 Task: Look for space in Carbonia, Italy from 5th June, 2023 to 16th June, 2023 for 2 adults in price range Rs.14000 to Rs.18000. Place can be entire place with 1  bedroom having 1 bed and 1 bathroom. Property type can be house, flat, guest house, hotel. Booking option can be shelf check-in. Required host language is English.
Action: Mouse moved to (571, 89)
Screenshot: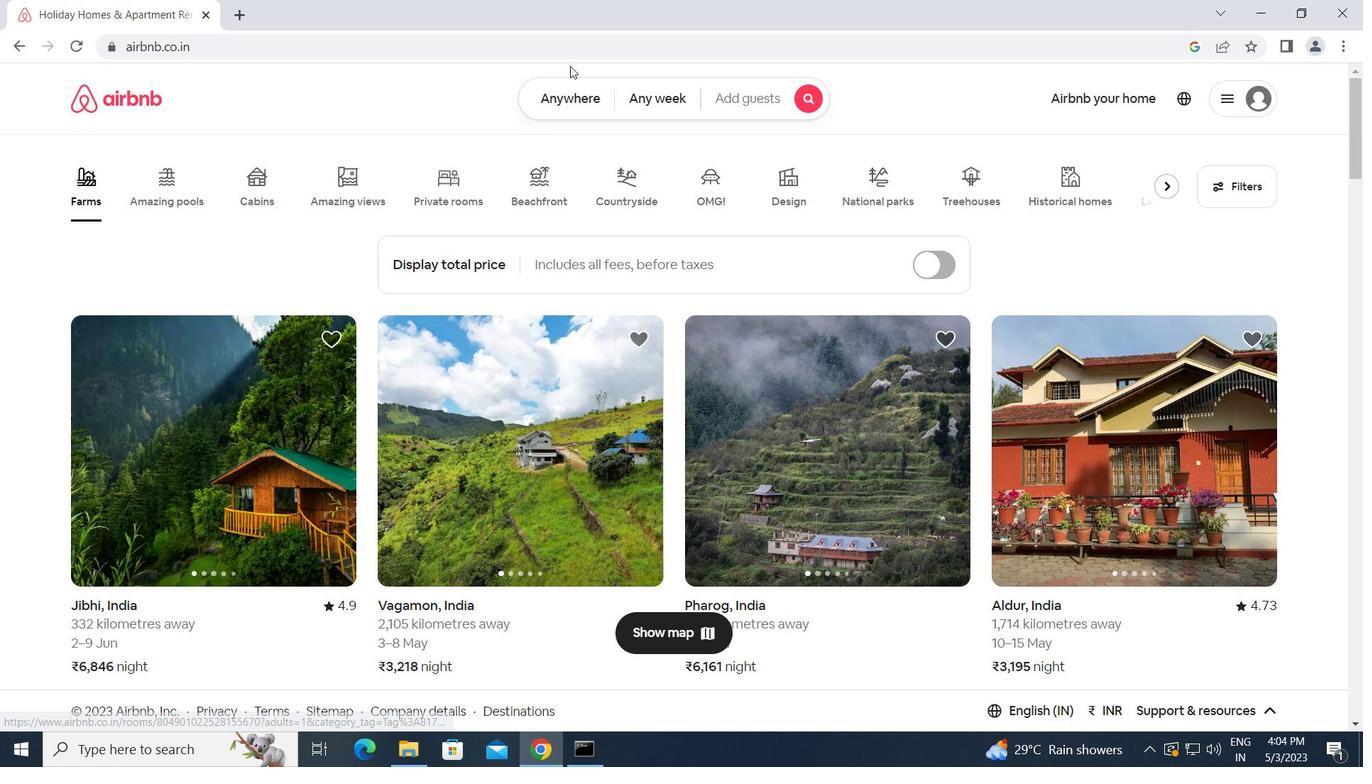 
Action: Mouse pressed left at (571, 89)
Screenshot: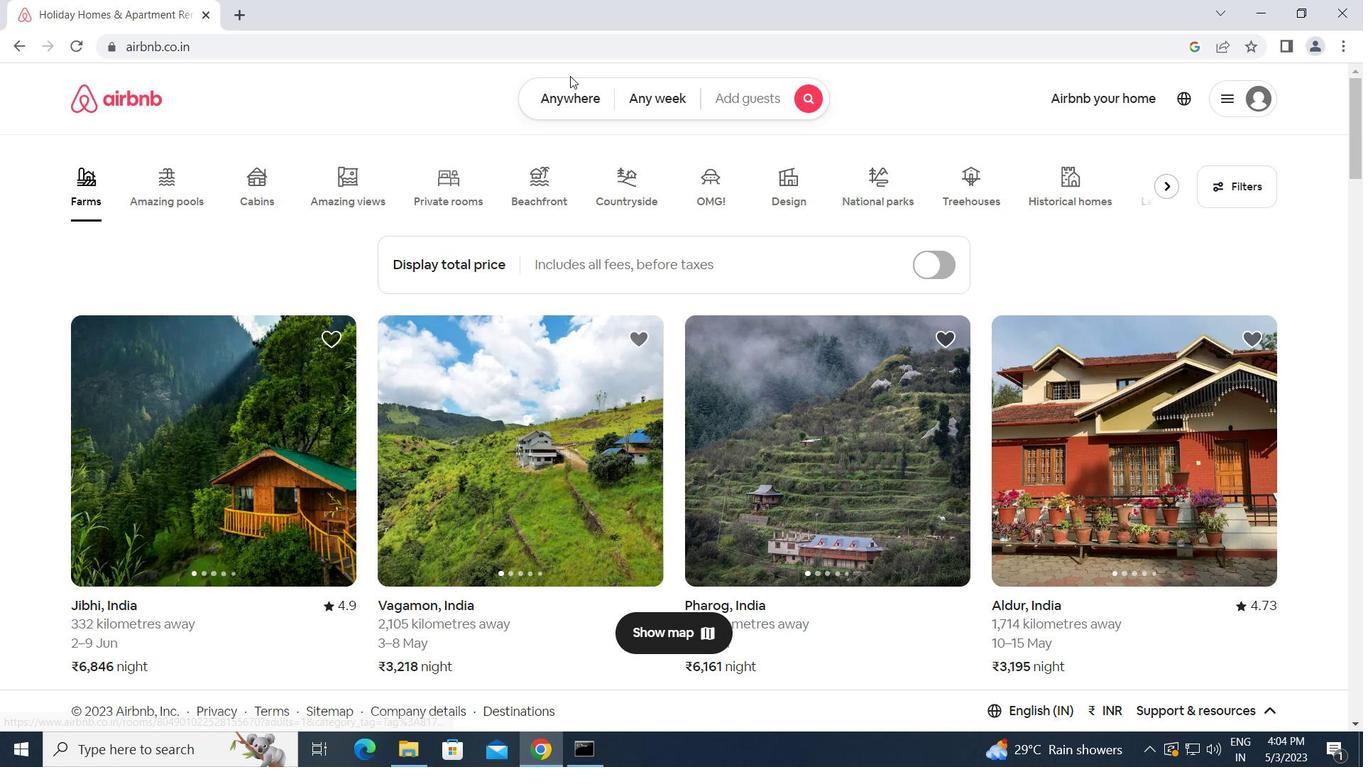 
Action: Mouse moved to (495, 152)
Screenshot: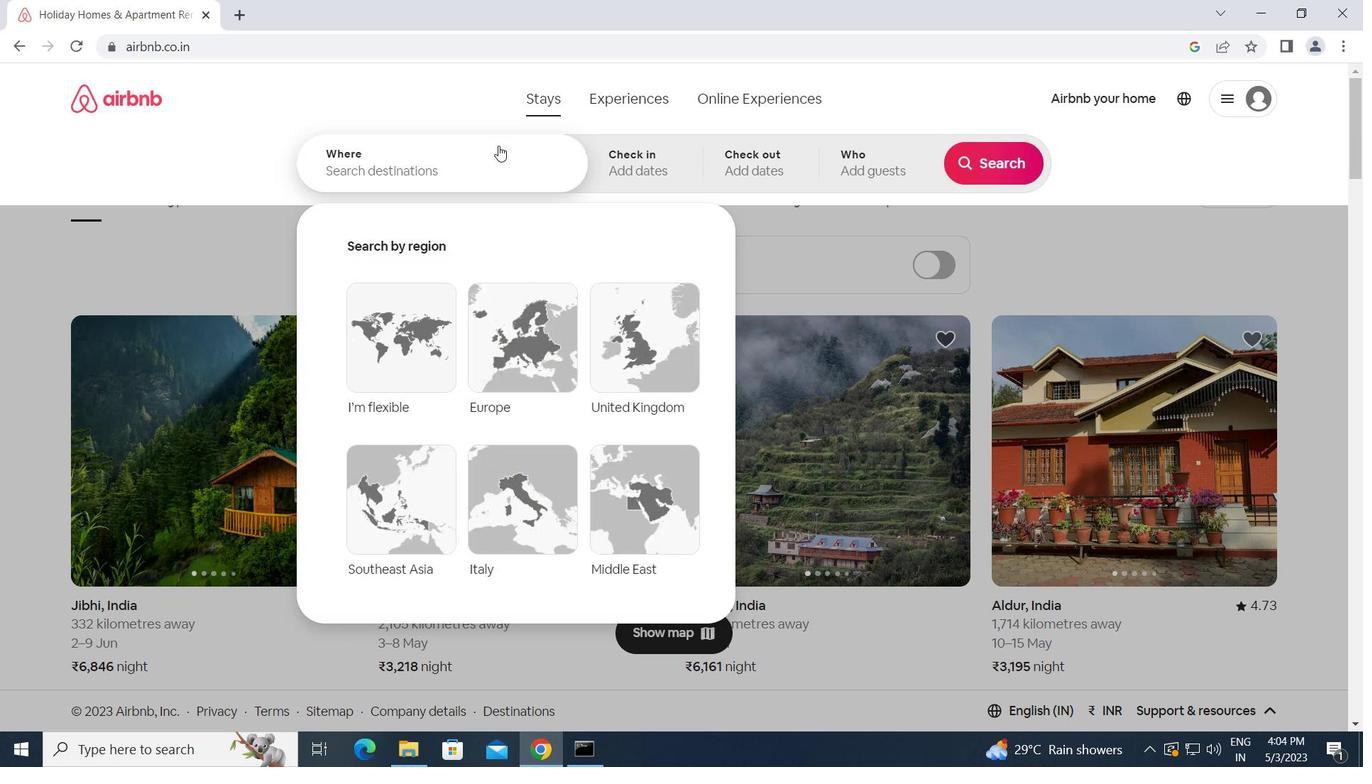 
Action: Mouse pressed left at (495, 152)
Screenshot: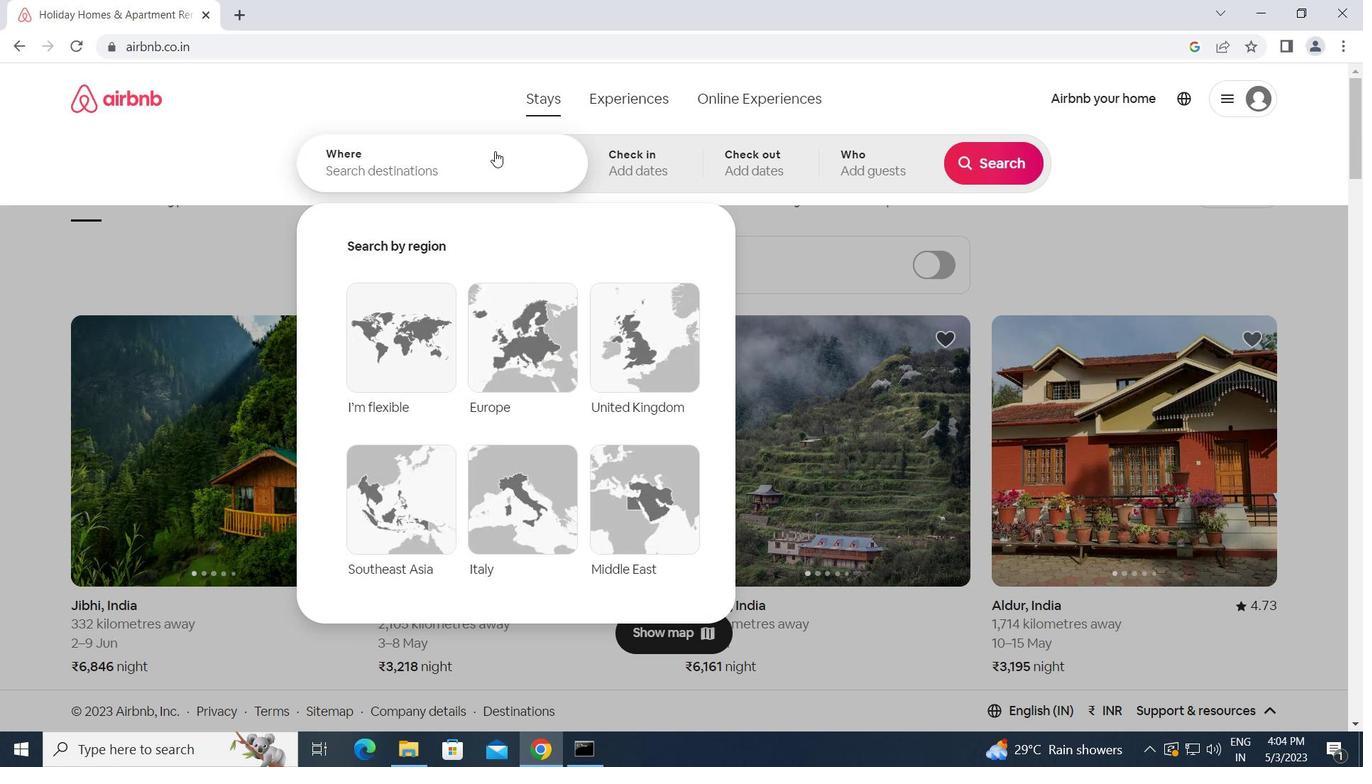 
Action: Key pressed c<Key.caps_lock>arbonia,<Key.space><Key.caps_lock><Key.caps_lock><Key.caps_lock>i<Key.caps_lock>taly<Key.enter>
Screenshot: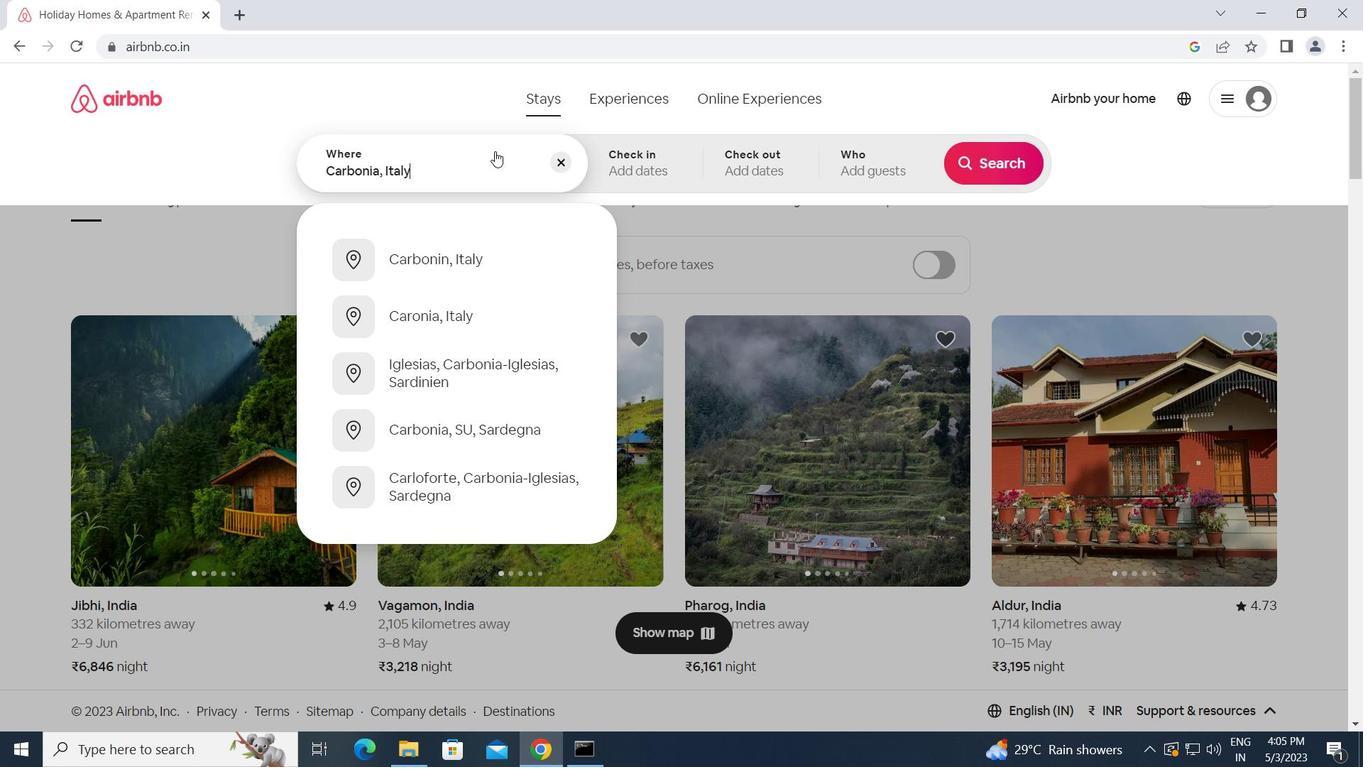 
Action: Mouse moved to (770, 420)
Screenshot: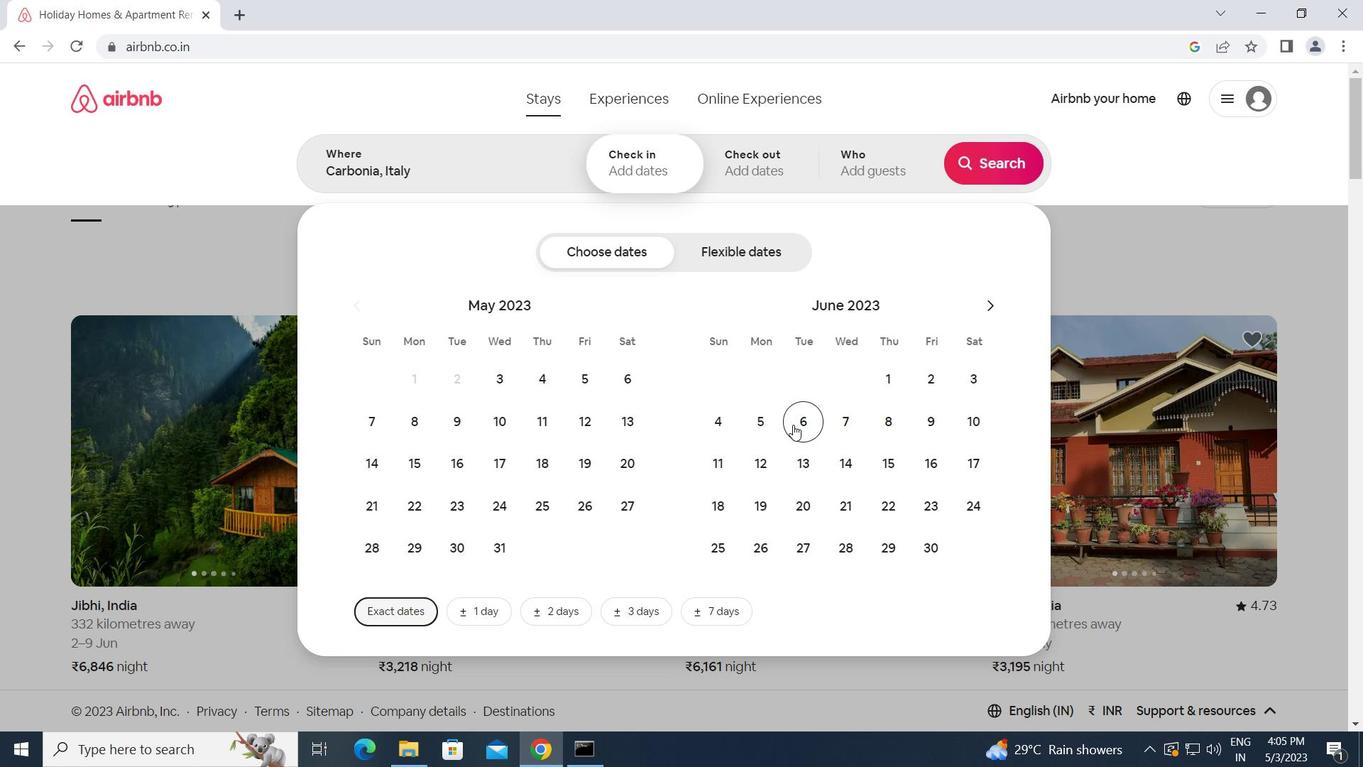
Action: Mouse pressed left at (770, 420)
Screenshot: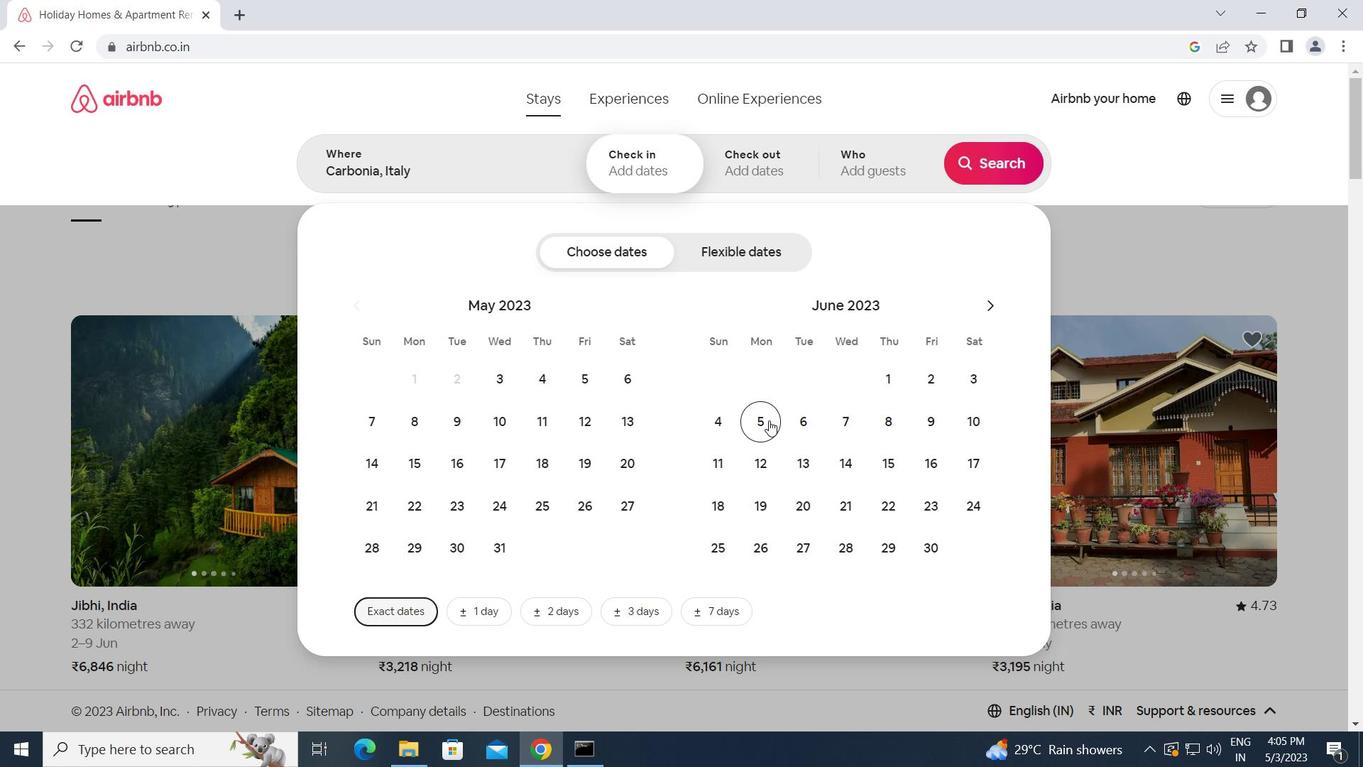 
Action: Mouse moved to (921, 465)
Screenshot: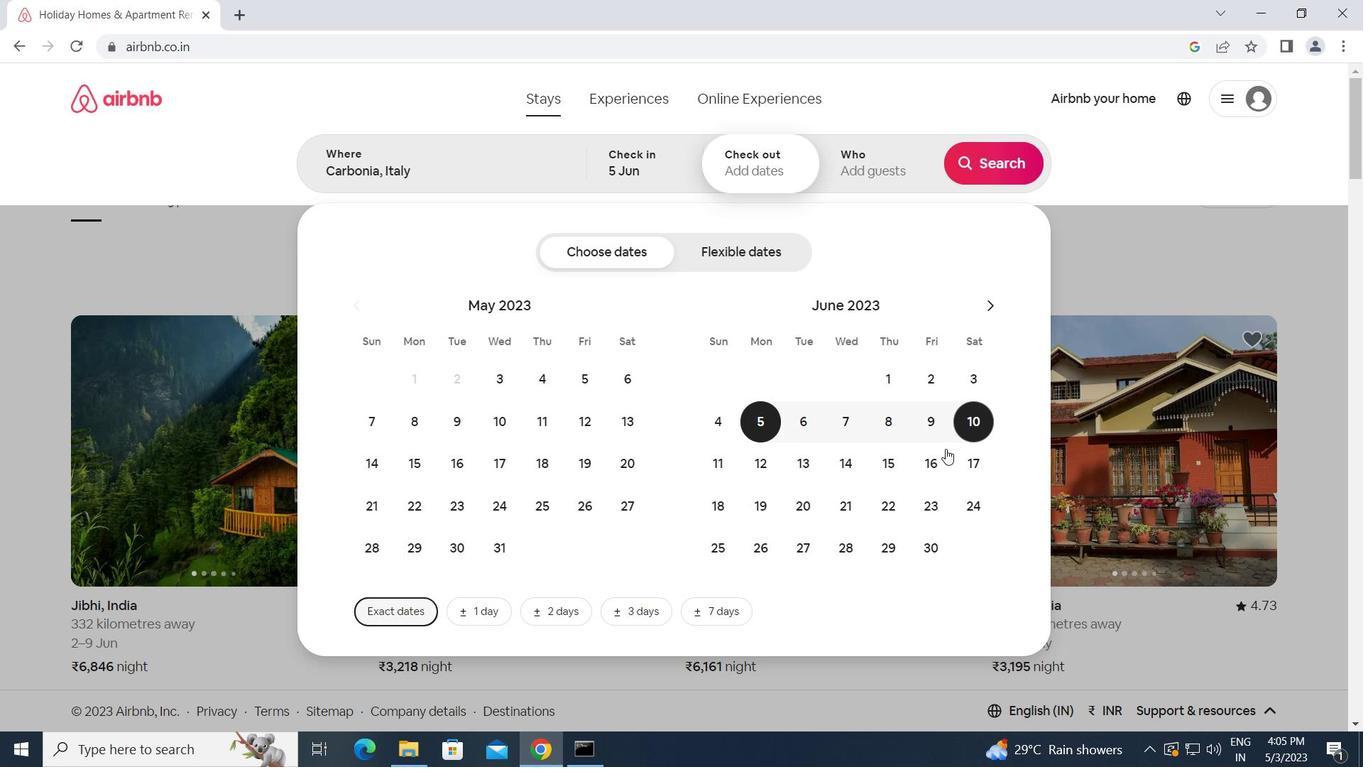
Action: Mouse pressed left at (921, 465)
Screenshot: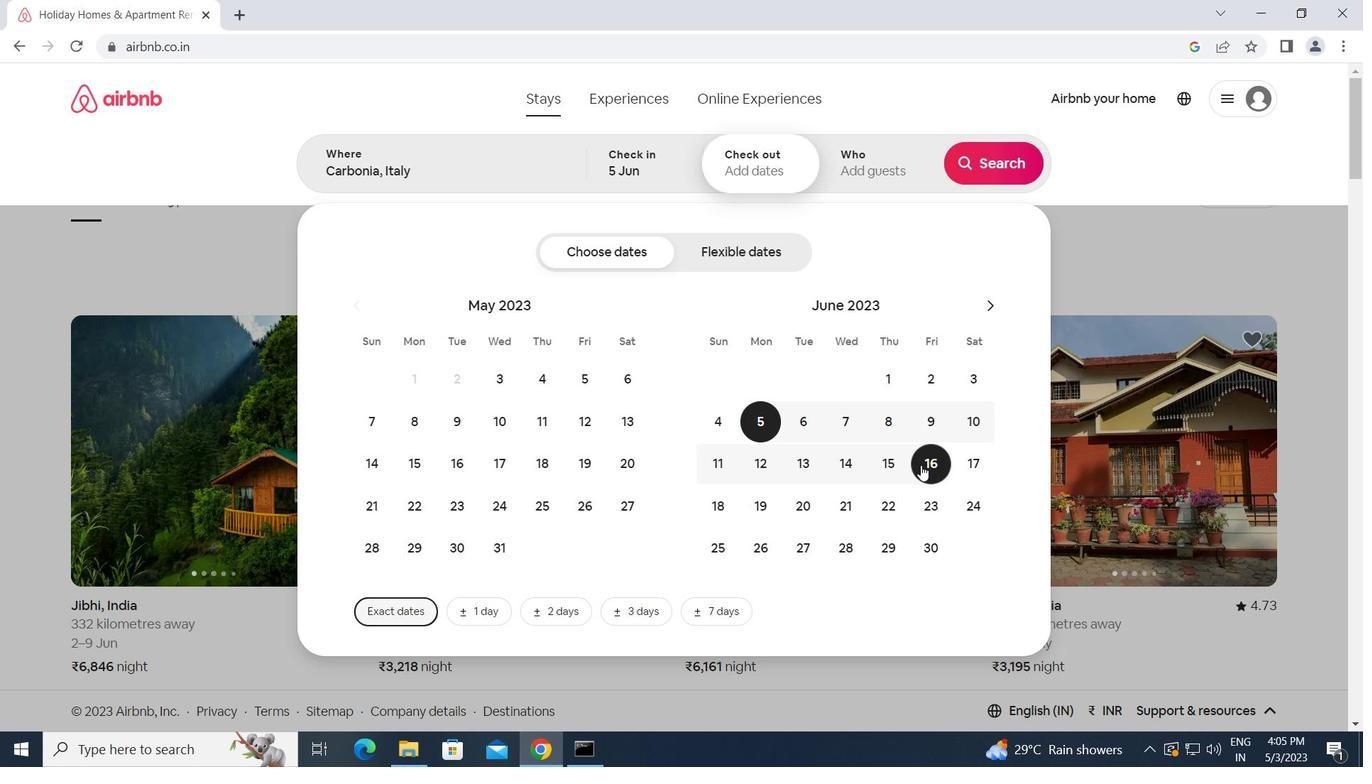 
Action: Mouse moved to (854, 145)
Screenshot: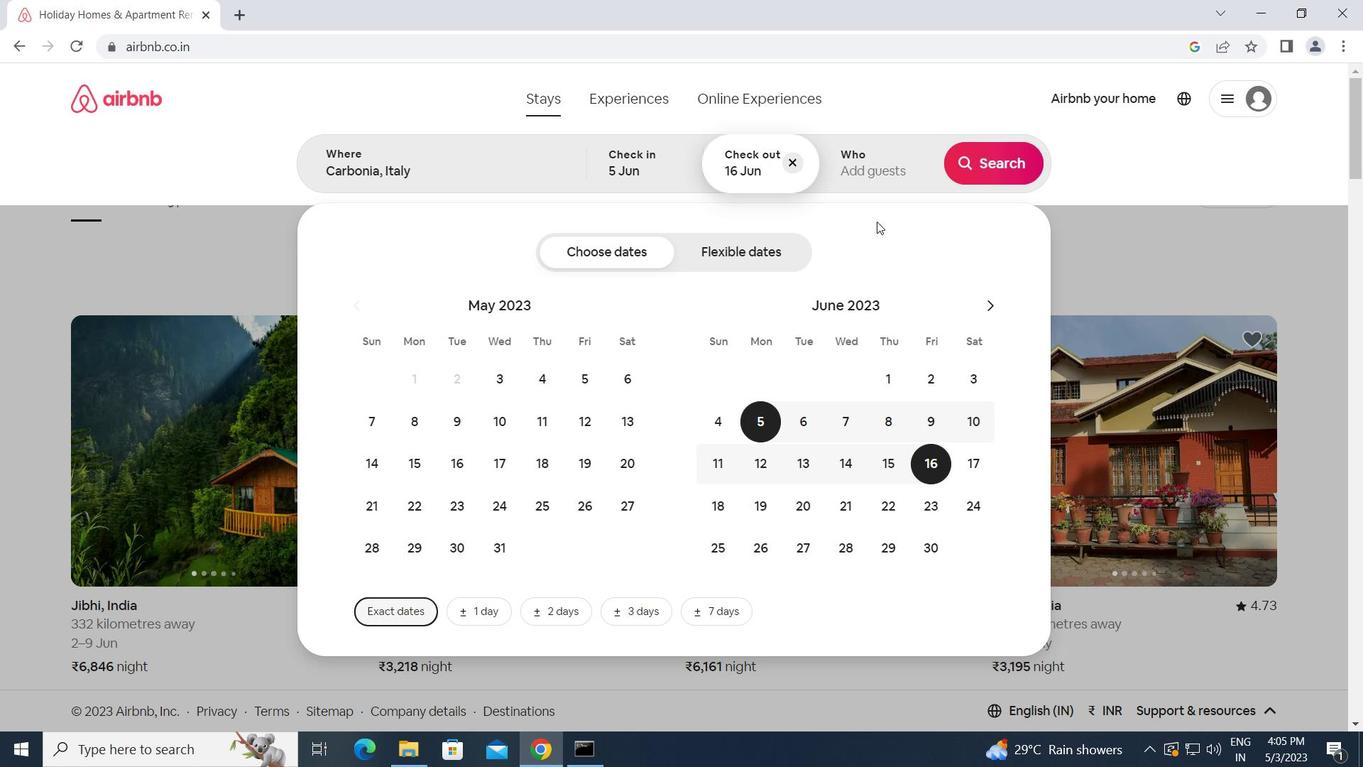 
Action: Mouse pressed left at (854, 145)
Screenshot: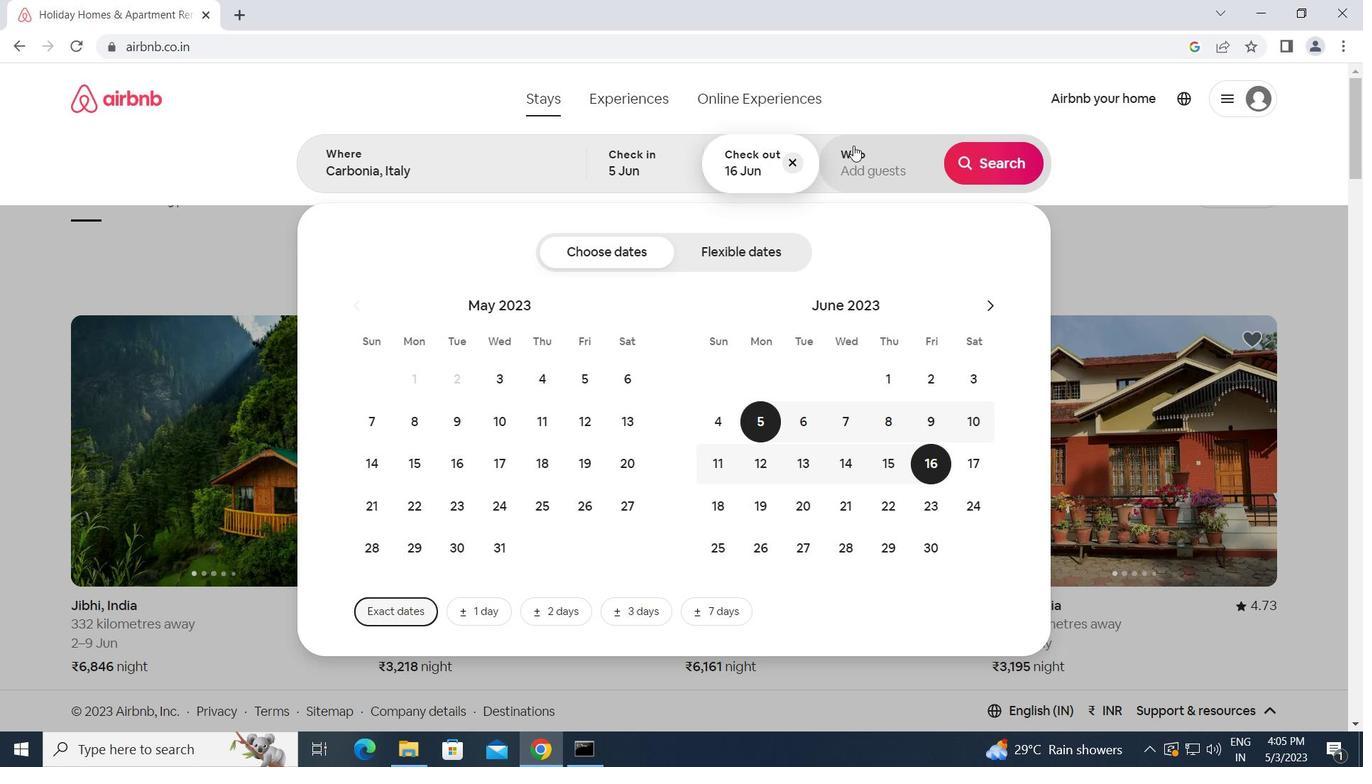 
Action: Mouse moved to (1001, 253)
Screenshot: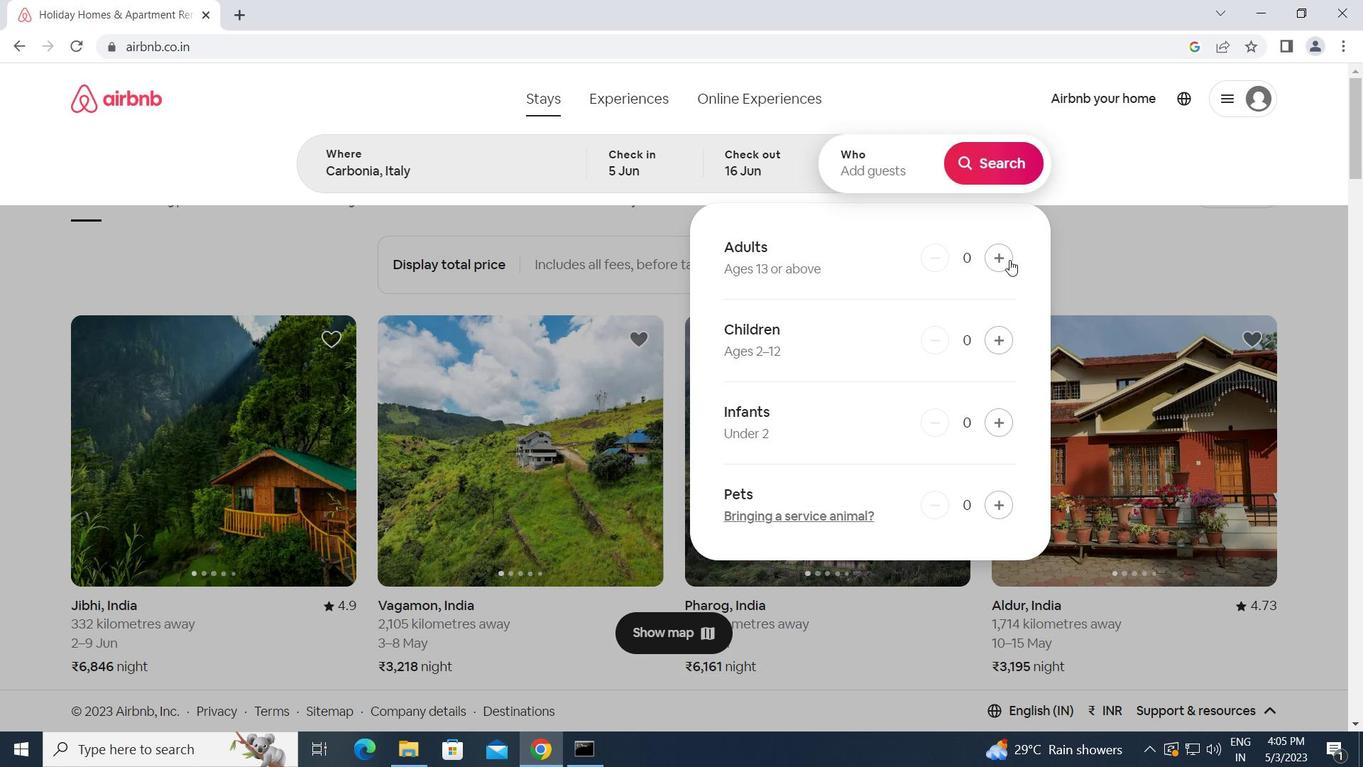 
Action: Mouse pressed left at (1001, 253)
Screenshot: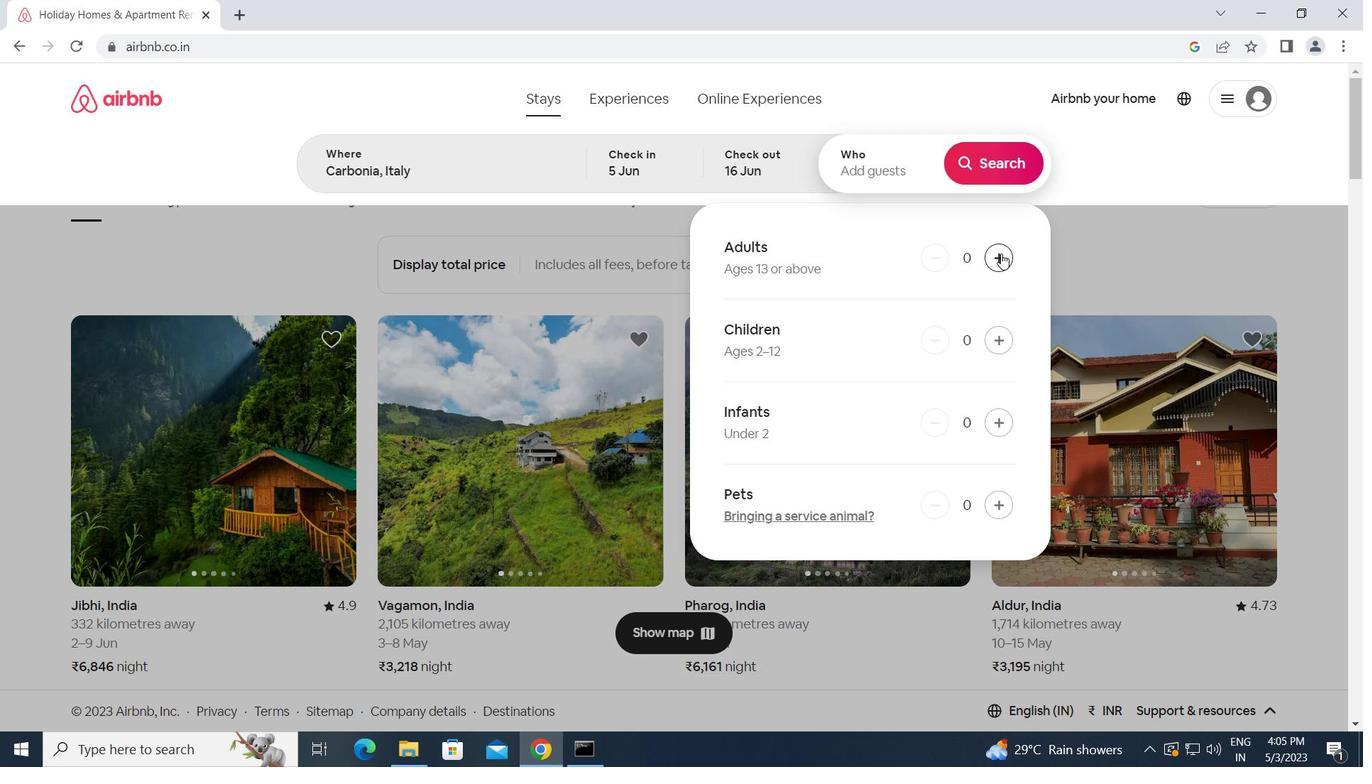 
Action: Mouse pressed left at (1001, 253)
Screenshot: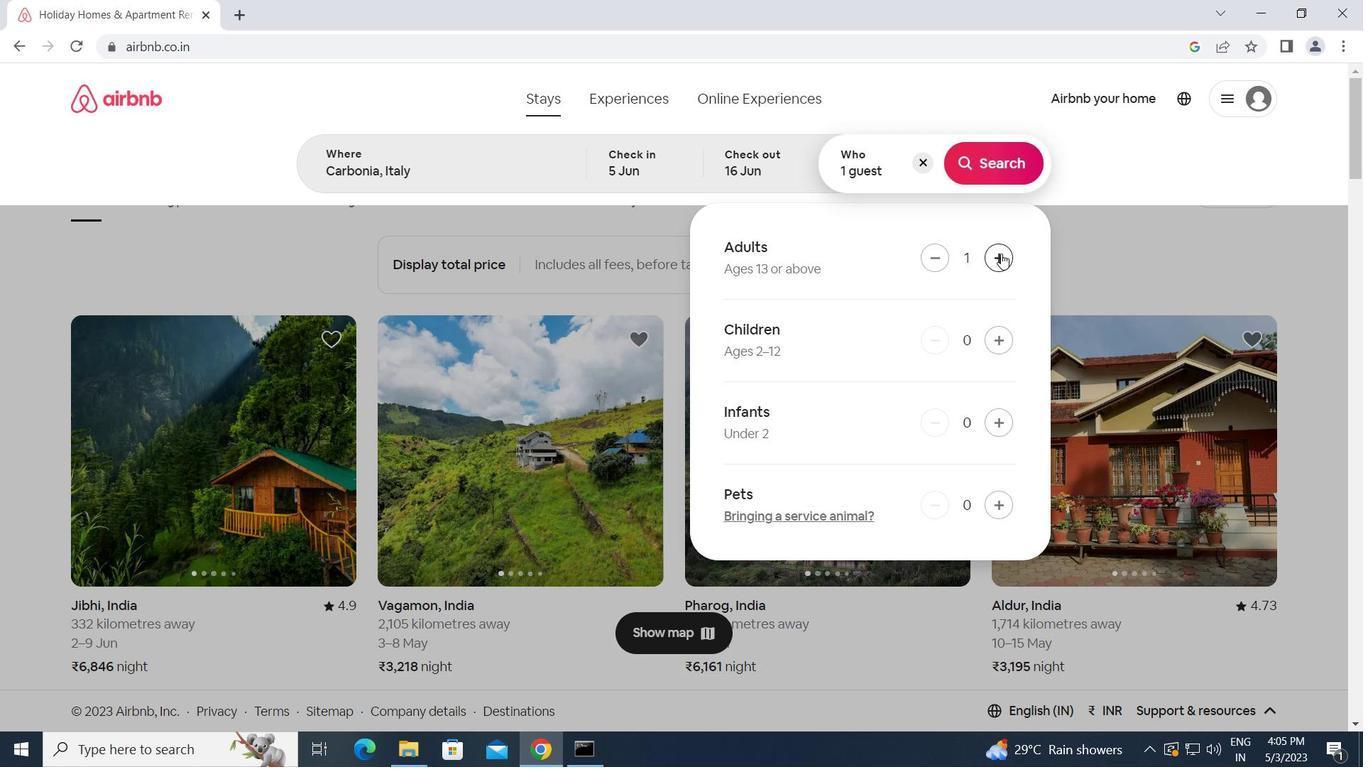 
Action: Mouse moved to (990, 155)
Screenshot: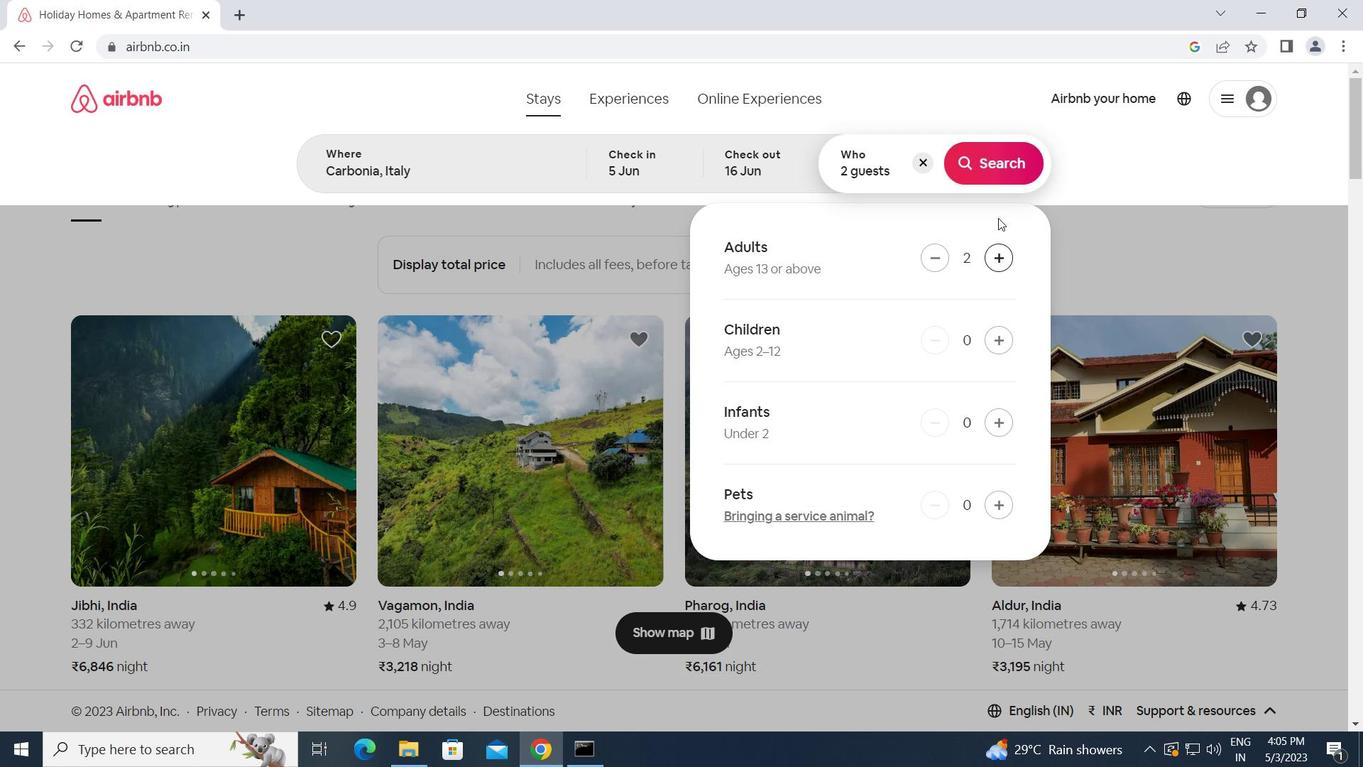 
Action: Mouse pressed left at (990, 155)
Screenshot: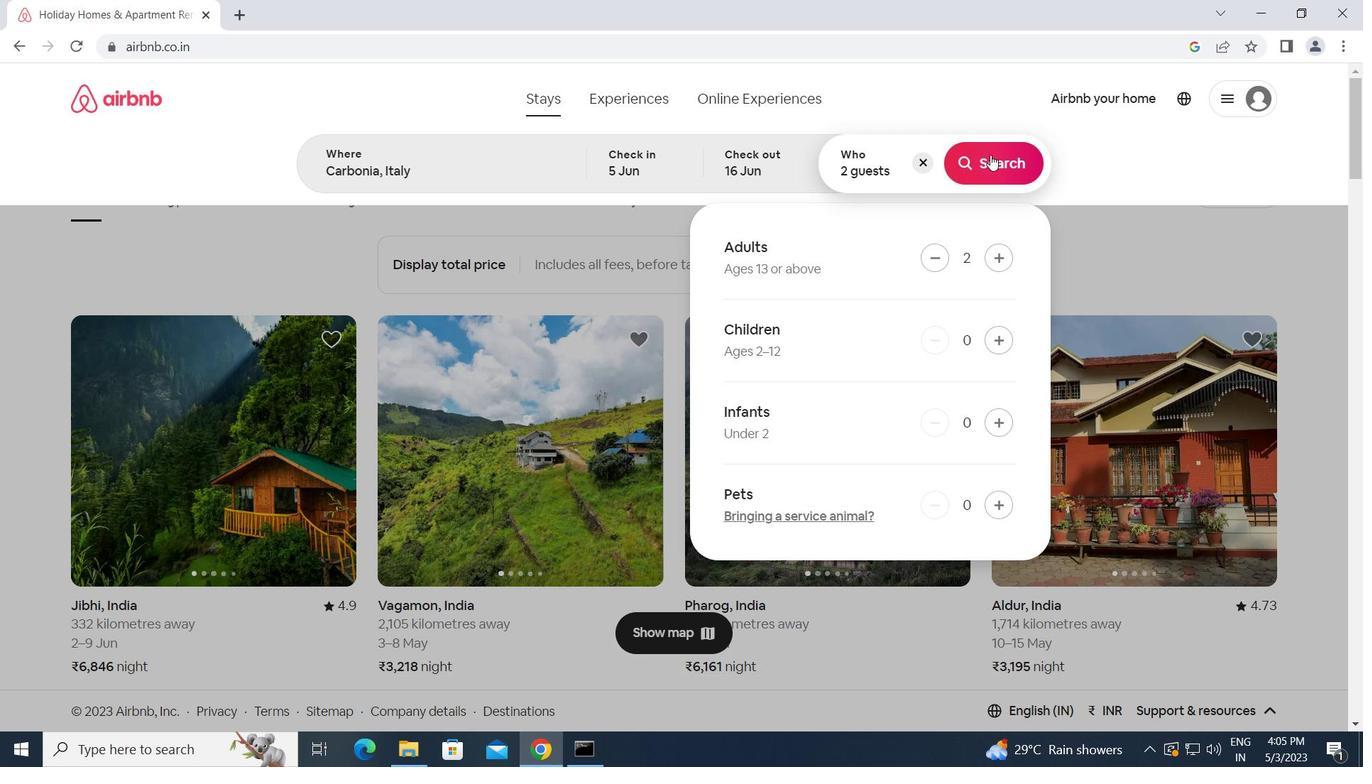 
Action: Mouse moved to (1277, 172)
Screenshot: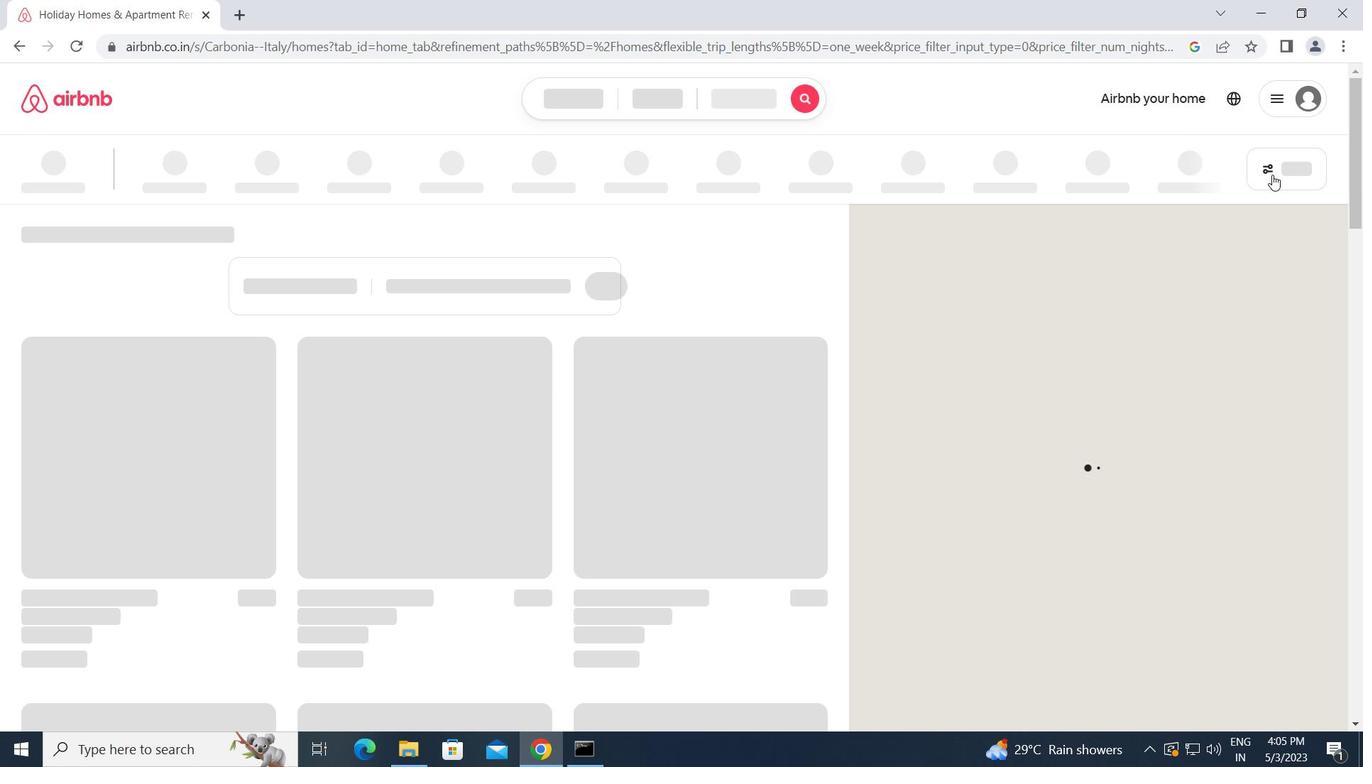 
Action: Mouse pressed left at (1277, 172)
Screenshot: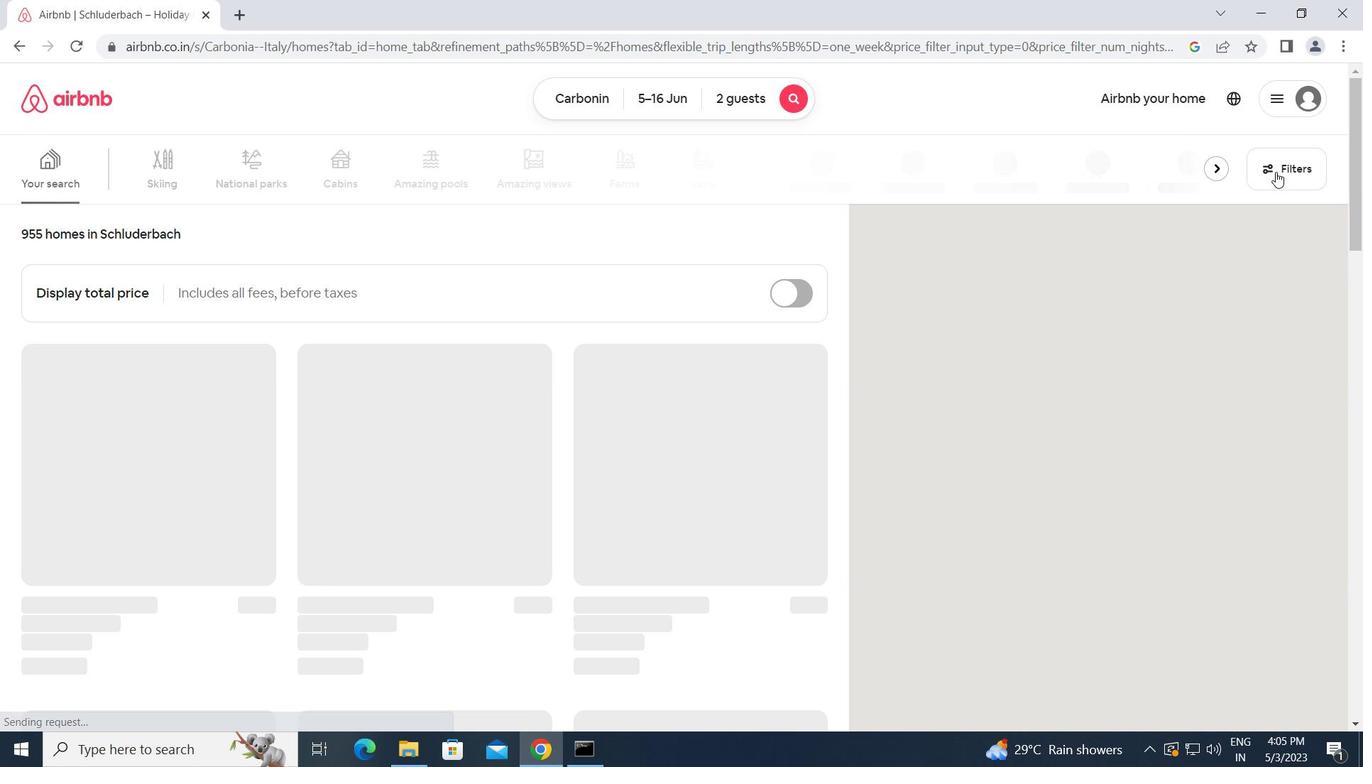 
Action: Mouse moved to (454, 398)
Screenshot: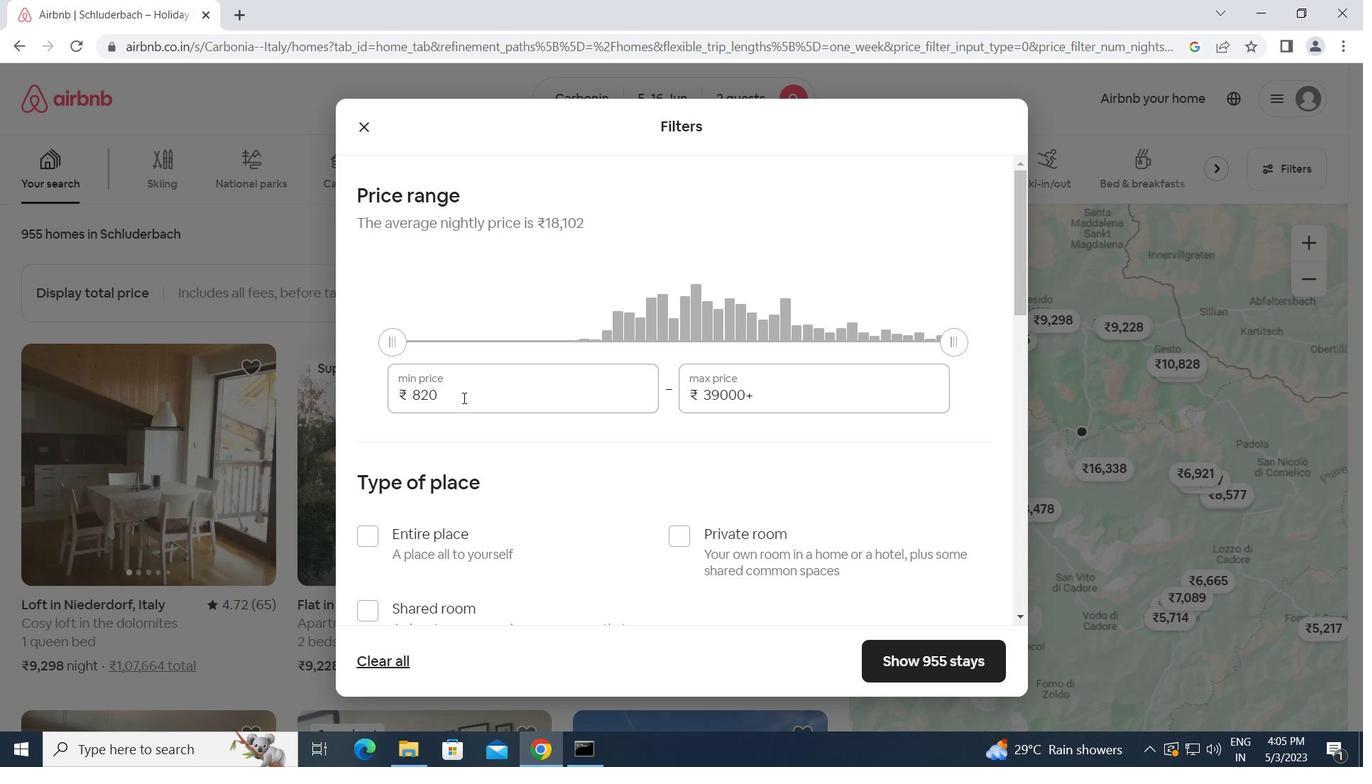 
Action: Mouse pressed left at (454, 398)
Screenshot: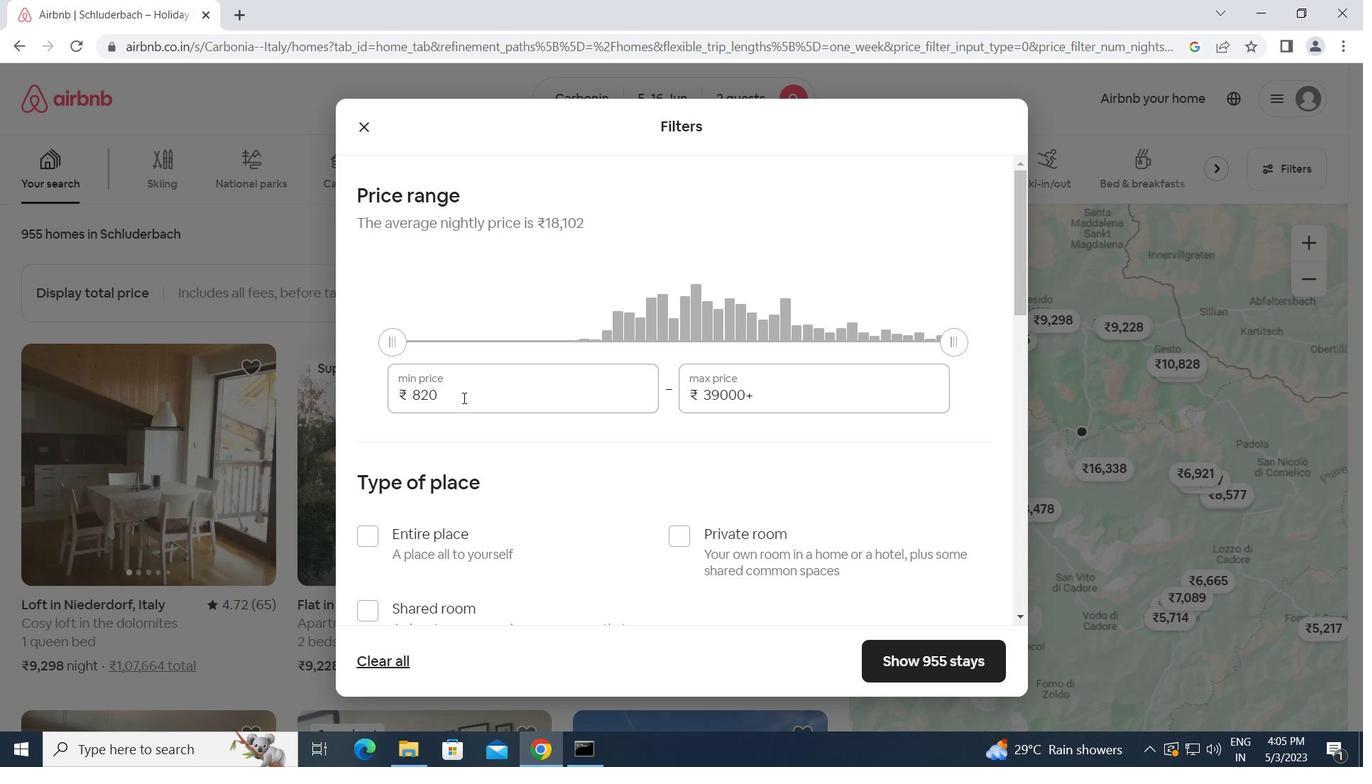 
Action: Mouse moved to (391, 385)
Screenshot: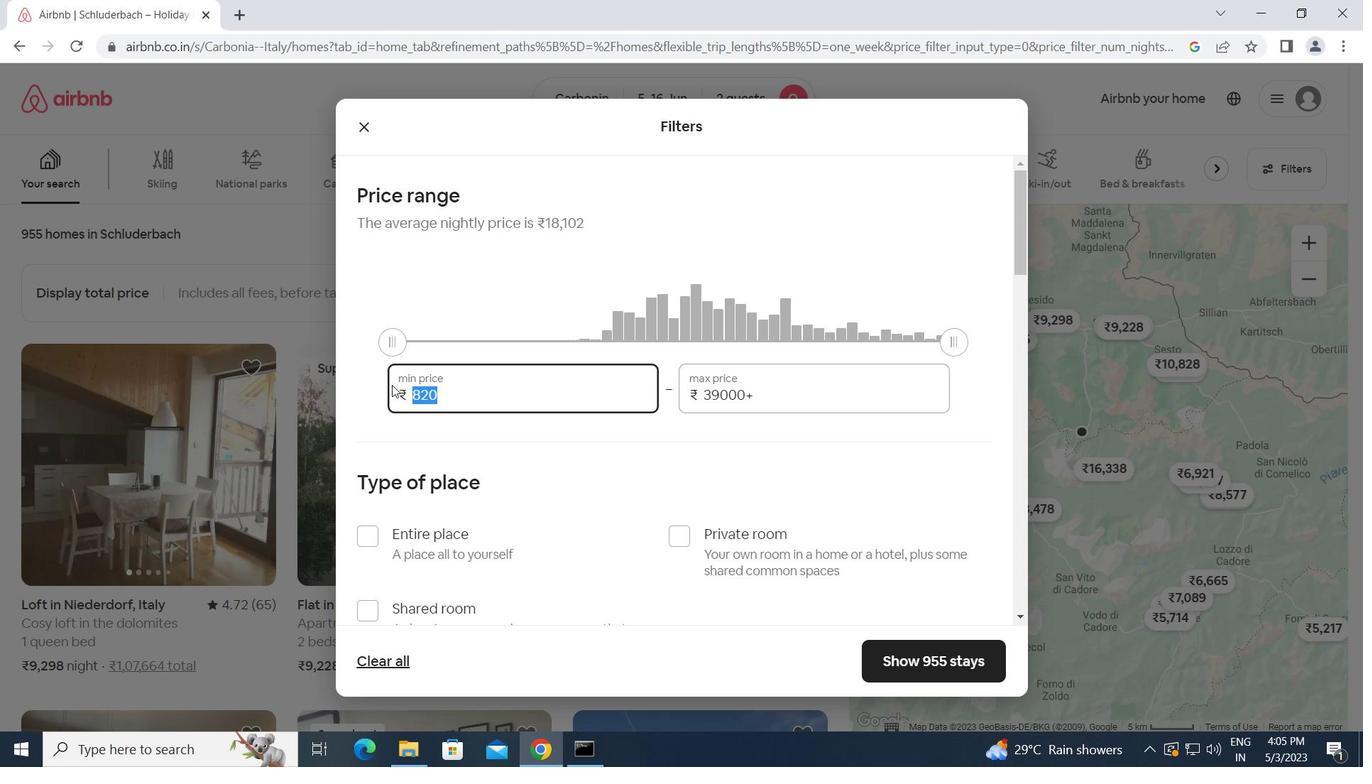 
Action: Key pressed 14000<Key.tab>180<Key.backspace><Key.backspace><Key.backspace><Key.backspace><Key.backspace><Key.backspace><Key.backspace><Key.backspace><Key.backspace><Key.backspace><Key.backspace><Key.backspace><Key.backspace><Key.backspace><Key.backspace>18000
Screenshot: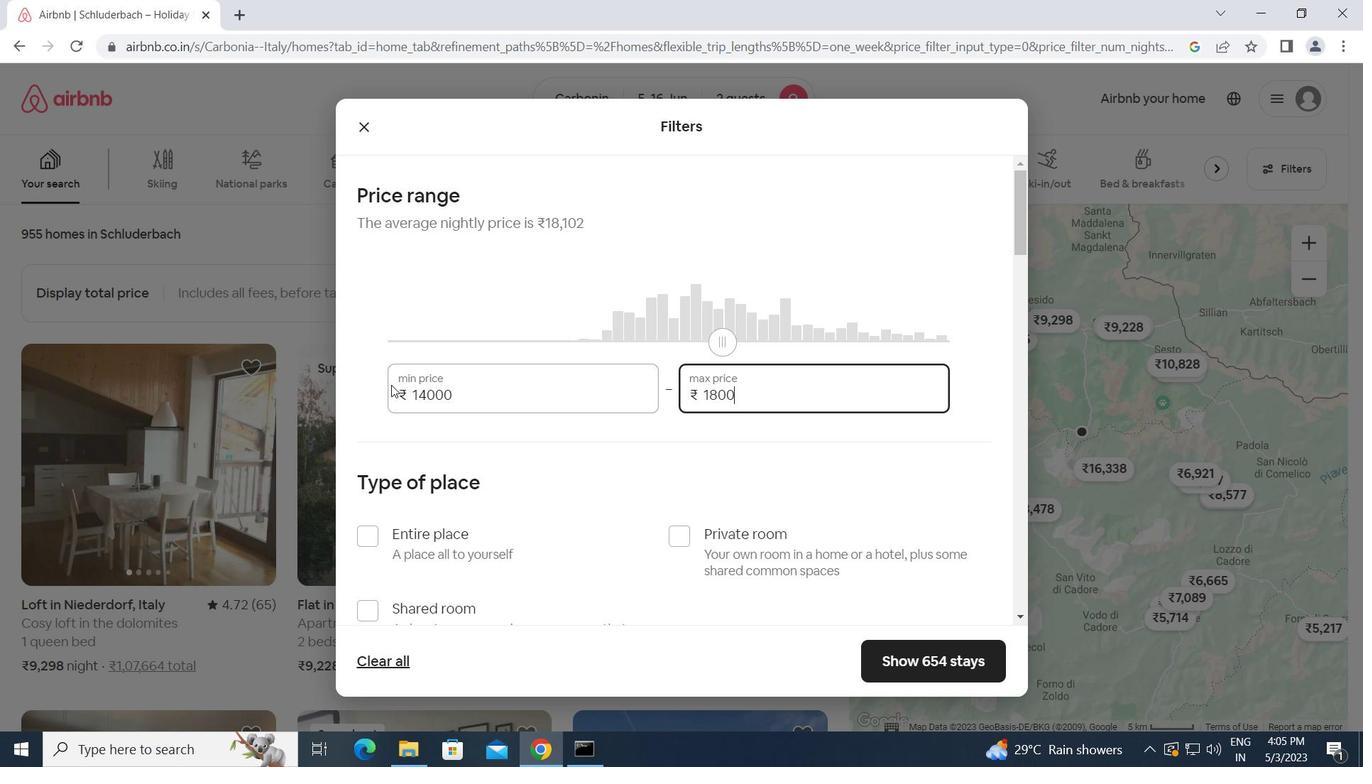 
Action: Mouse moved to (360, 534)
Screenshot: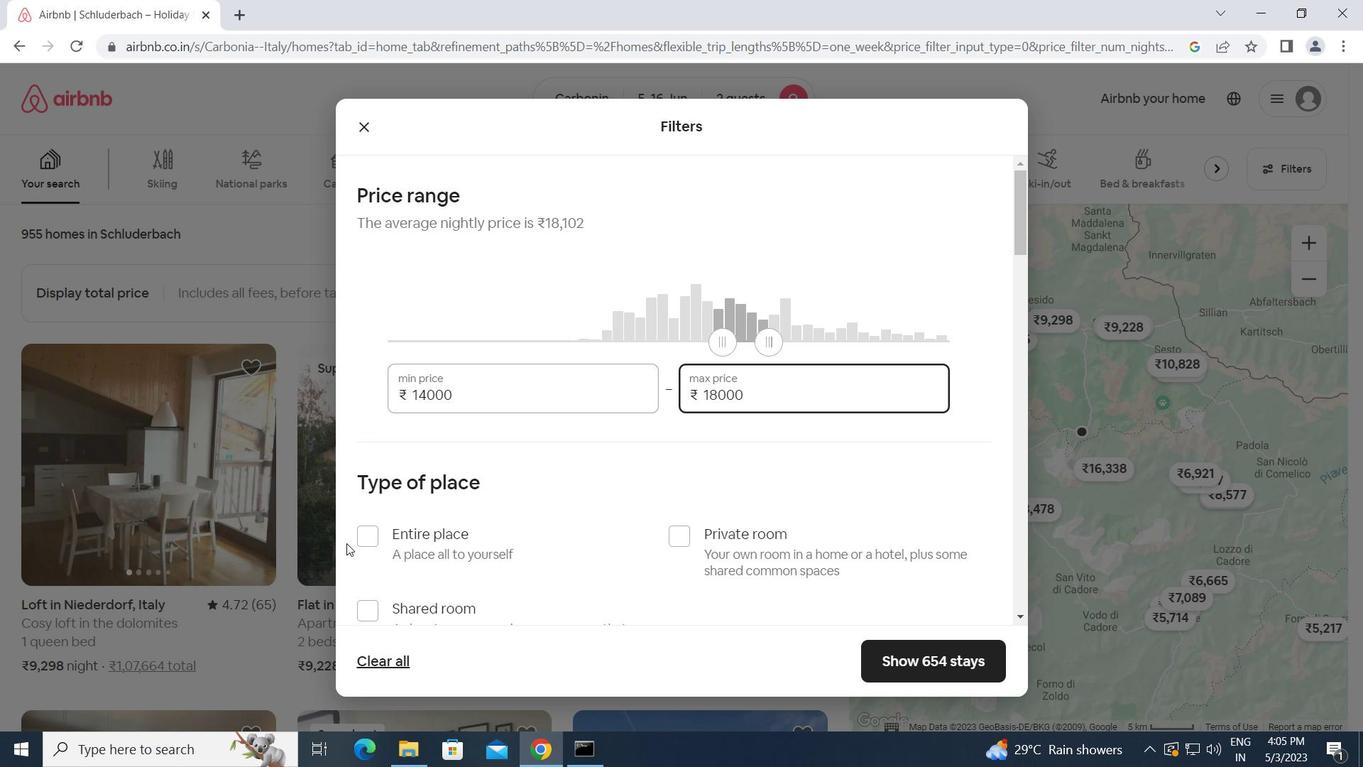 
Action: Mouse pressed left at (360, 534)
Screenshot: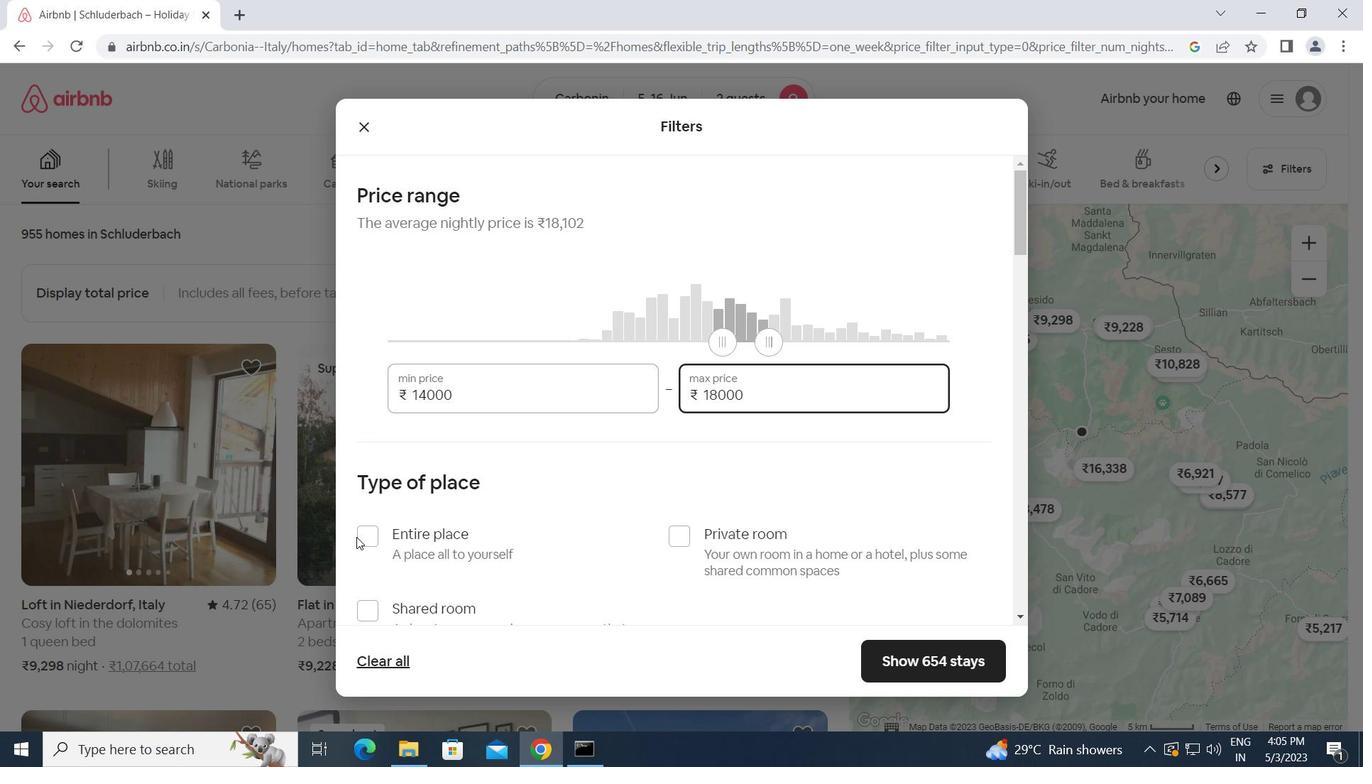 
Action: Mouse moved to (496, 544)
Screenshot: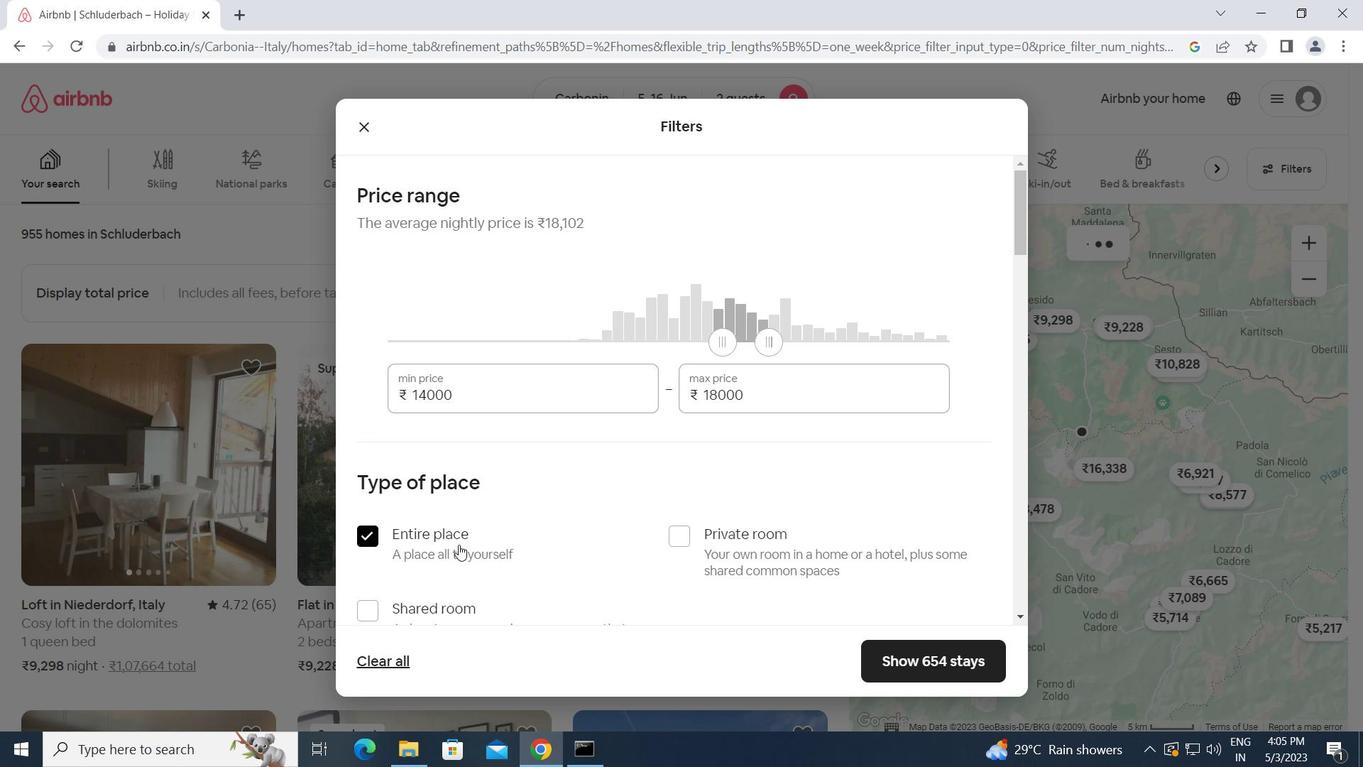 
Action: Mouse scrolled (496, 544) with delta (0, 0)
Screenshot: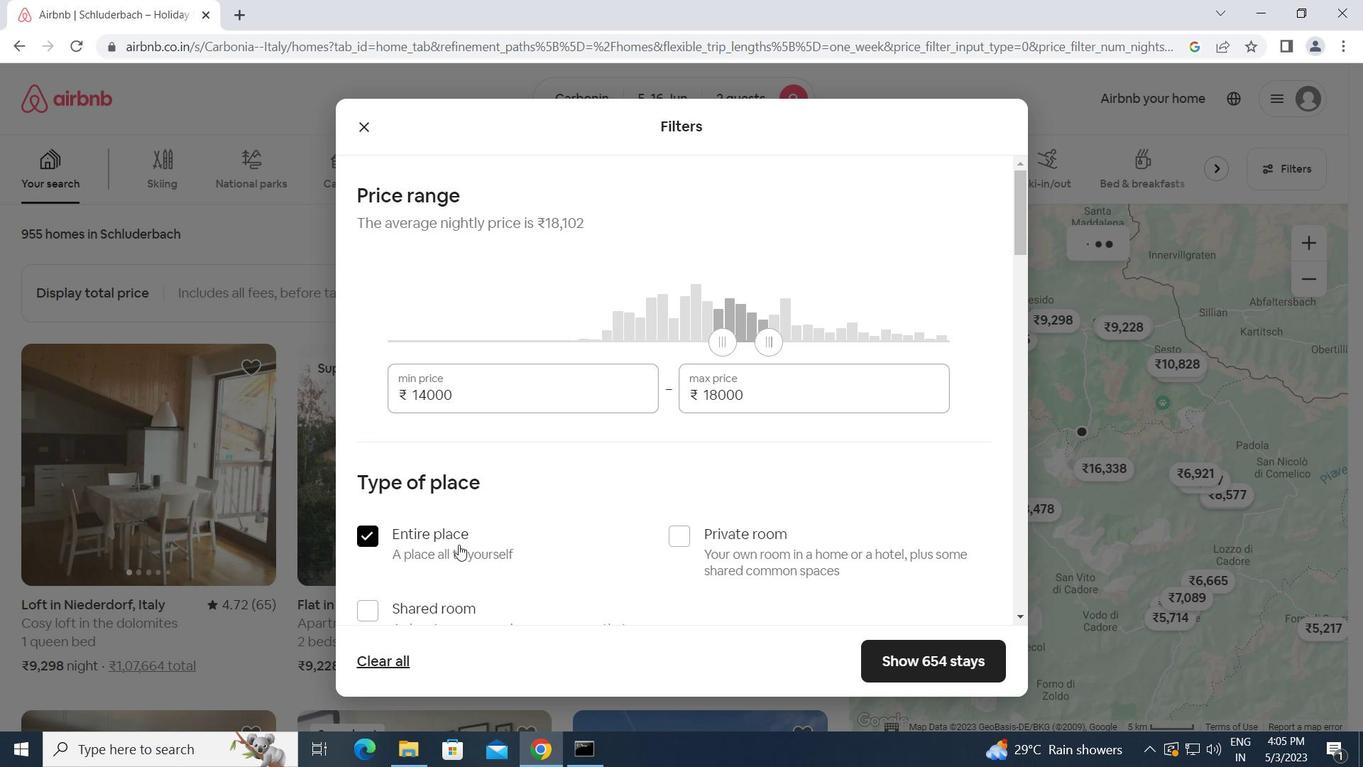 
Action: Mouse scrolled (496, 544) with delta (0, 0)
Screenshot: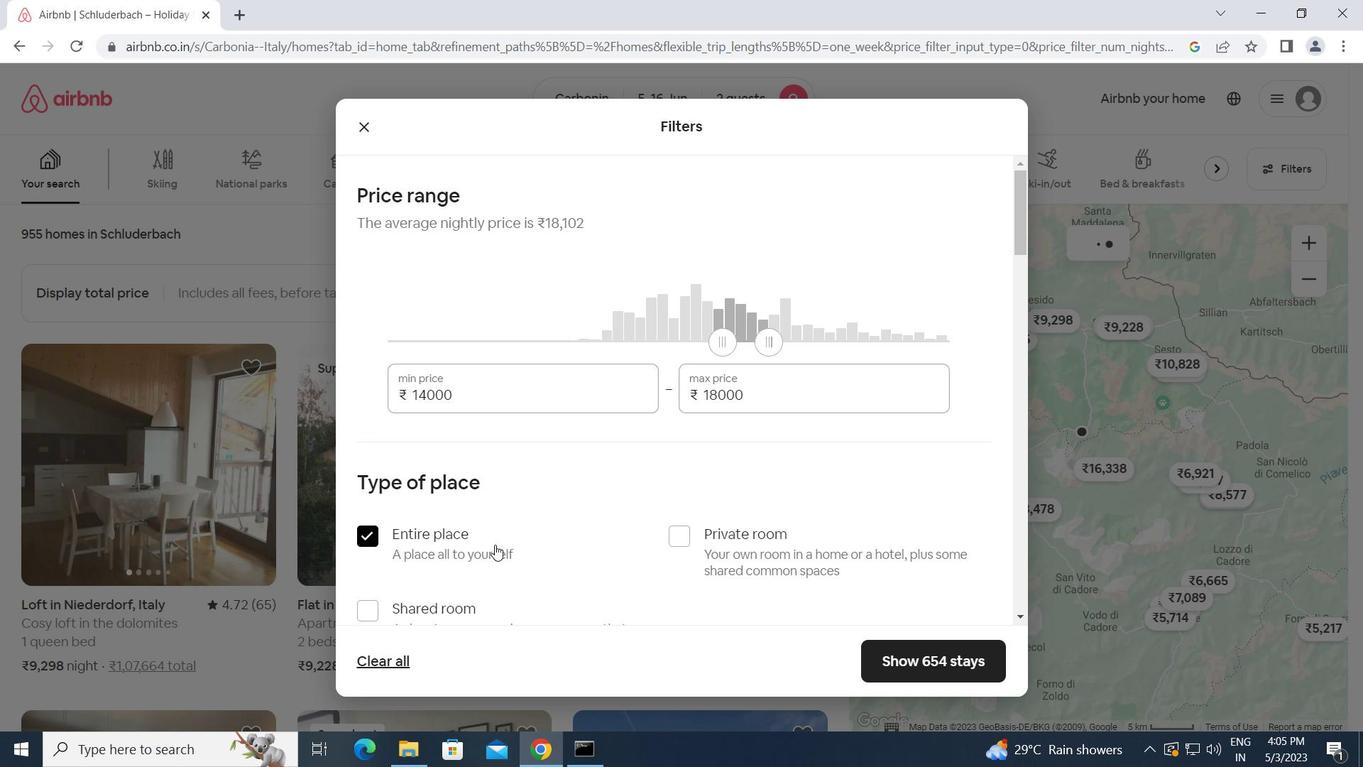 
Action: Mouse scrolled (496, 544) with delta (0, 0)
Screenshot: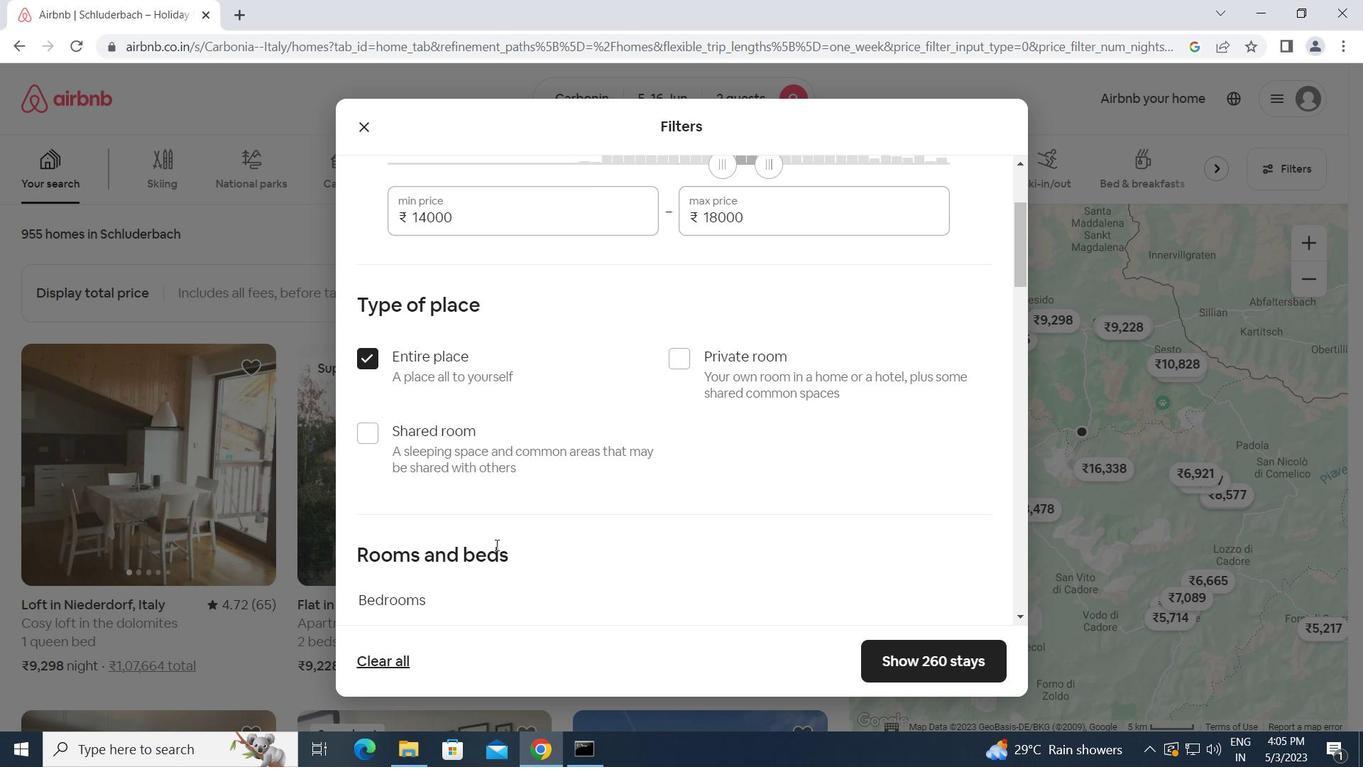 
Action: Mouse scrolled (496, 544) with delta (0, 0)
Screenshot: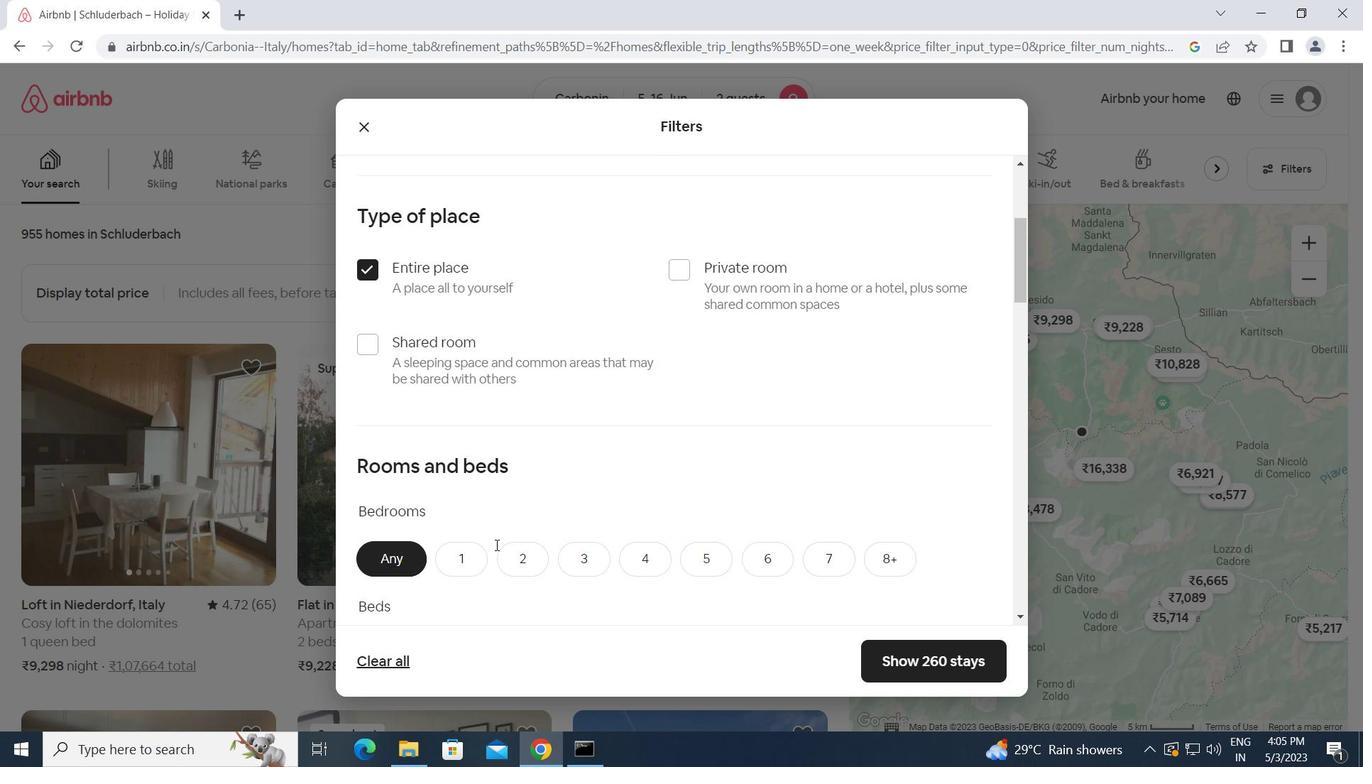 
Action: Mouse moved to (475, 477)
Screenshot: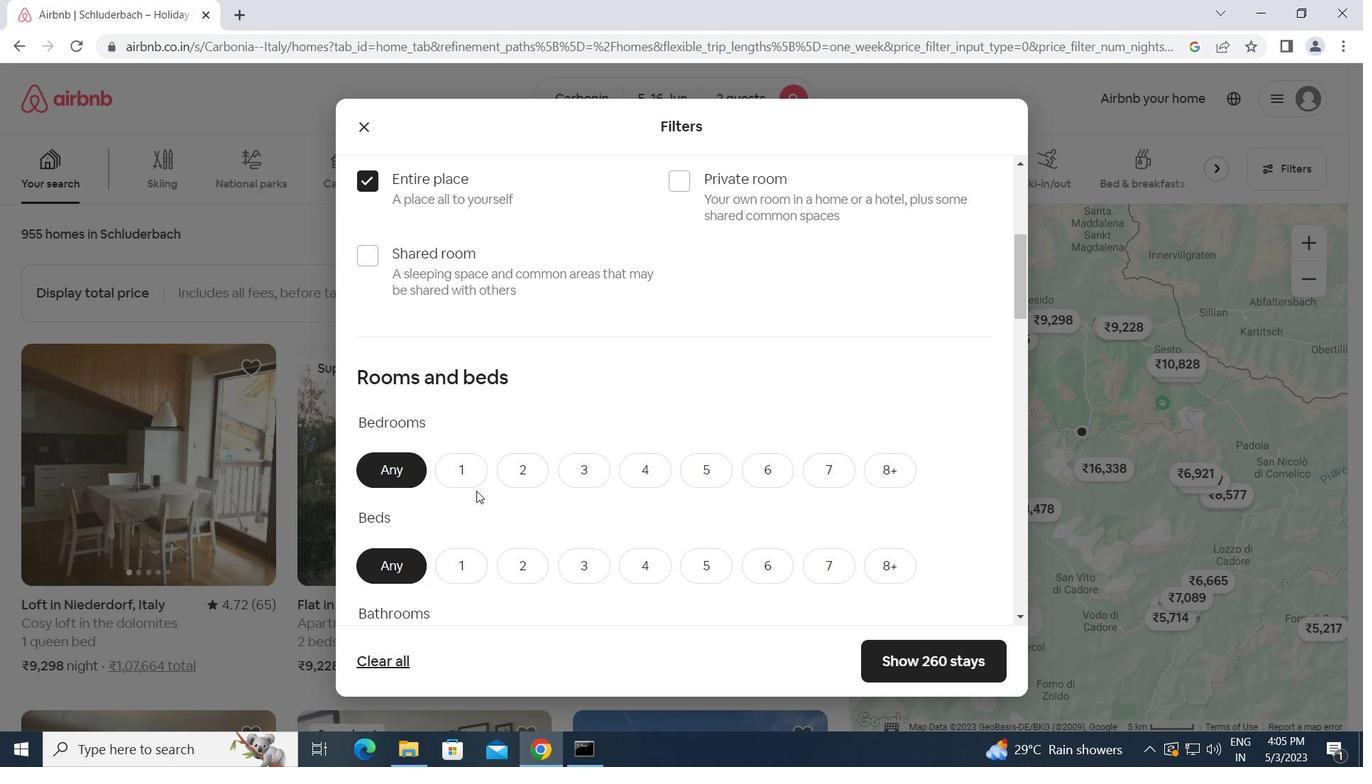 
Action: Mouse pressed left at (475, 477)
Screenshot: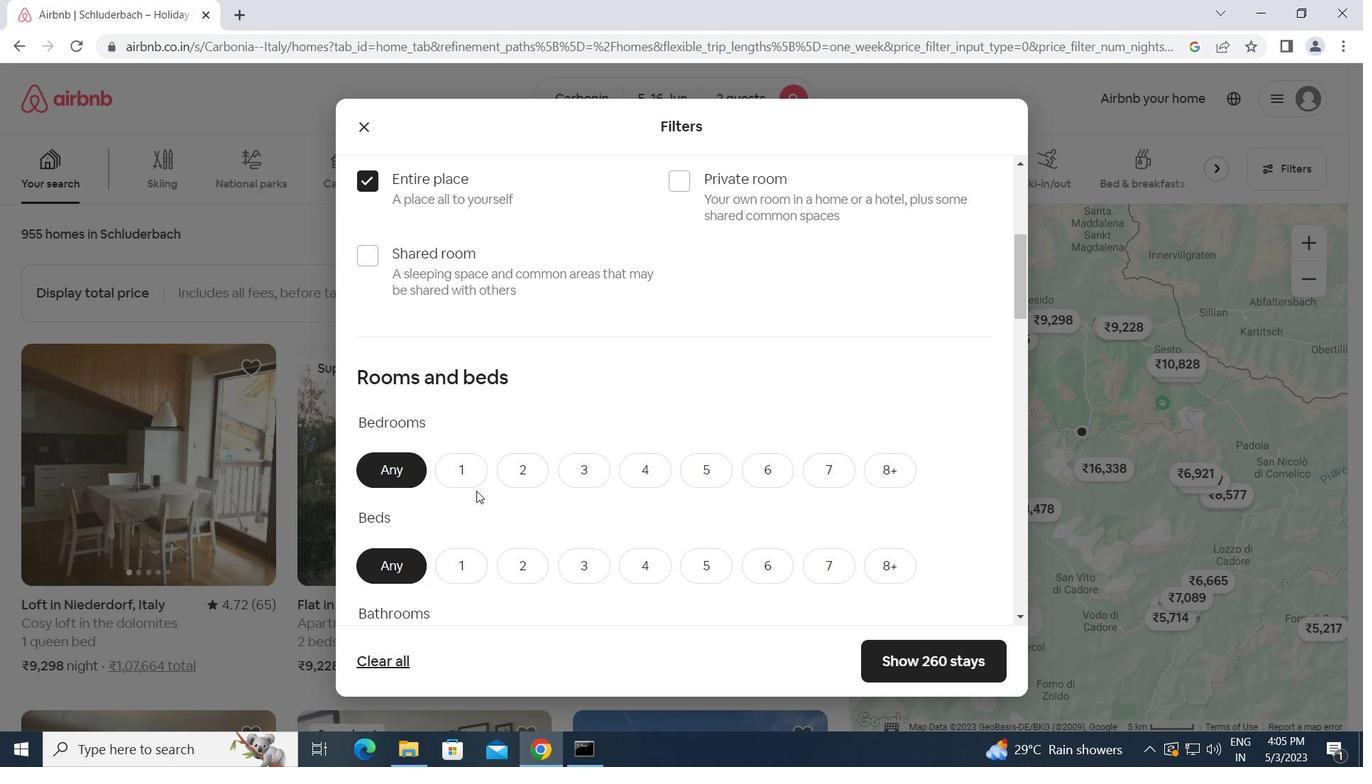 
Action: Mouse moved to (461, 571)
Screenshot: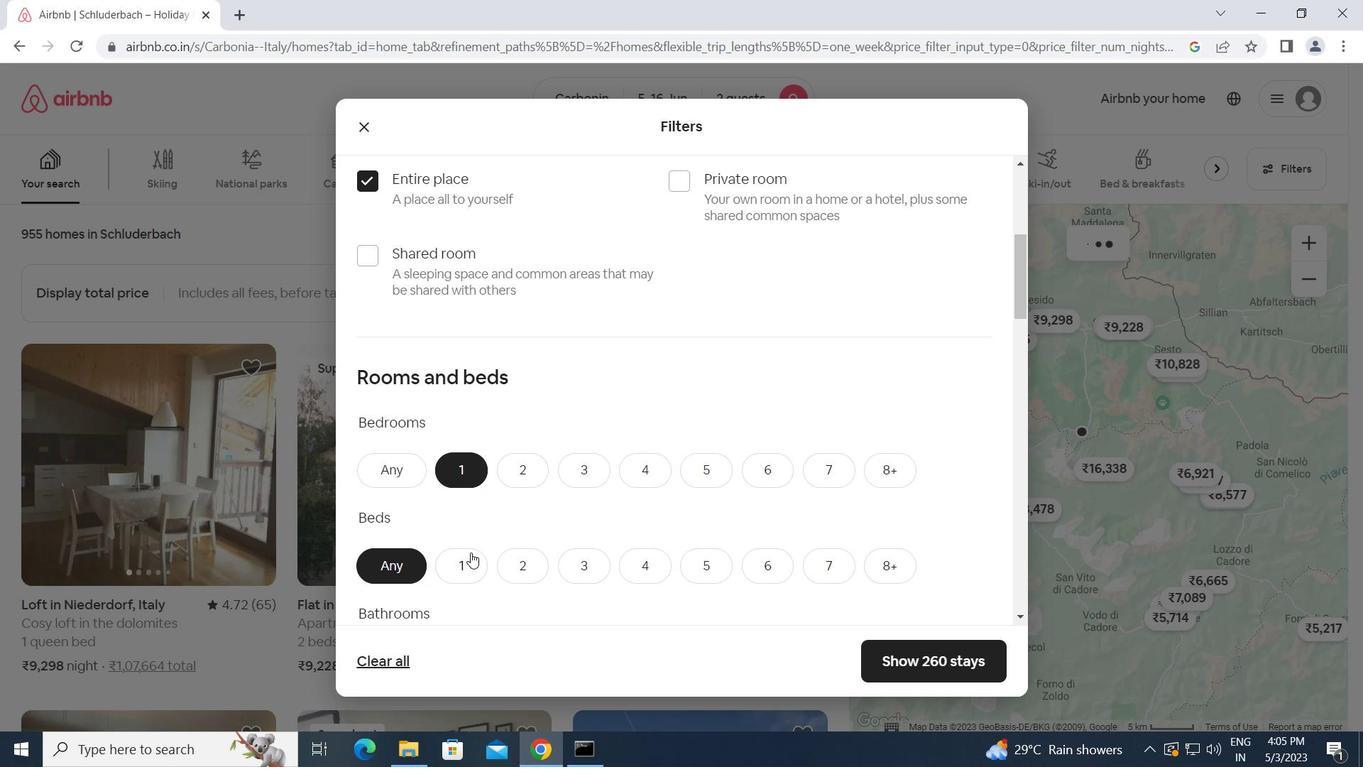 
Action: Mouse pressed left at (461, 571)
Screenshot: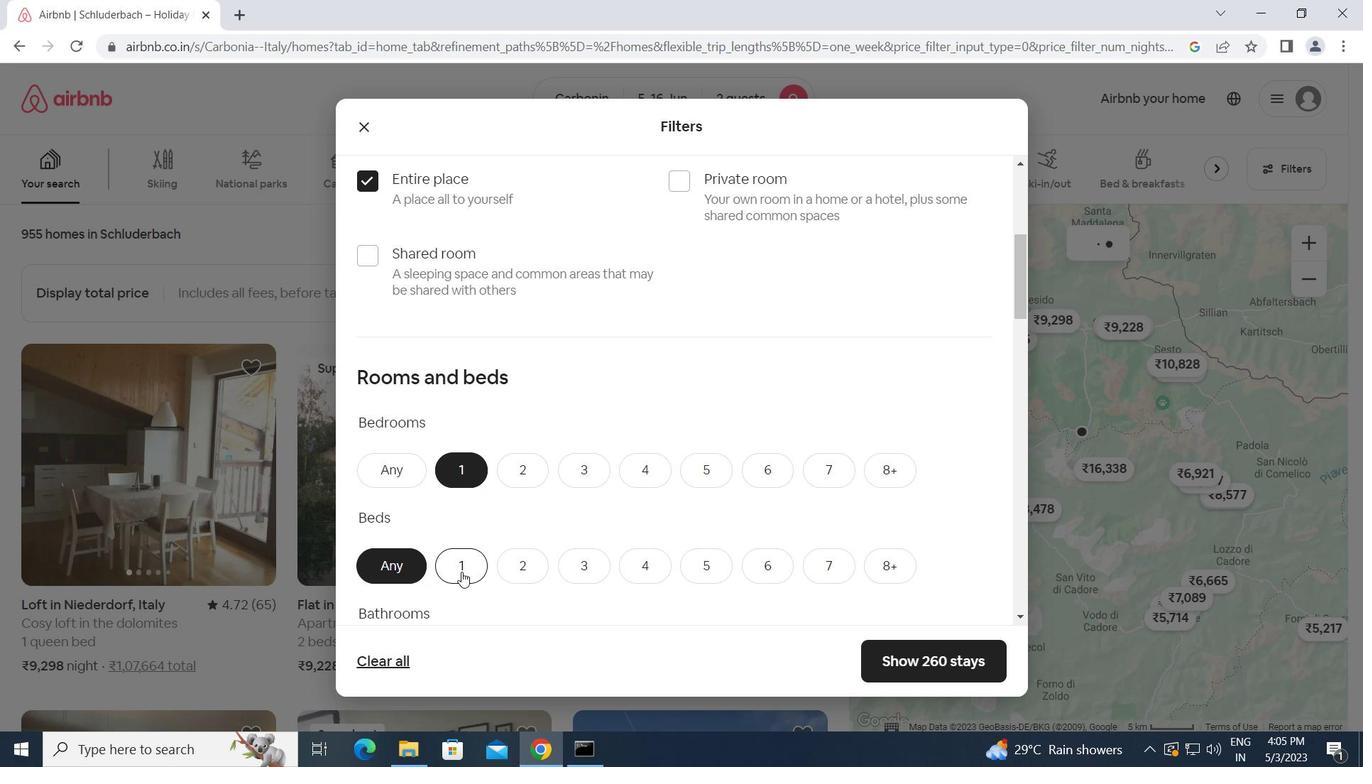 
Action: Mouse moved to (473, 567)
Screenshot: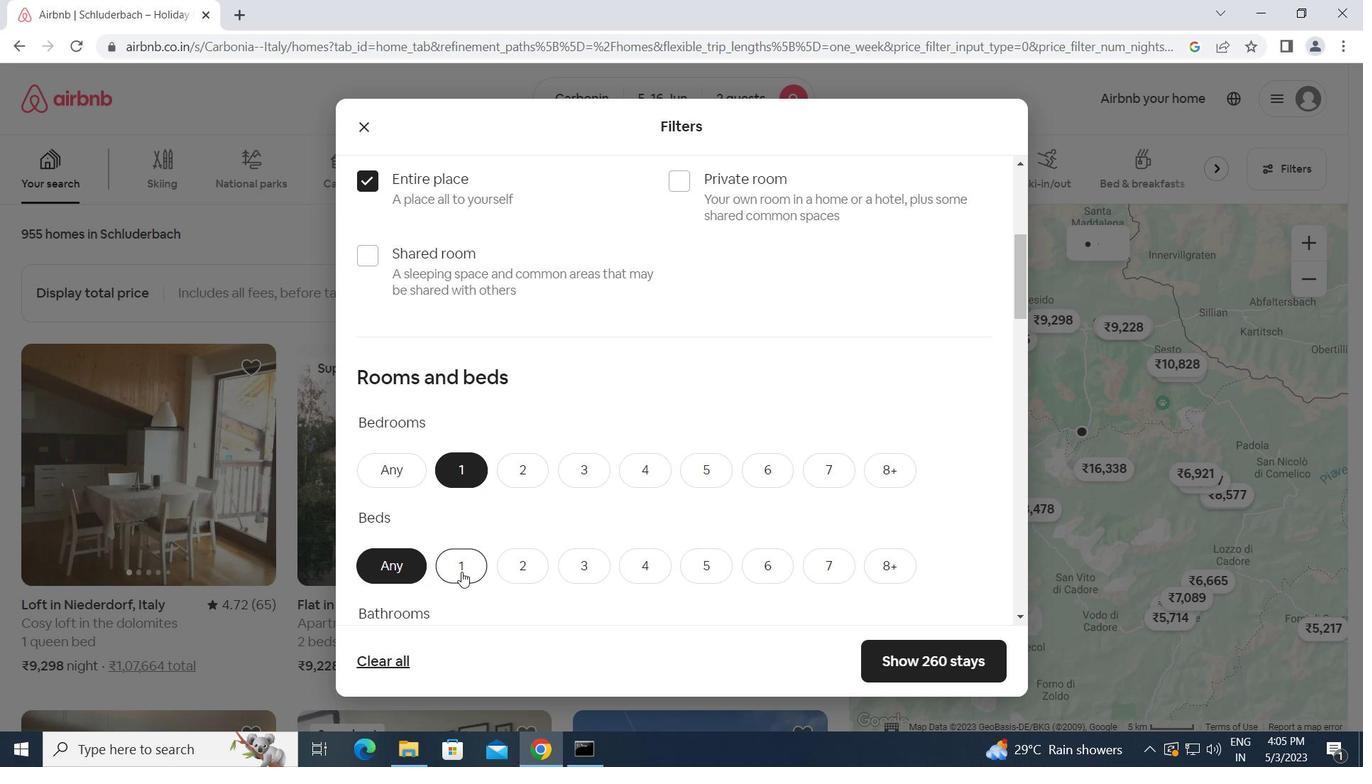
Action: Mouse scrolled (473, 566) with delta (0, 0)
Screenshot: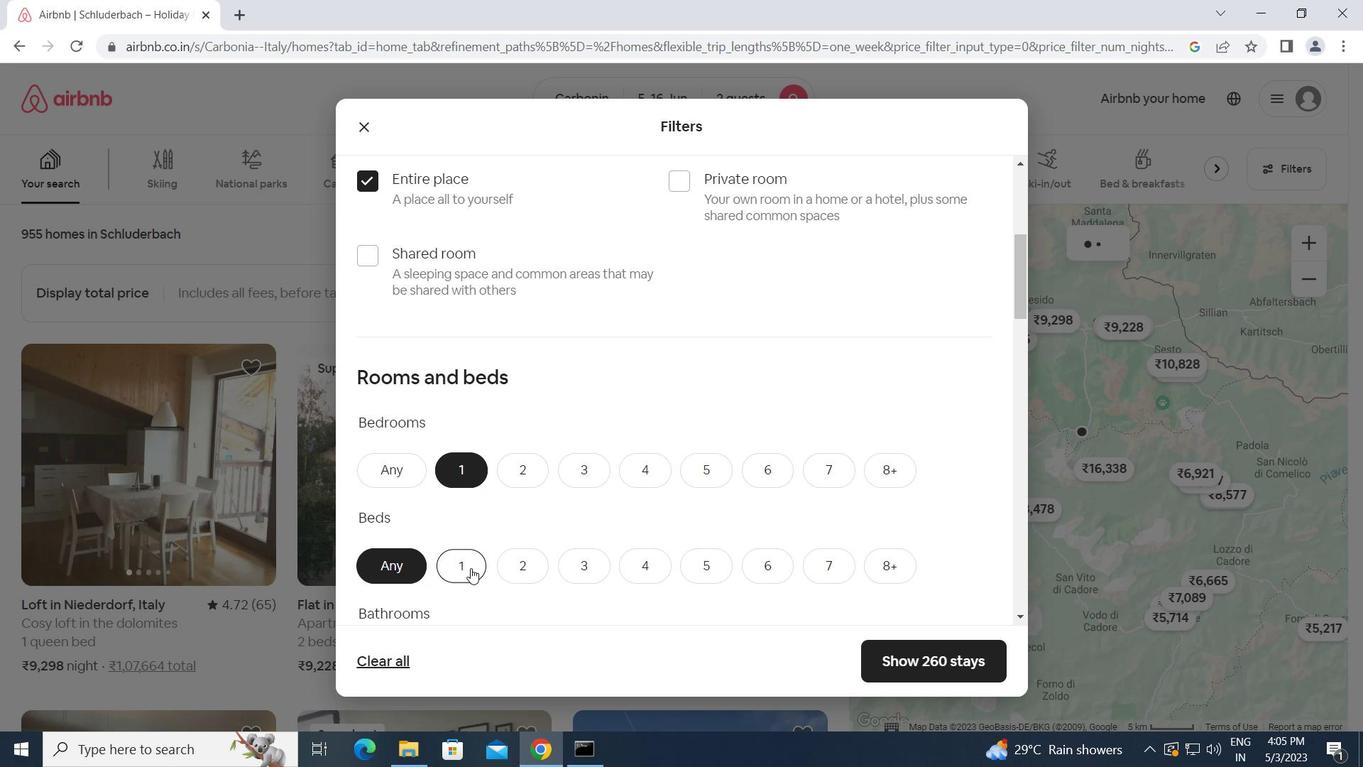 
Action: Mouse scrolled (473, 566) with delta (0, 0)
Screenshot: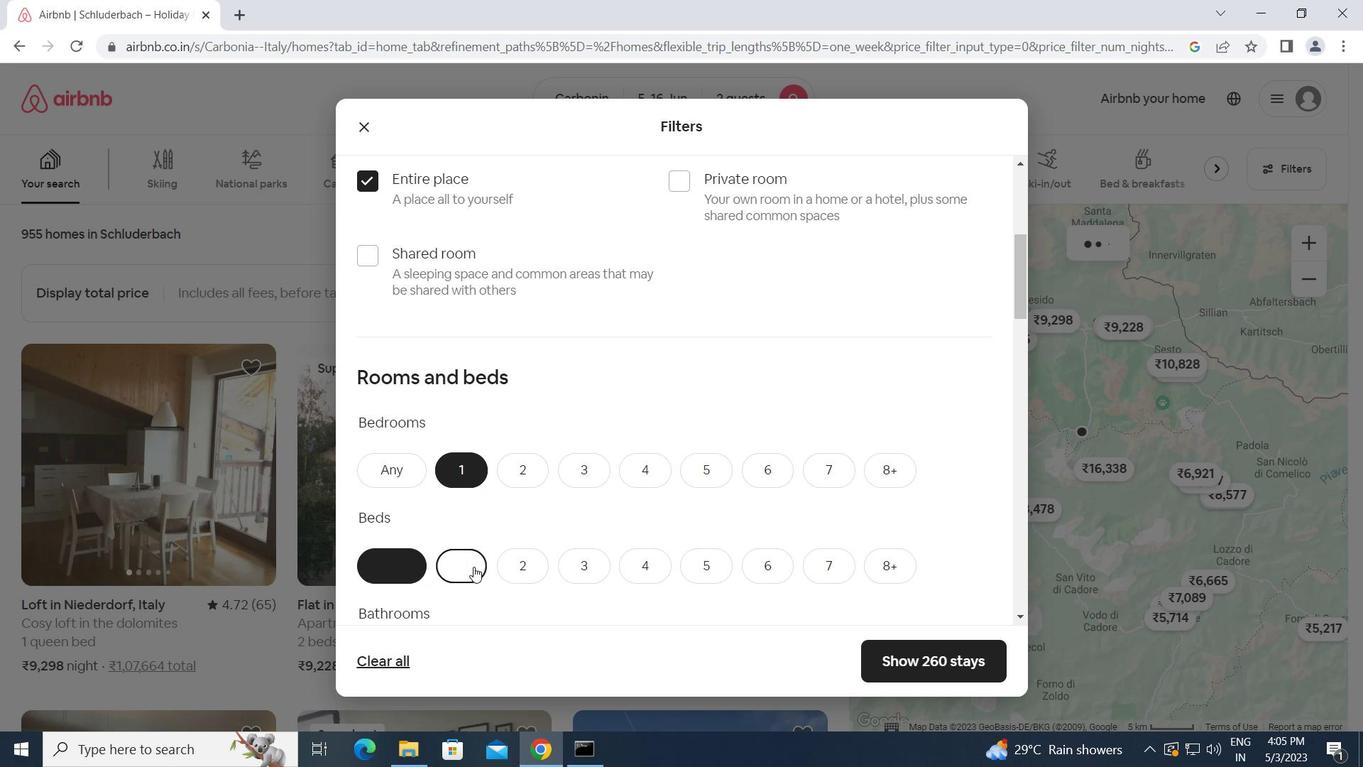 
Action: Mouse moved to (467, 480)
Screenshot: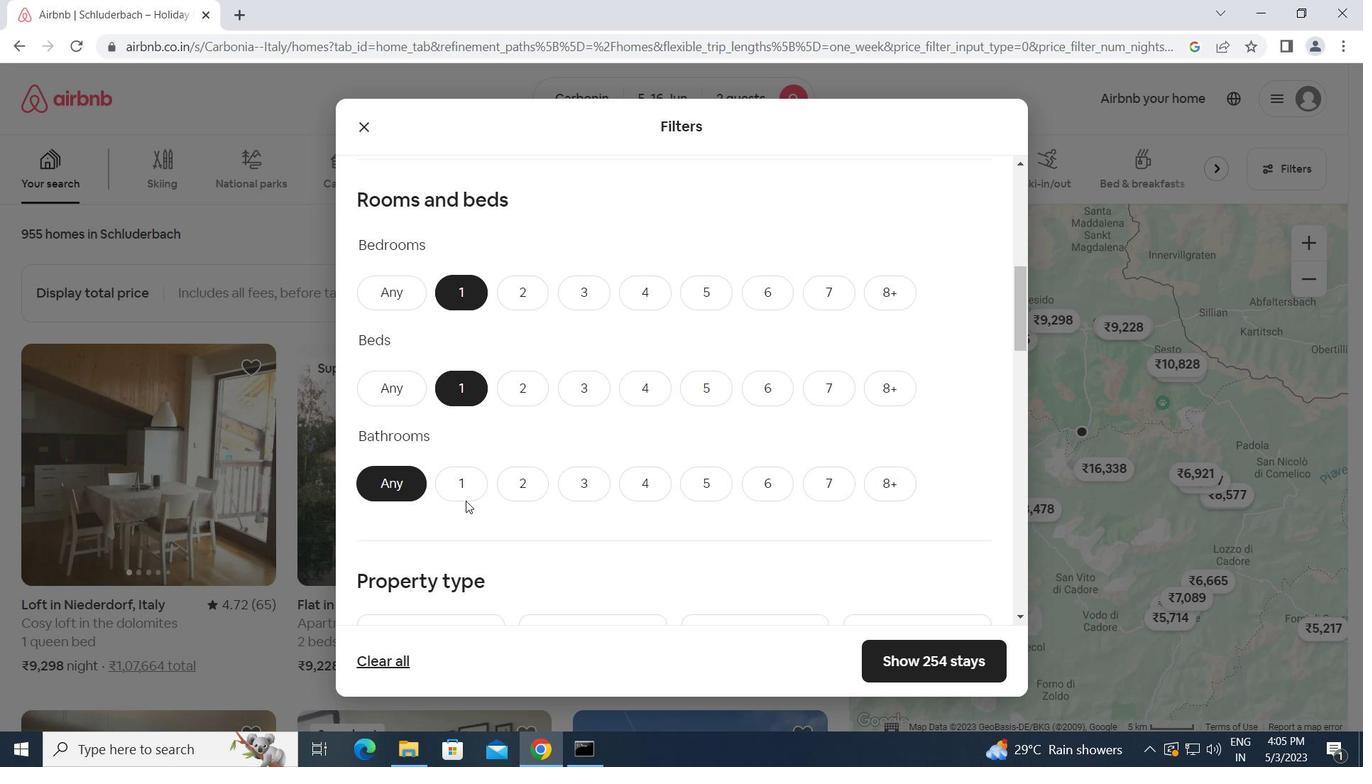 
Action: Mouse pressed left at (467, 480)
Screenshot: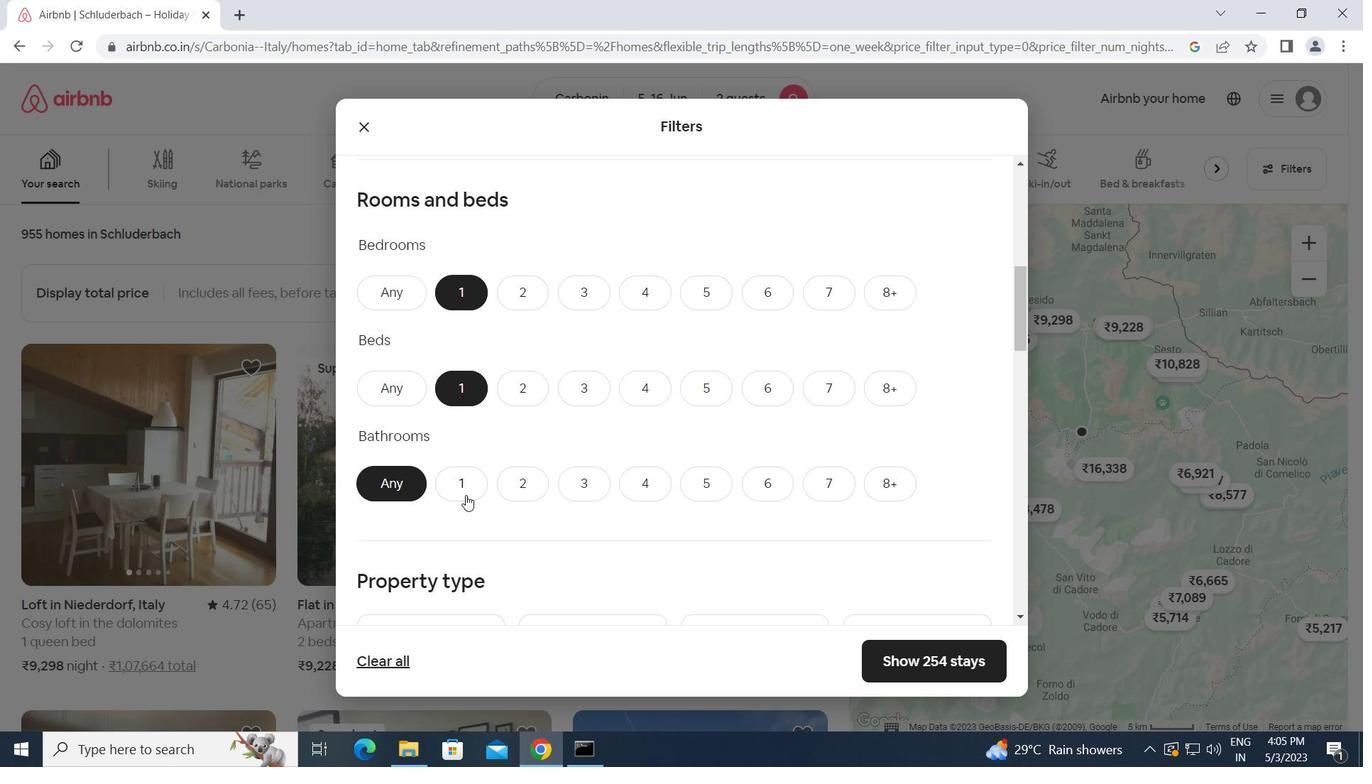 
Action: Mouse moved to (483, 501)
Screenshot: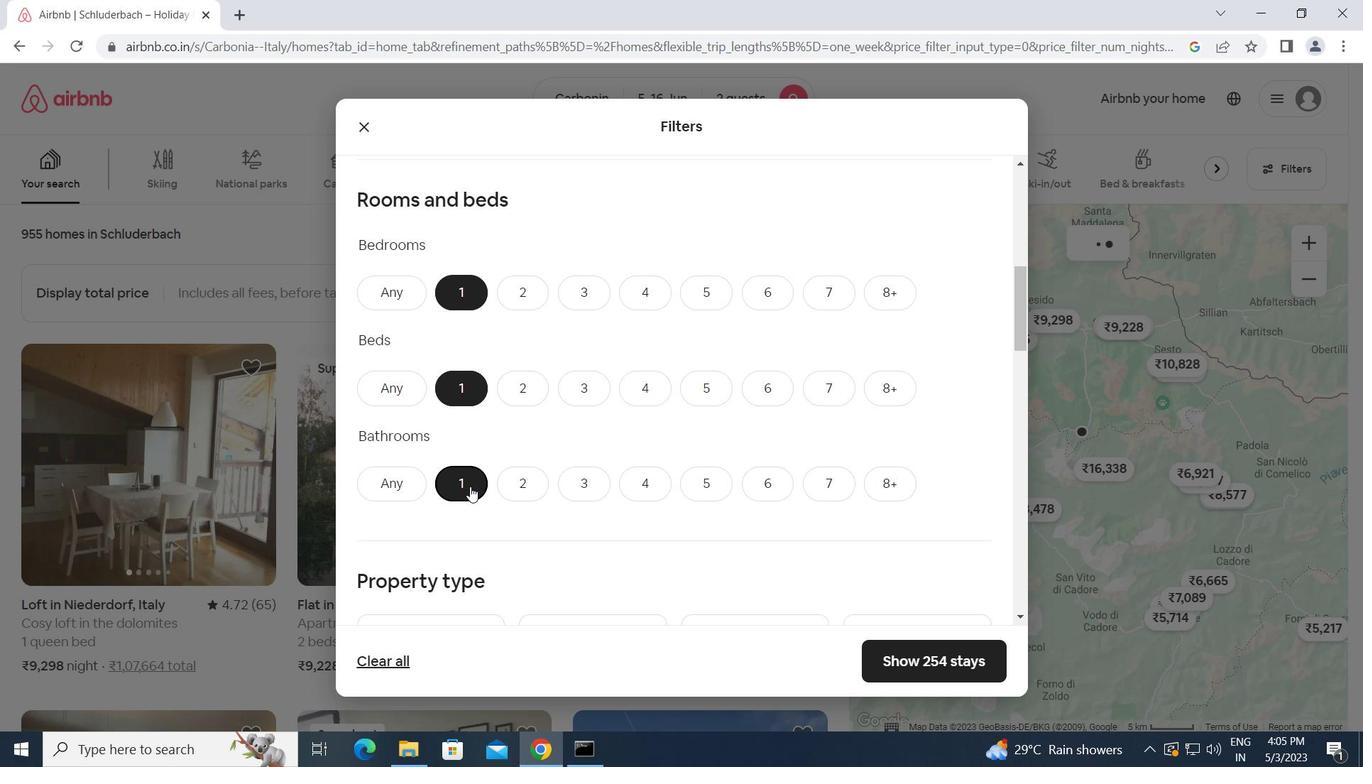 
Action: Mouse scrolled (483, 500) with delta (0, 0)
Screenshot: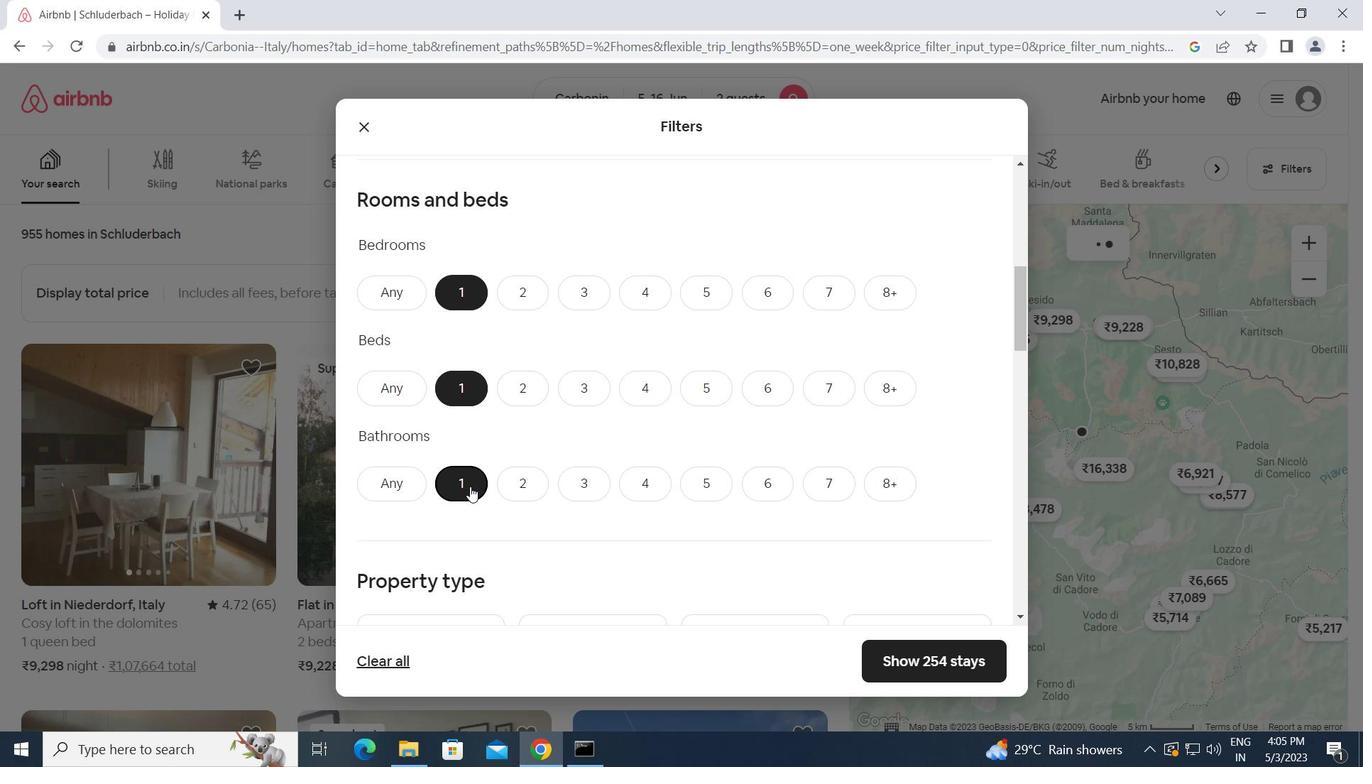 
Action: Mouse moved to (483, 501)
Screenshot: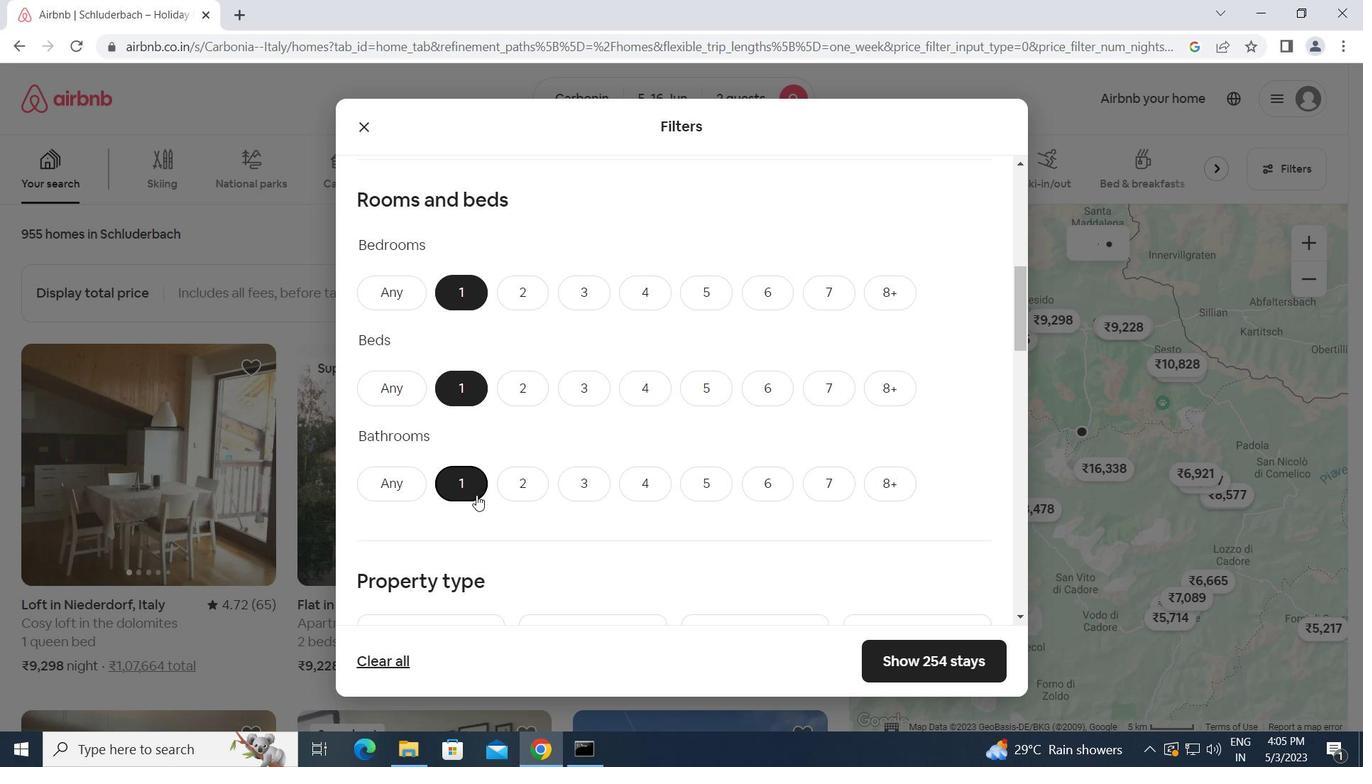 
Action: Mouse scrolled (483, 500) with delta (0, 0)
Screenshot: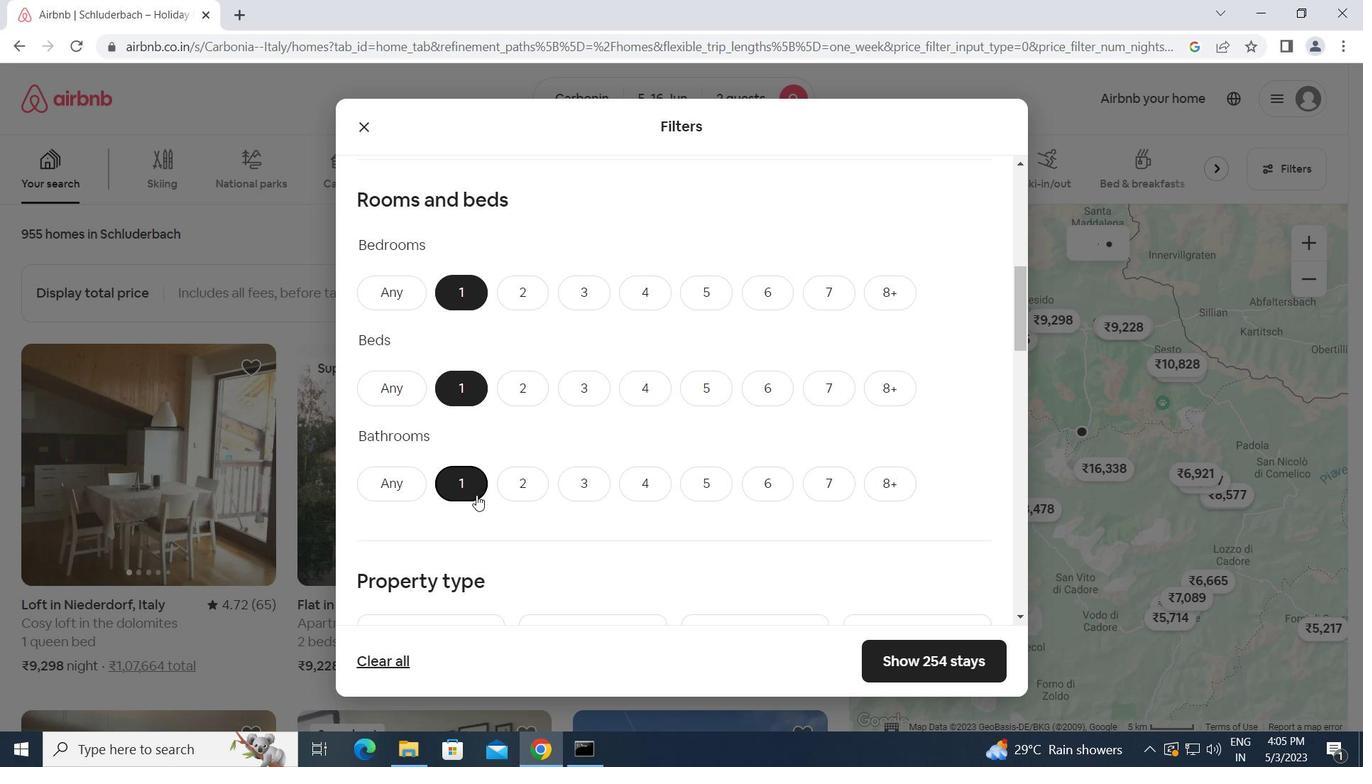 
Action: Mouse moved to (472, 494)
Screenshot: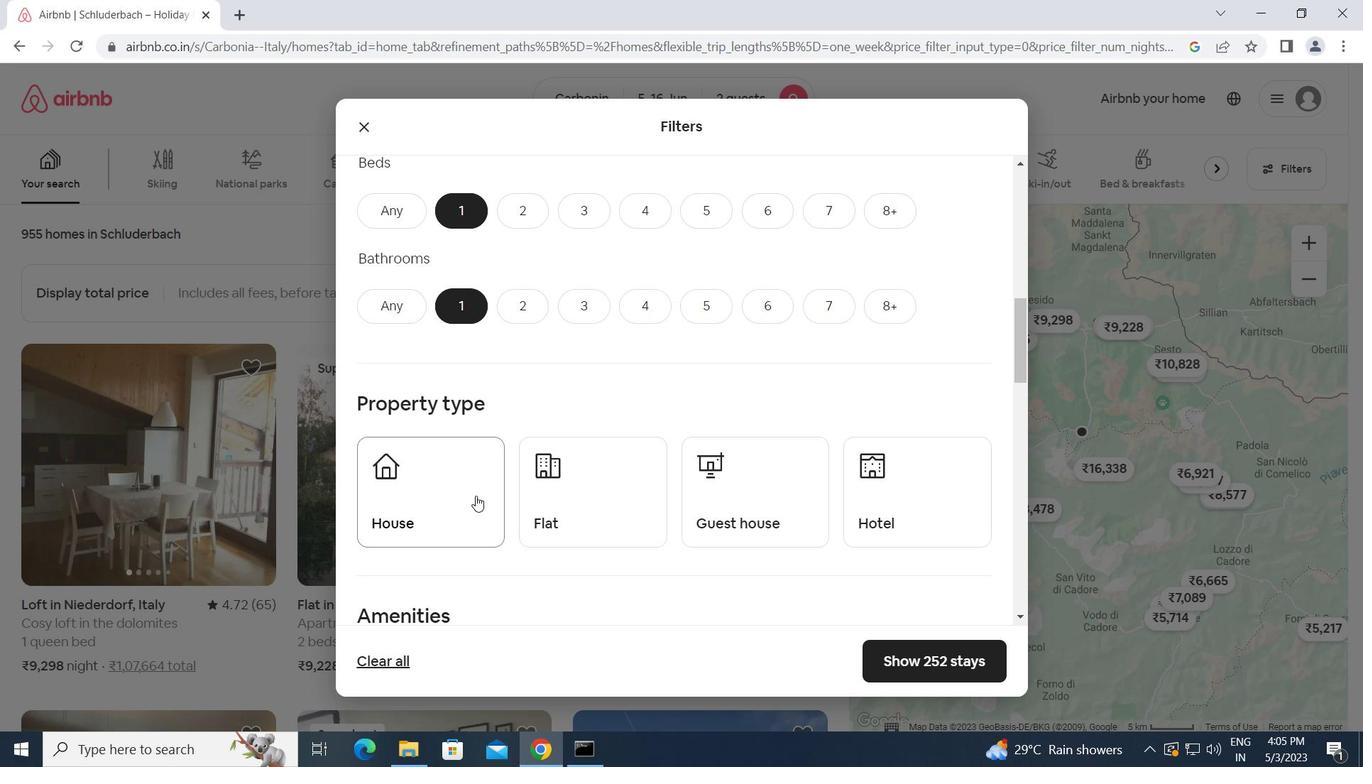 
Action: Mouse pressed left at (472, 494)
Screenshot: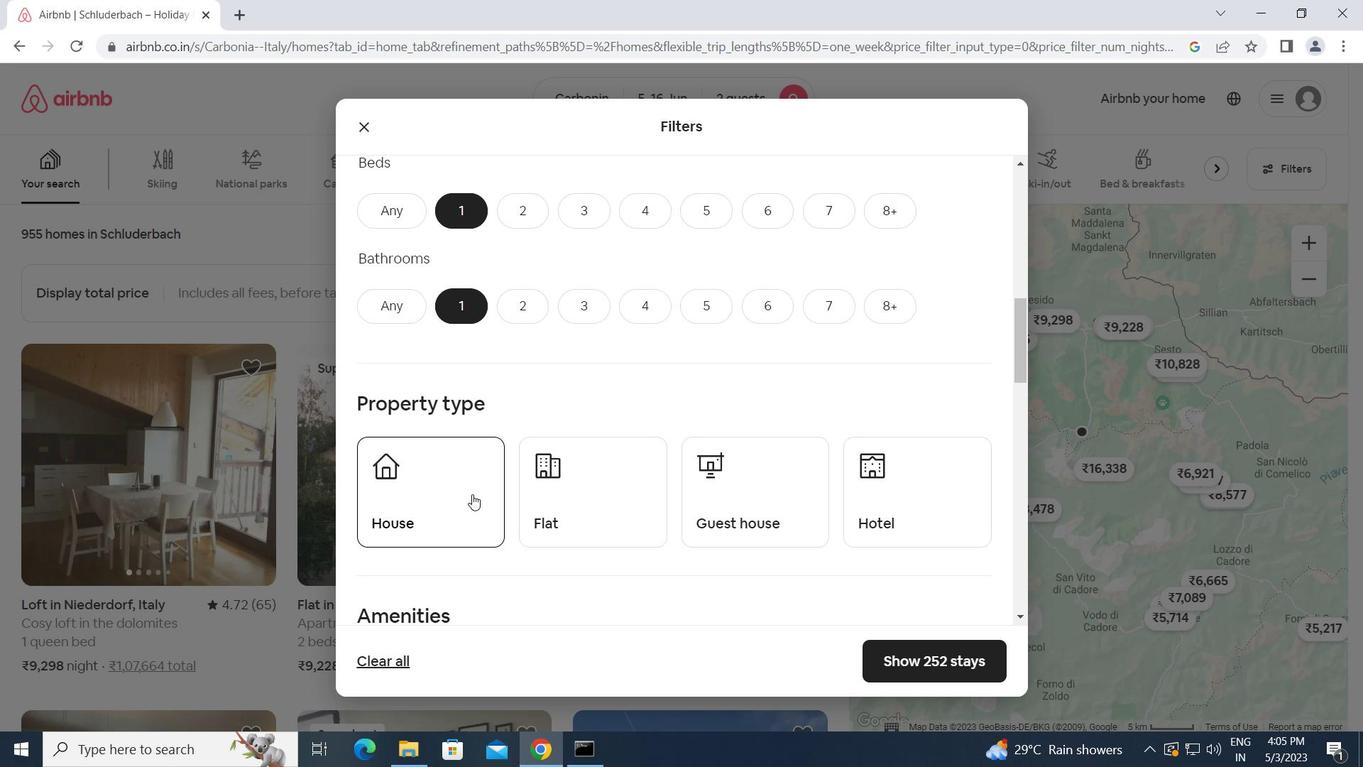 
Action: Mouse moved to (606, 493)
Screenshot: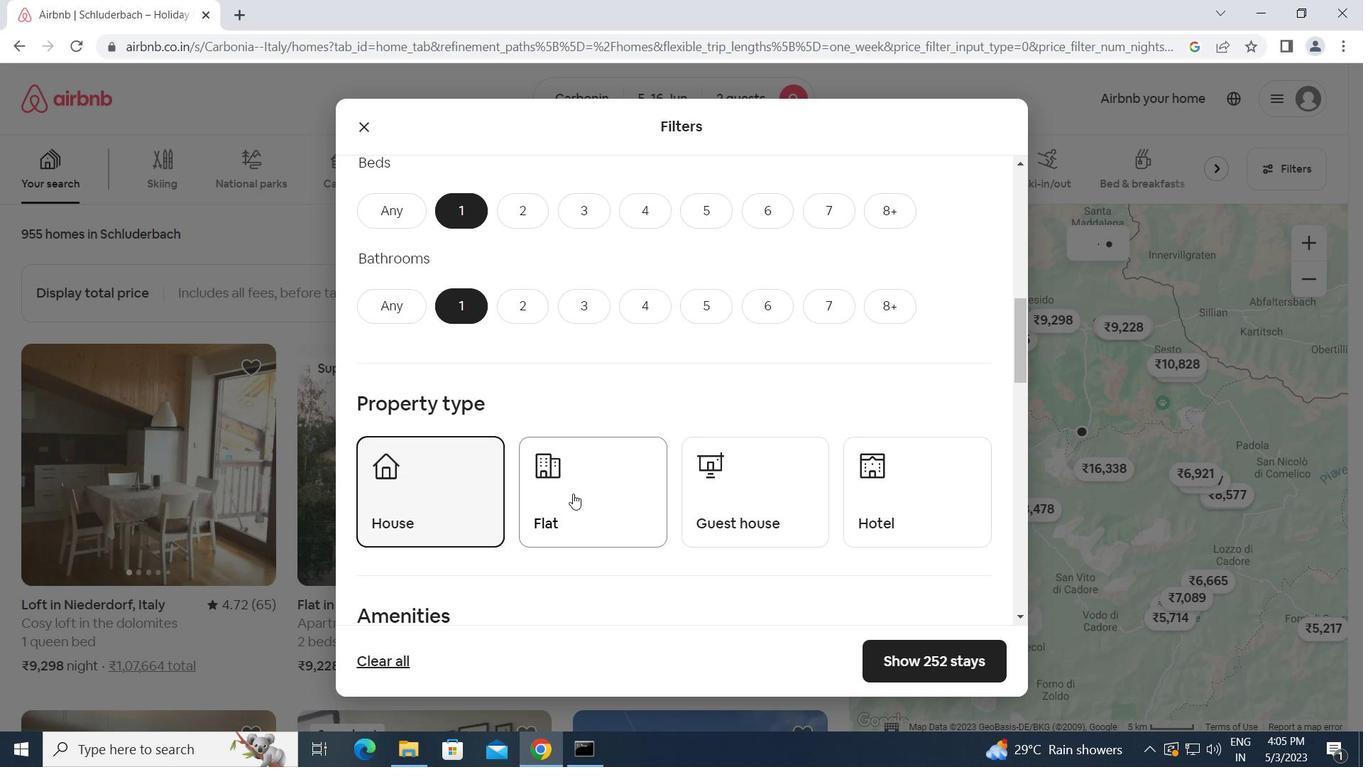 
Action: Mouse pressed left at (606, 493)
Screenshot: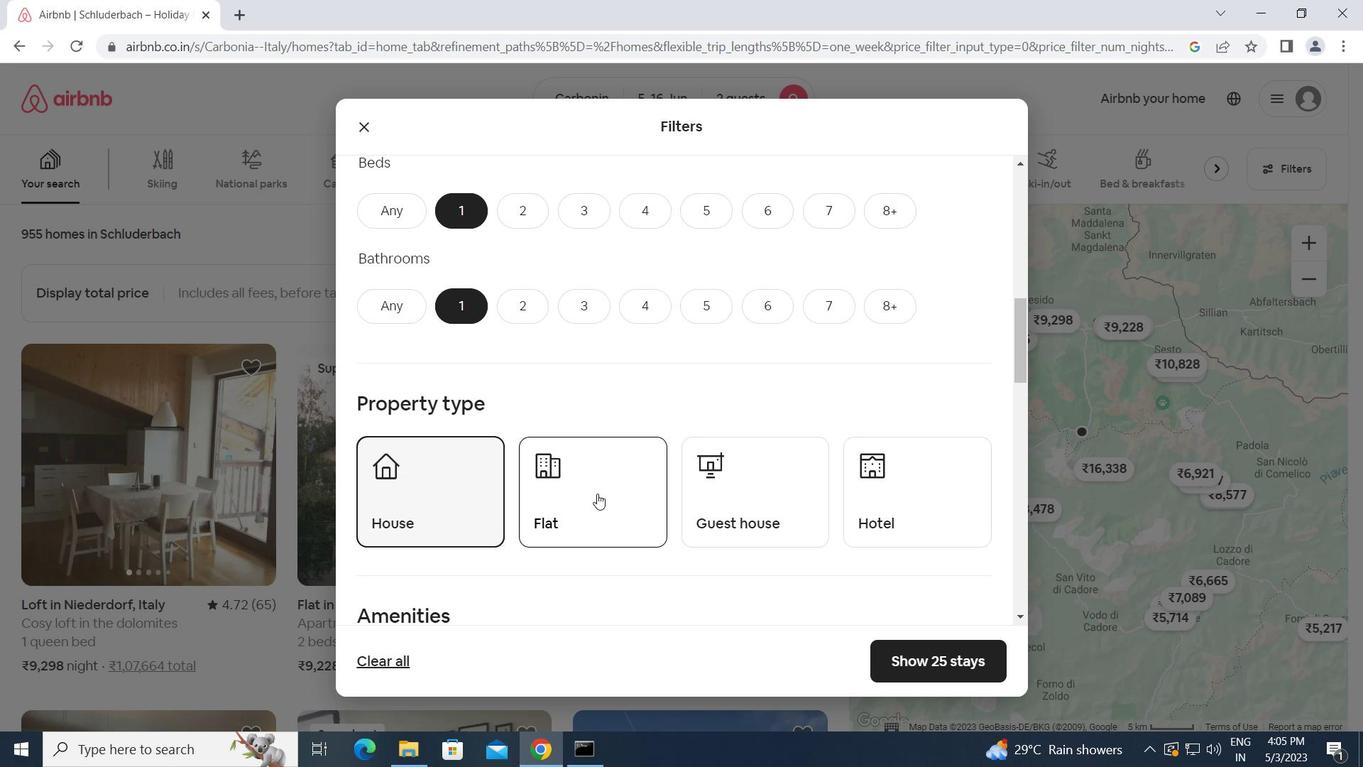 
Action: Mouse moved to (730, 489)
Screenshot: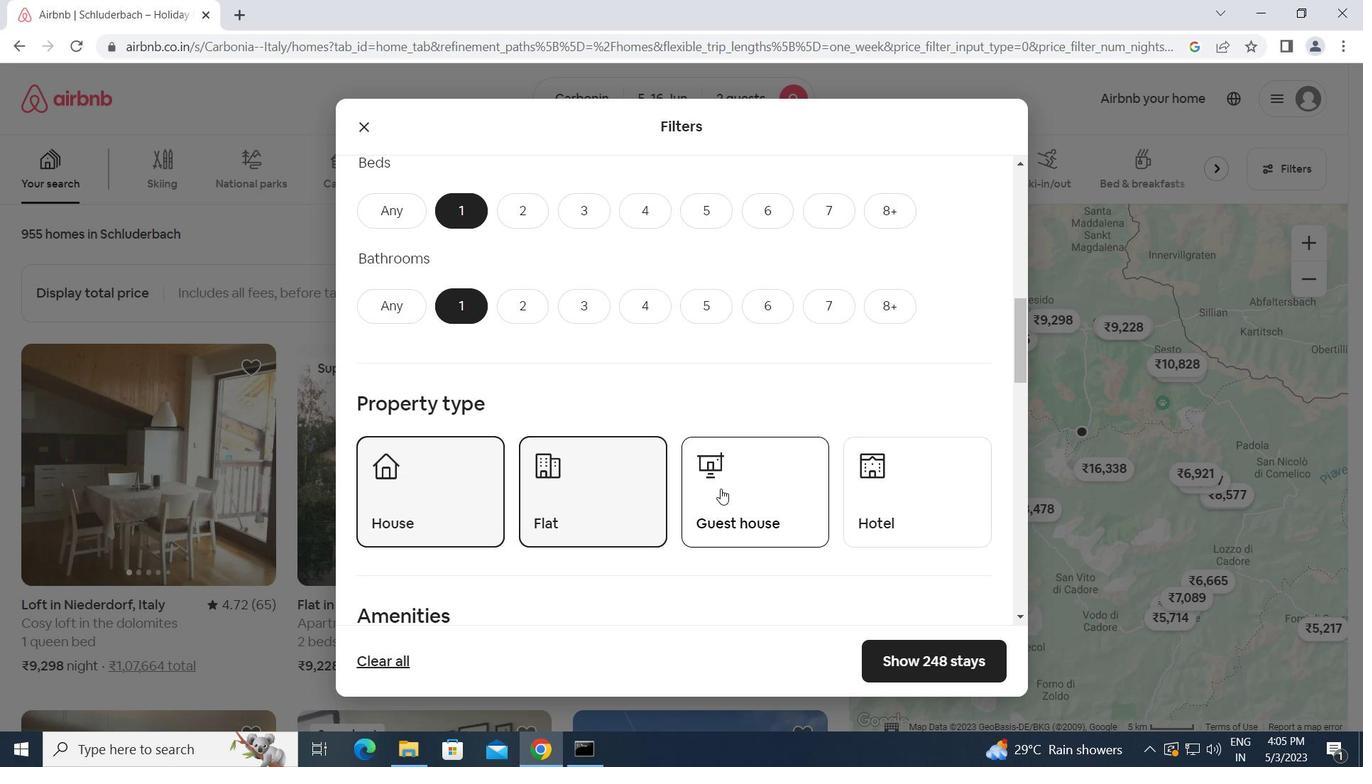 
Action: Mouse pressed left at (730, 489)
Screenshot: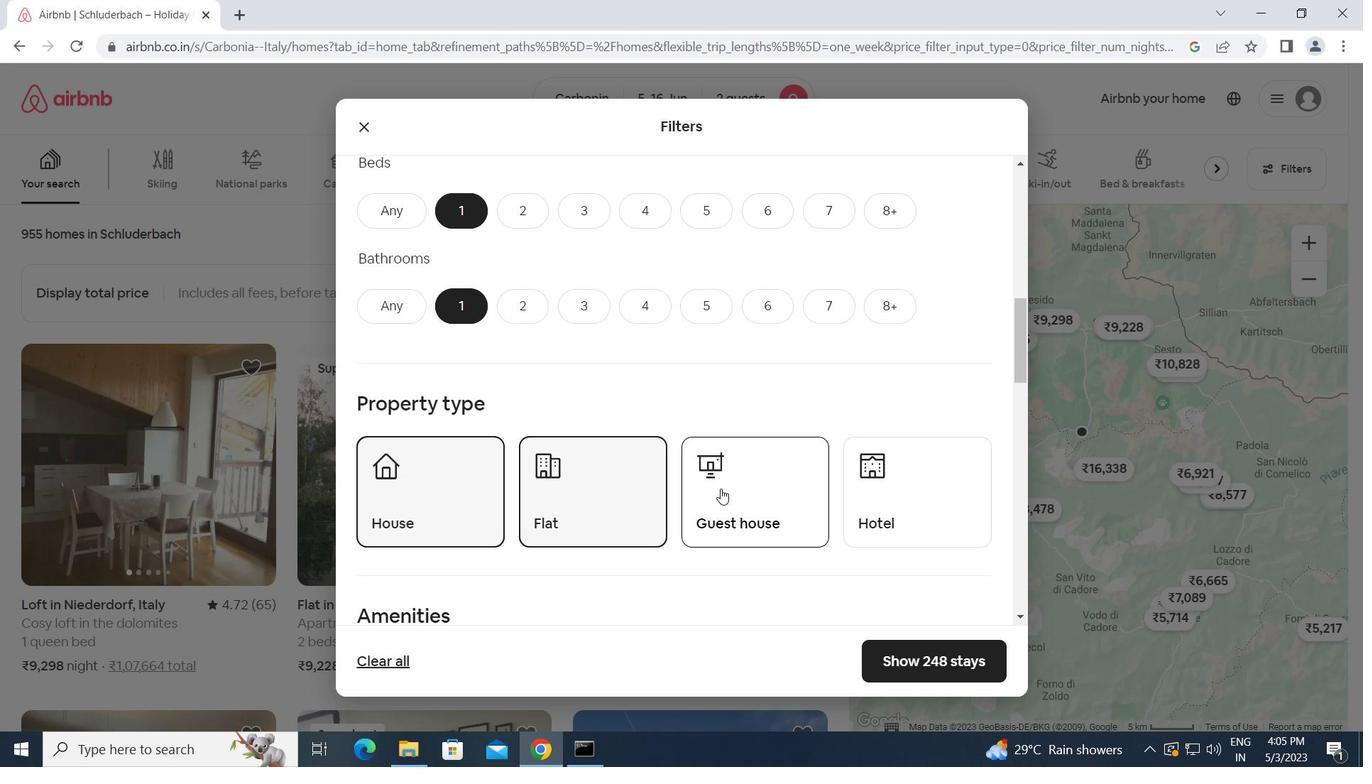 
Action: Mouse moved to (916, 489)
Screenshot: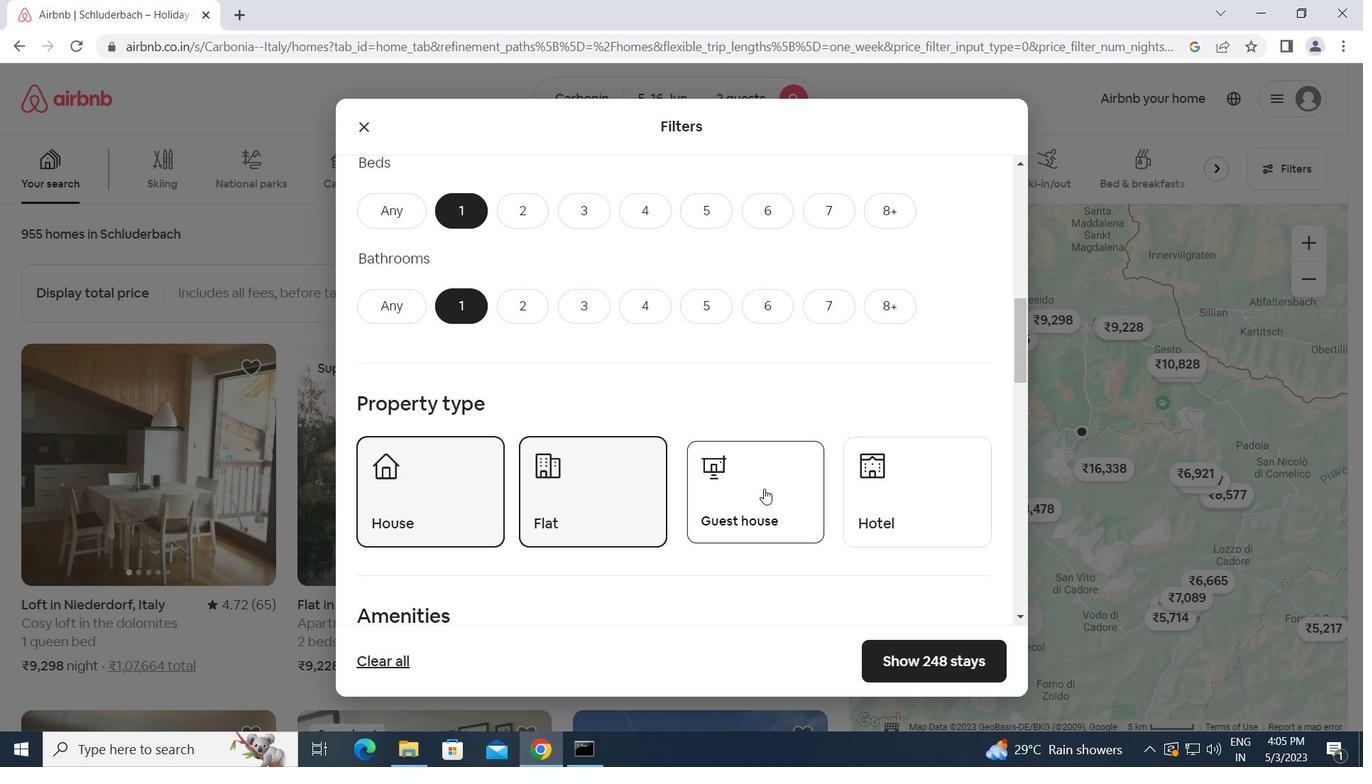 
Action: Mouse pressed left at (916, 489)
Screenshot: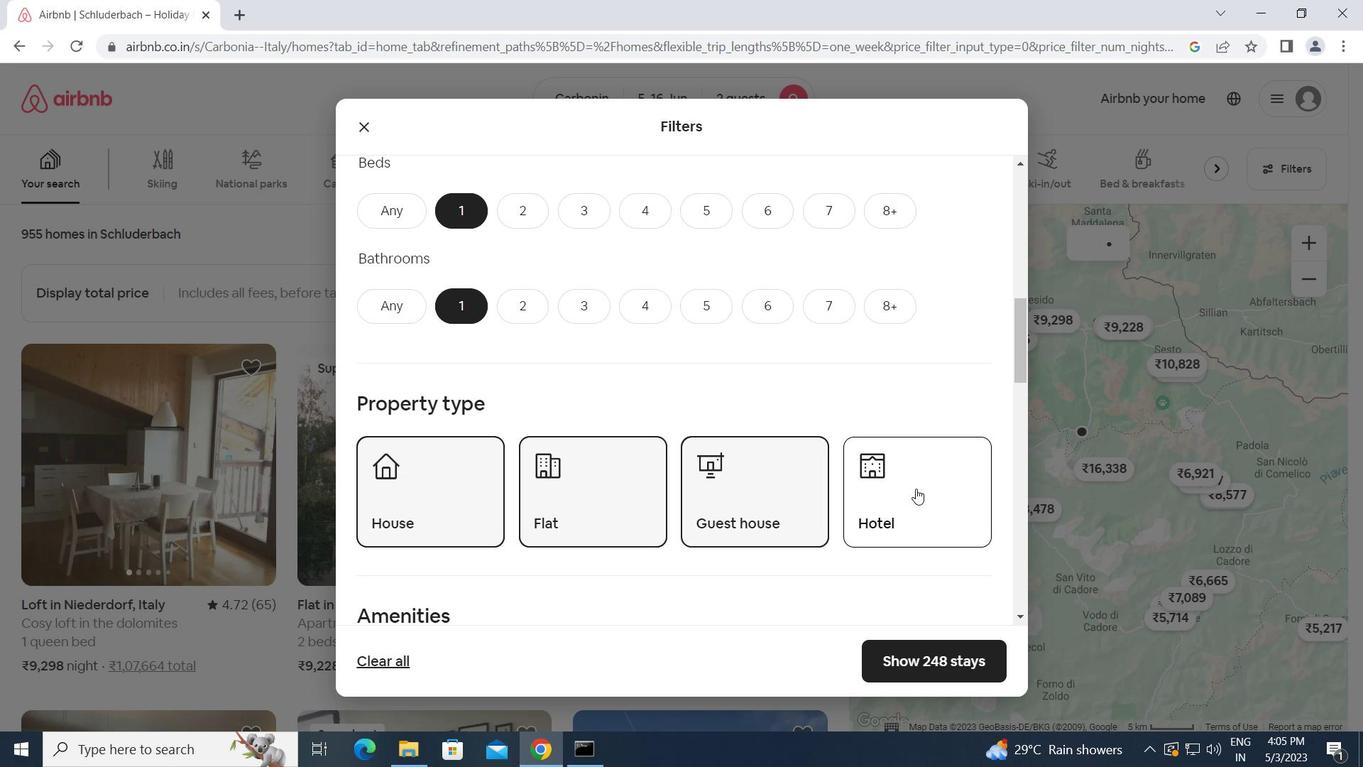 
Action: Mouse moved to (849, 515)
Screenshot: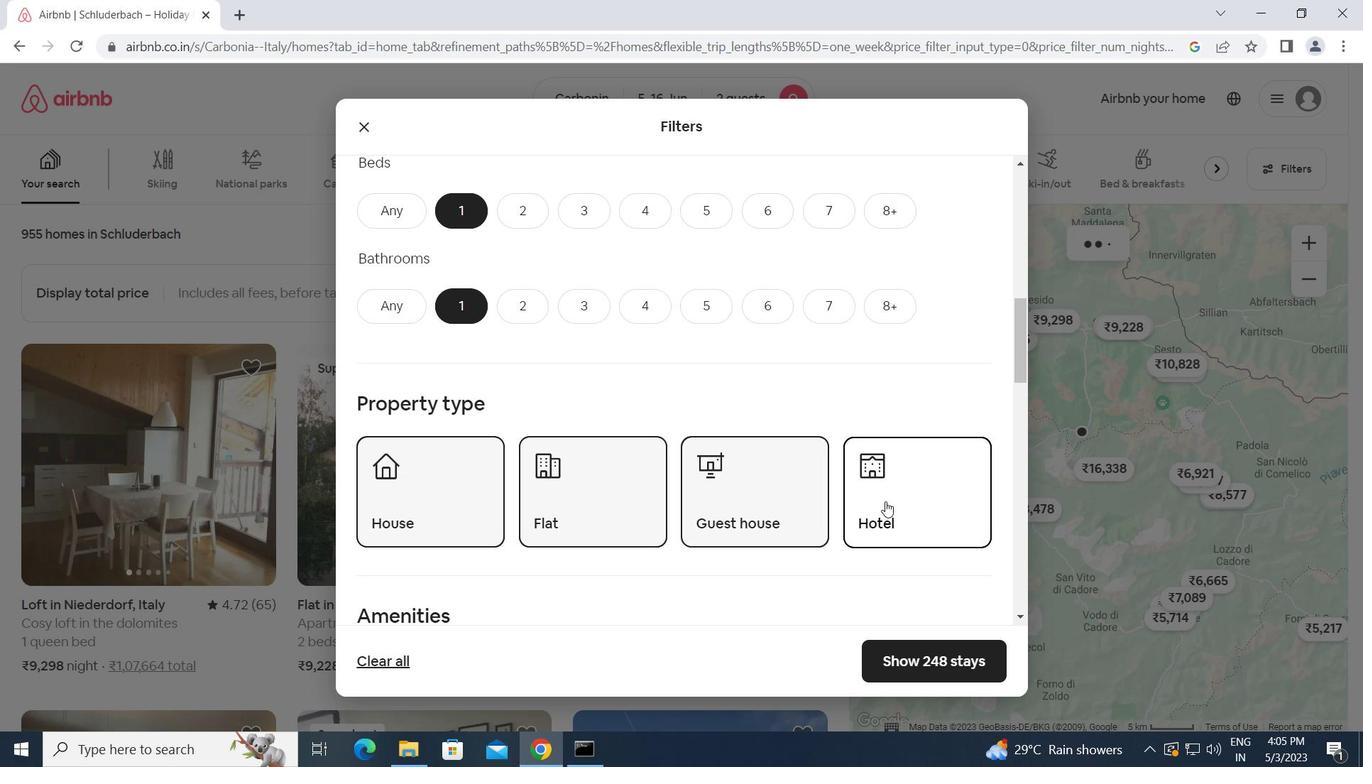 
Action: Mouse scrolled (849, 514) with delta (0, 0)
Screenshot: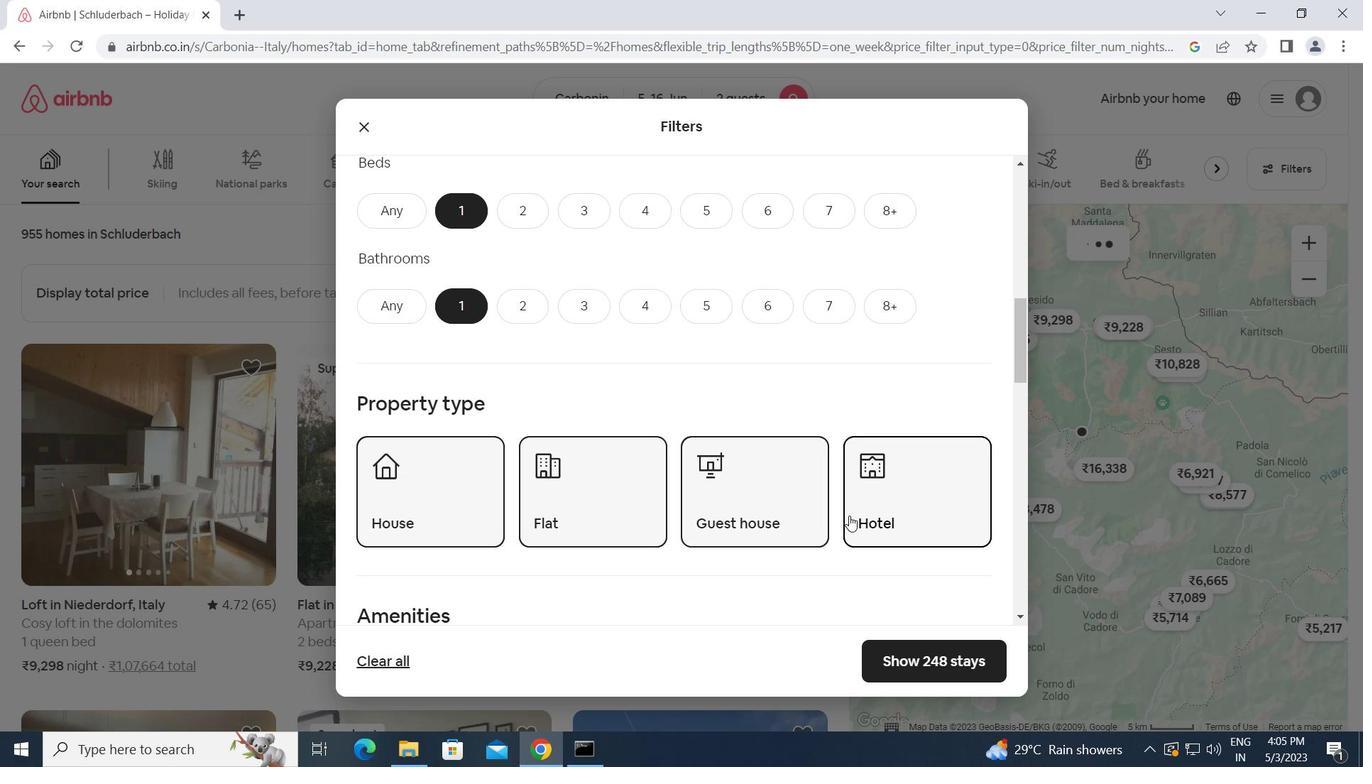 
Action: Mouse scrolled (849, 514) with delta (0, 0)
Screenshot: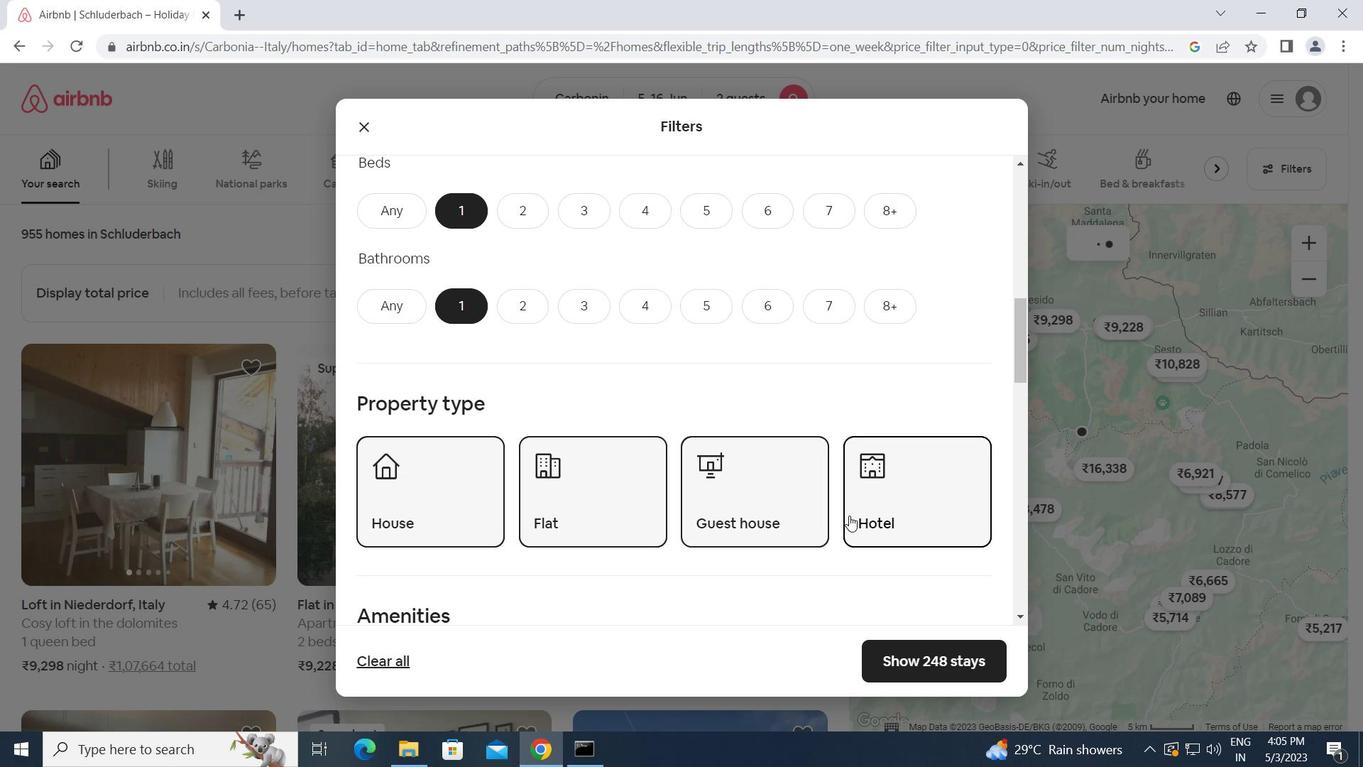 
Action: Mouse scrolled (849, 514) with delta (0, 0)
Screenshot: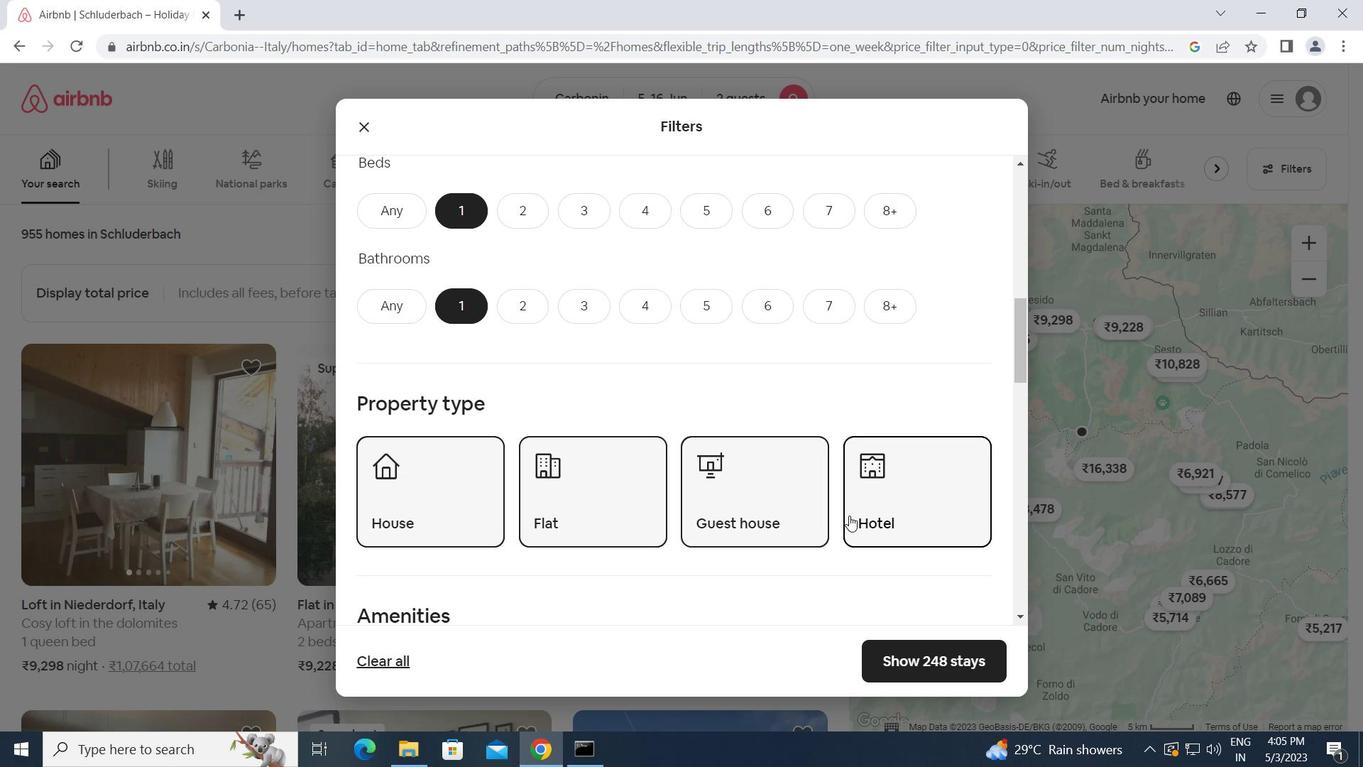 
Action: Mouse moved to (849, 515)
Screenshot: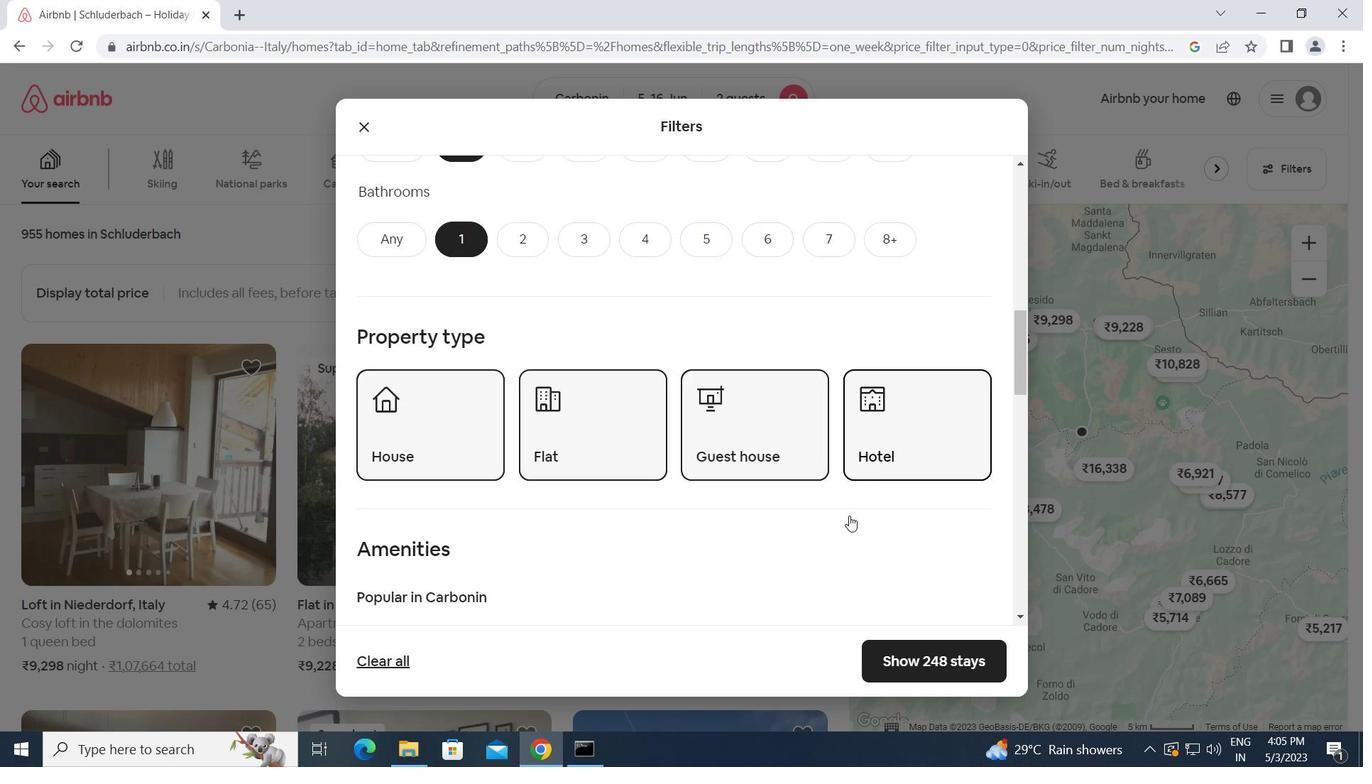 
Action: Mouse scrolled (849, 514) with delta (0, 0)
Screenshot: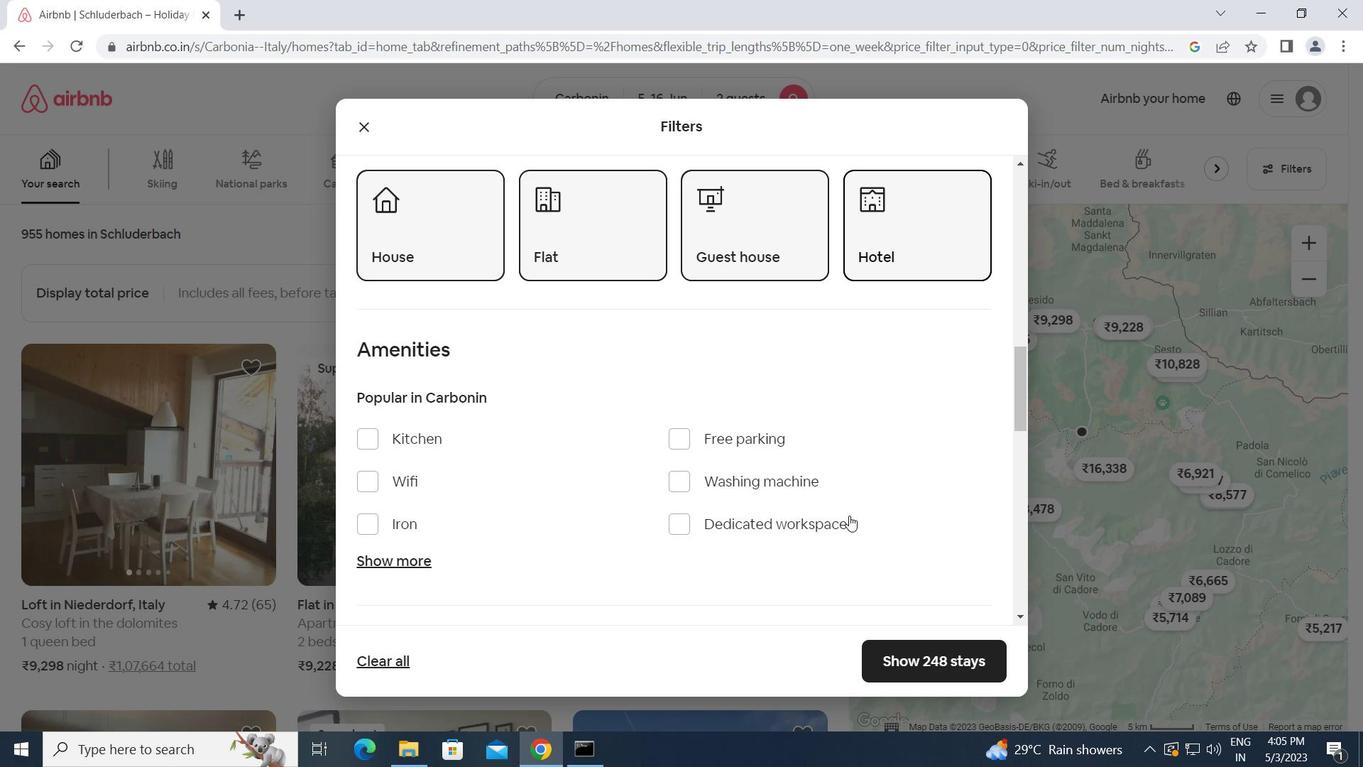 
Action: Mouse scrolled (849, 514) with delta (0, 0)
Screenshot: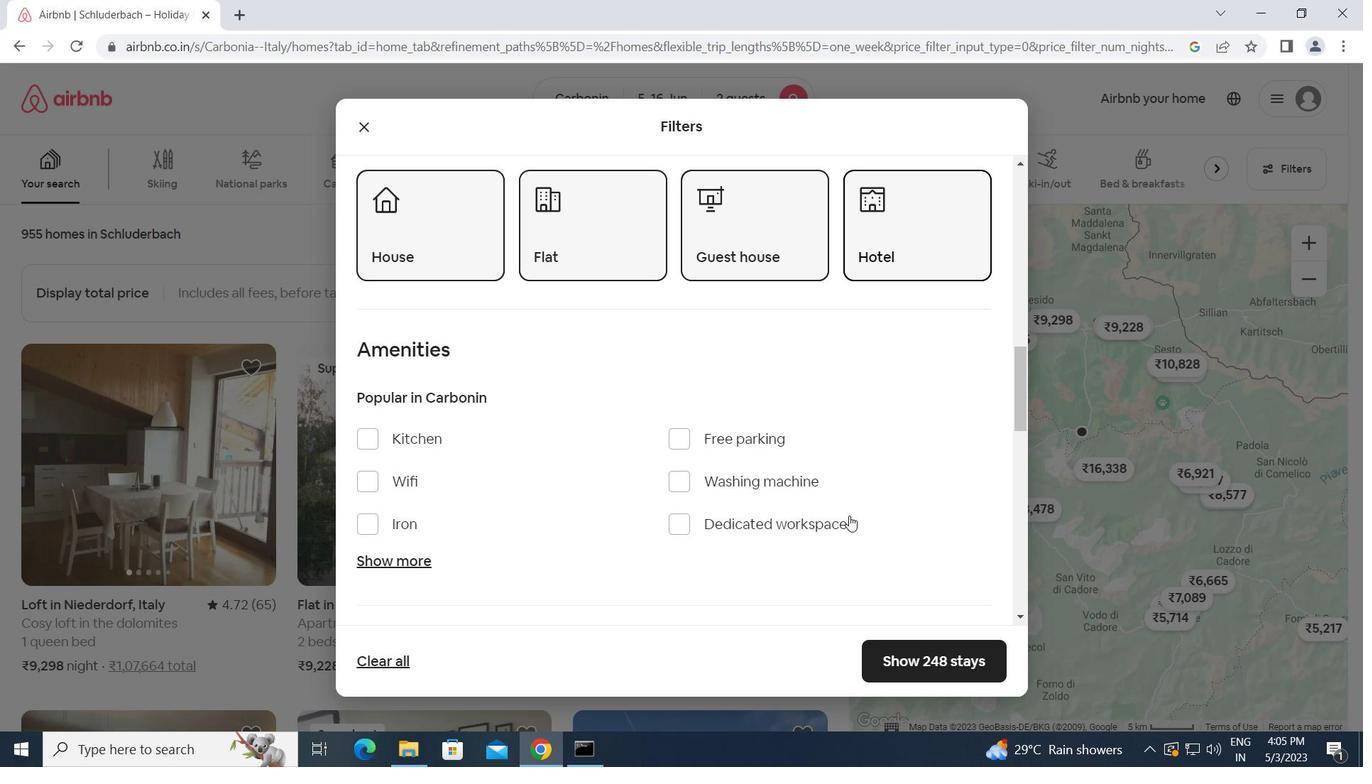 
Action: Mouse moved to (958, 586)
Screenshot: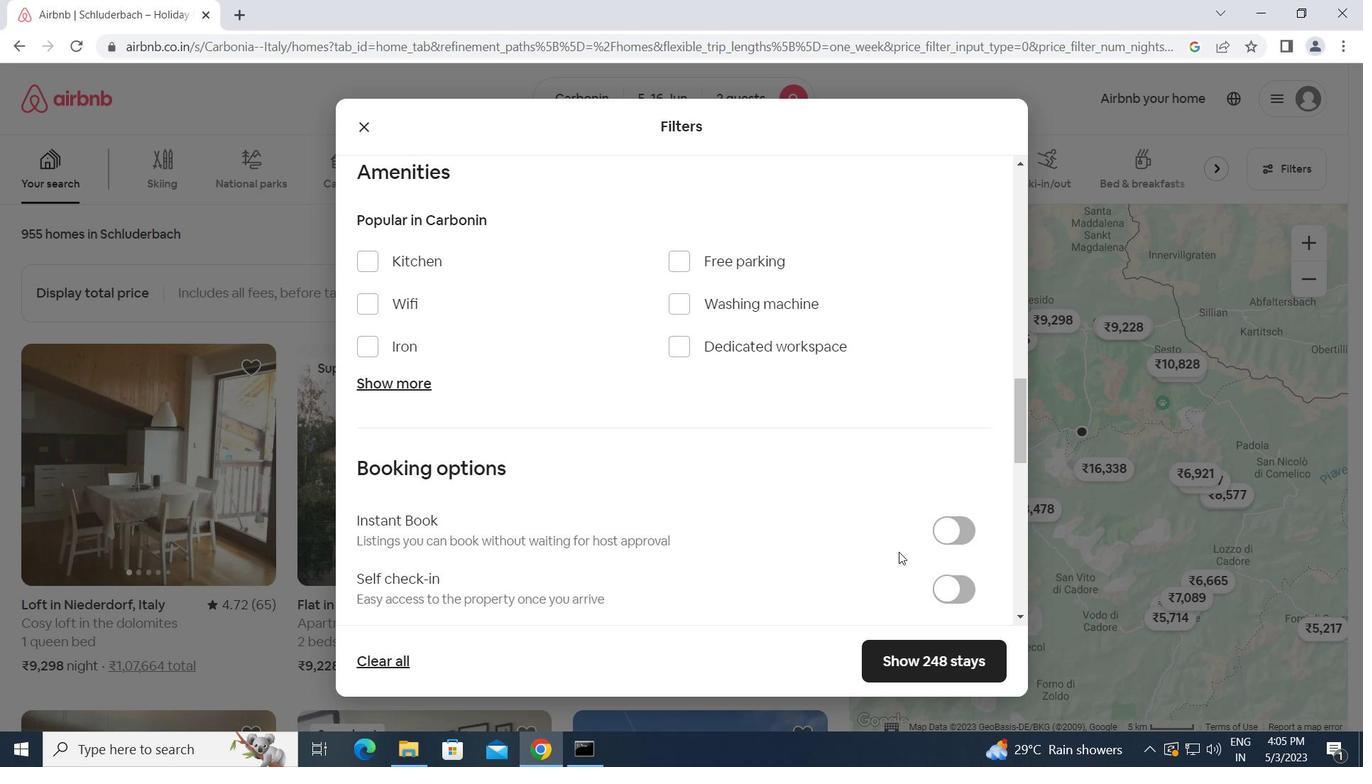 
Action: Mouse pressed left at (958, 586)
Screenshot: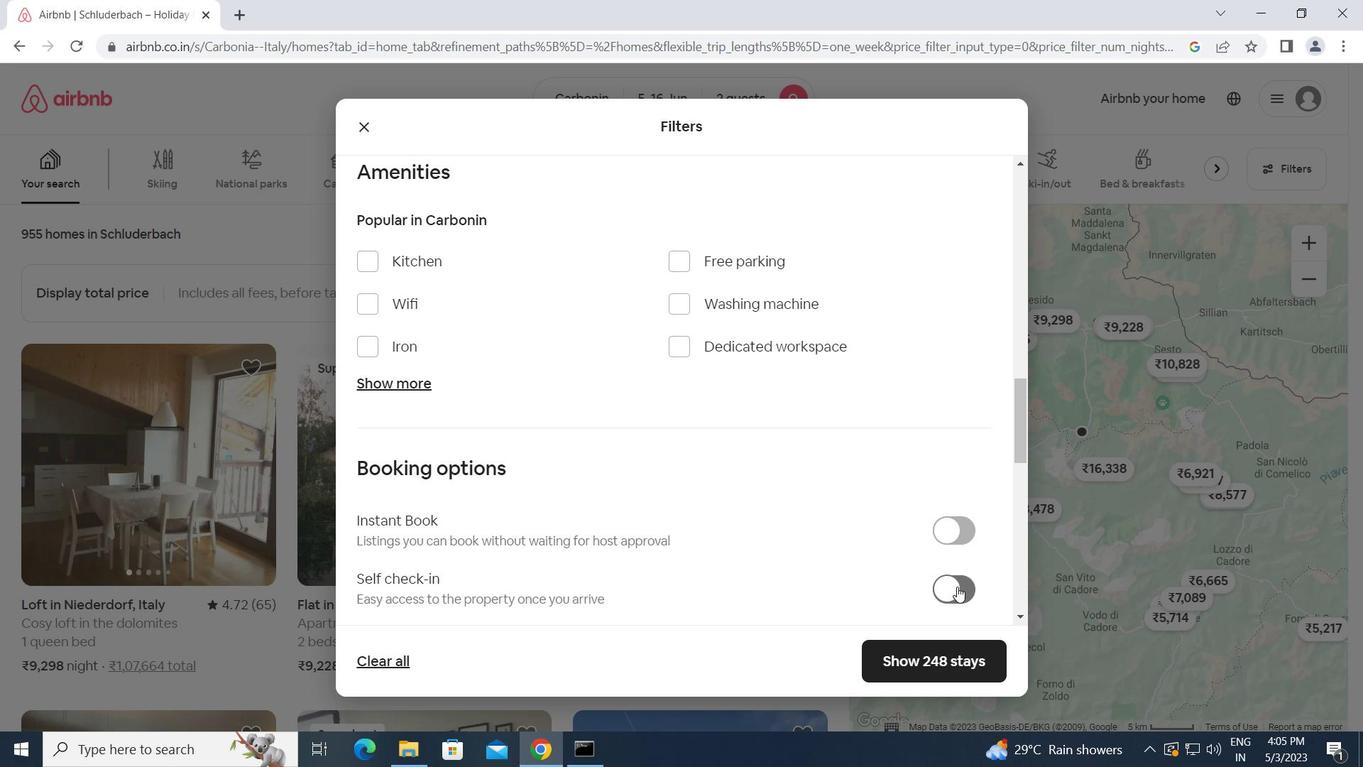 
Action: Mouse moved to (820, 589)
Screenshot: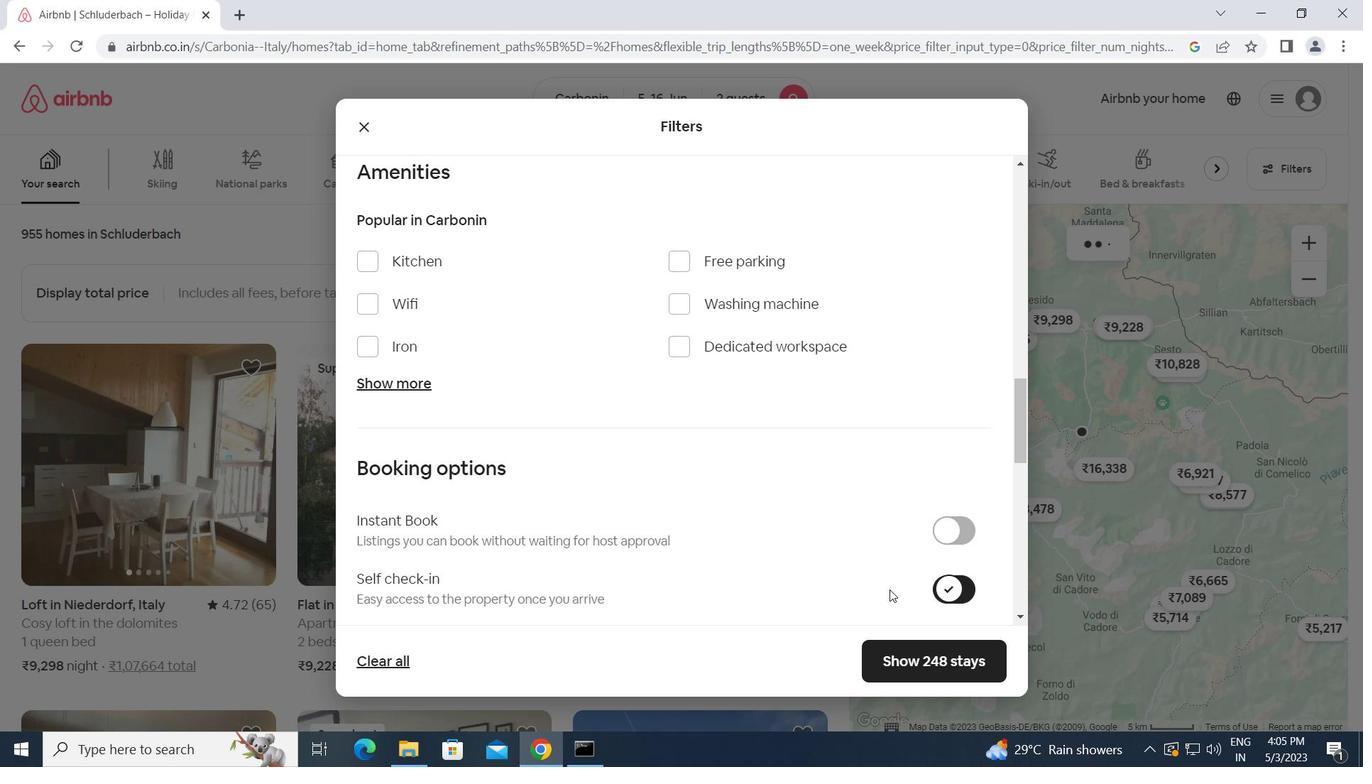 
Action: Mouse scrolled (820, 588) with delta (0, 0)
Screenshot: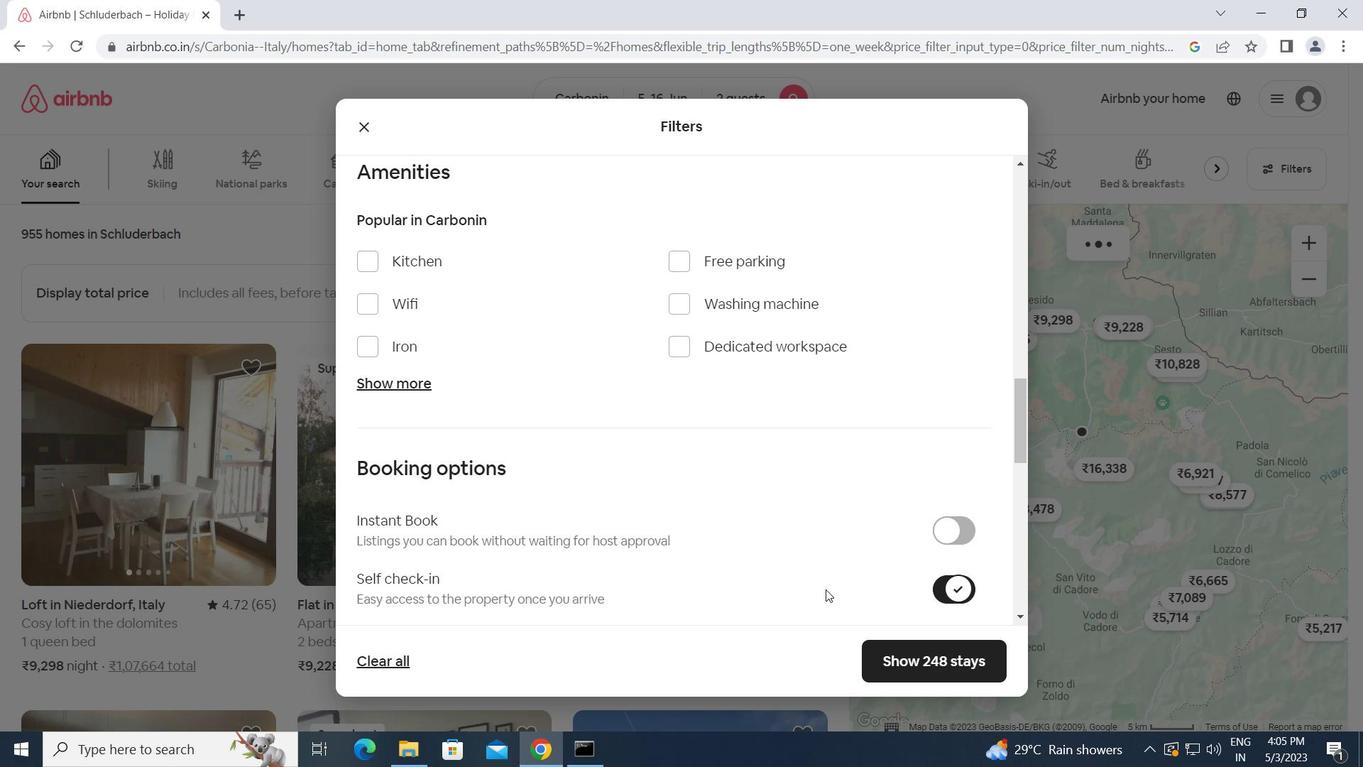 
Action: Mouse scrolled (820, 588) with delta (0, 0)
Screenshot: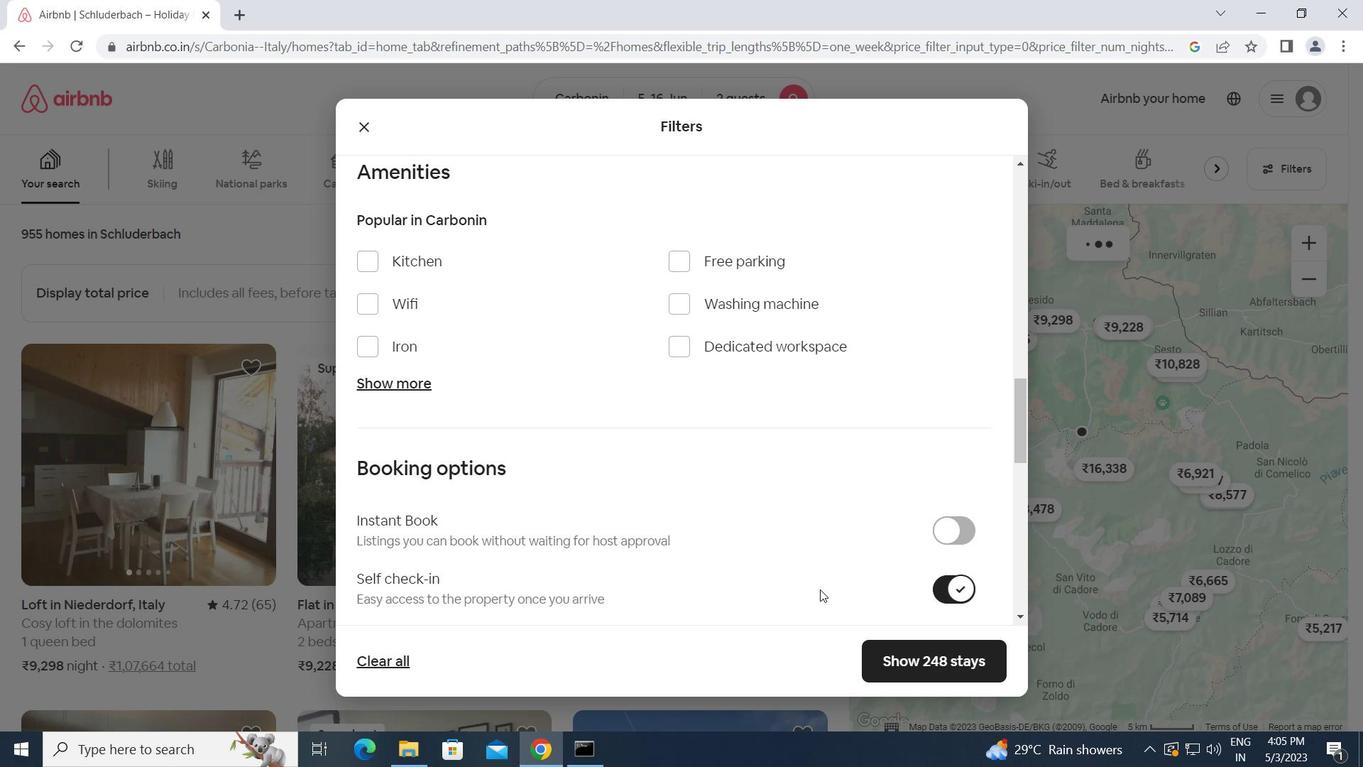 
Action: Mouse moved to (805, 571)
Screenshot: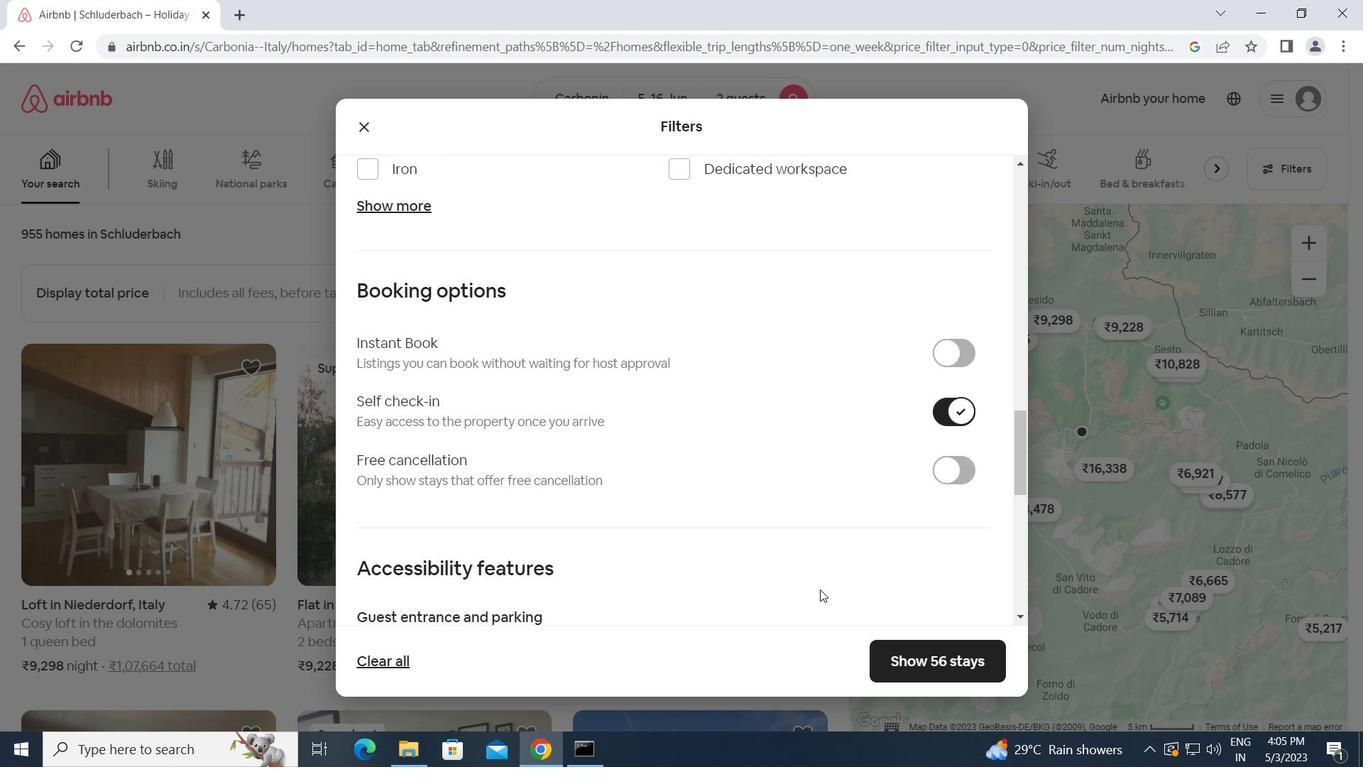 
Action: Mouse scrolled (805, 571) with delta (0, 0)
Screenshot: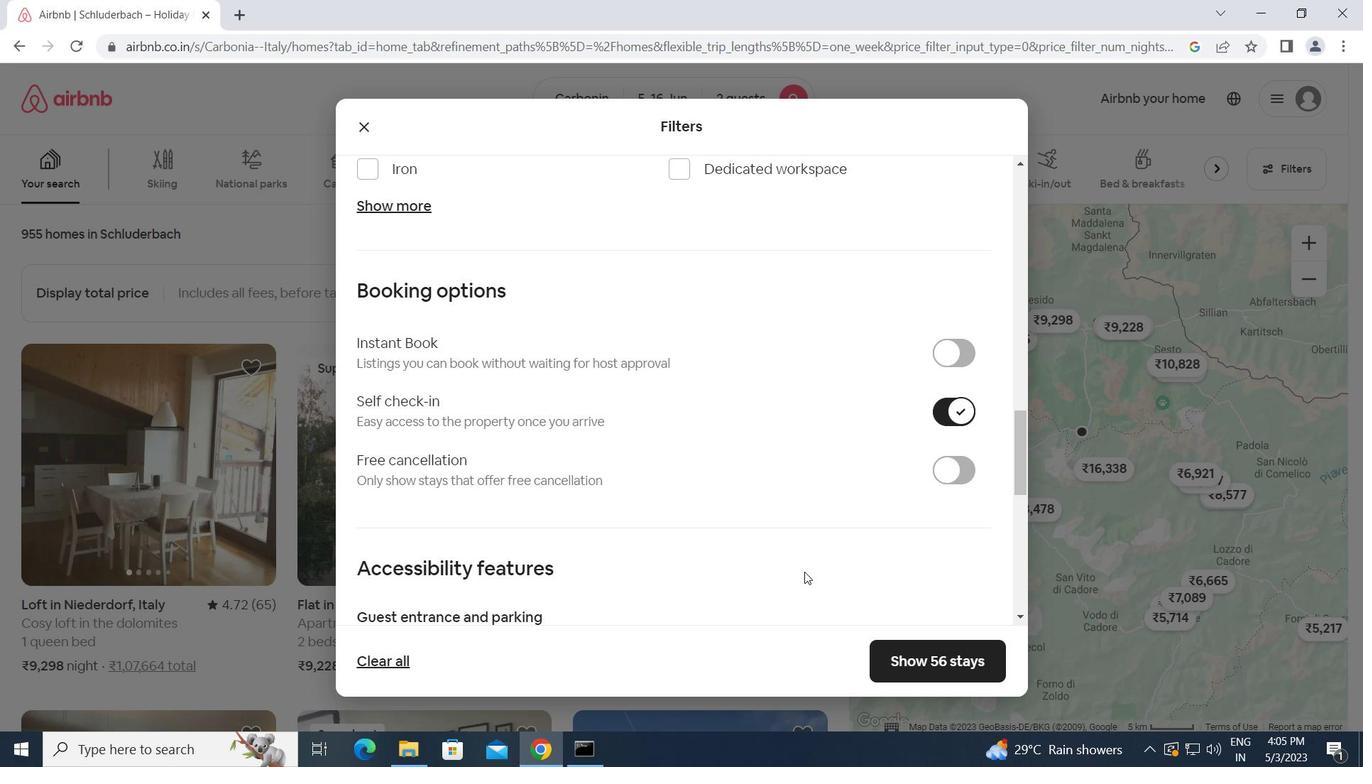 
Action: Mouse scrolled (805, 571) with delta (0, 0)
Screenshot: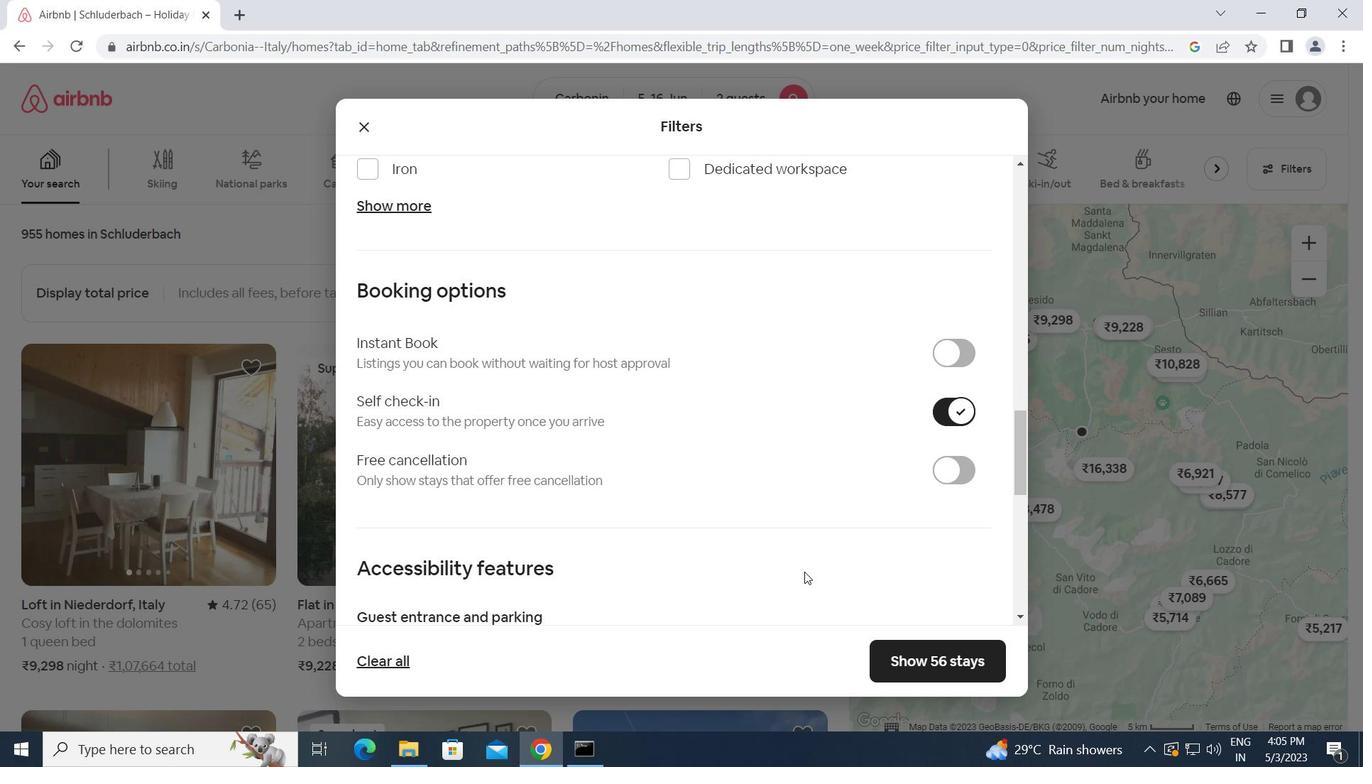 
Action: Mouse scrolled (805, 571) with delta (0, 0)
Screenshot: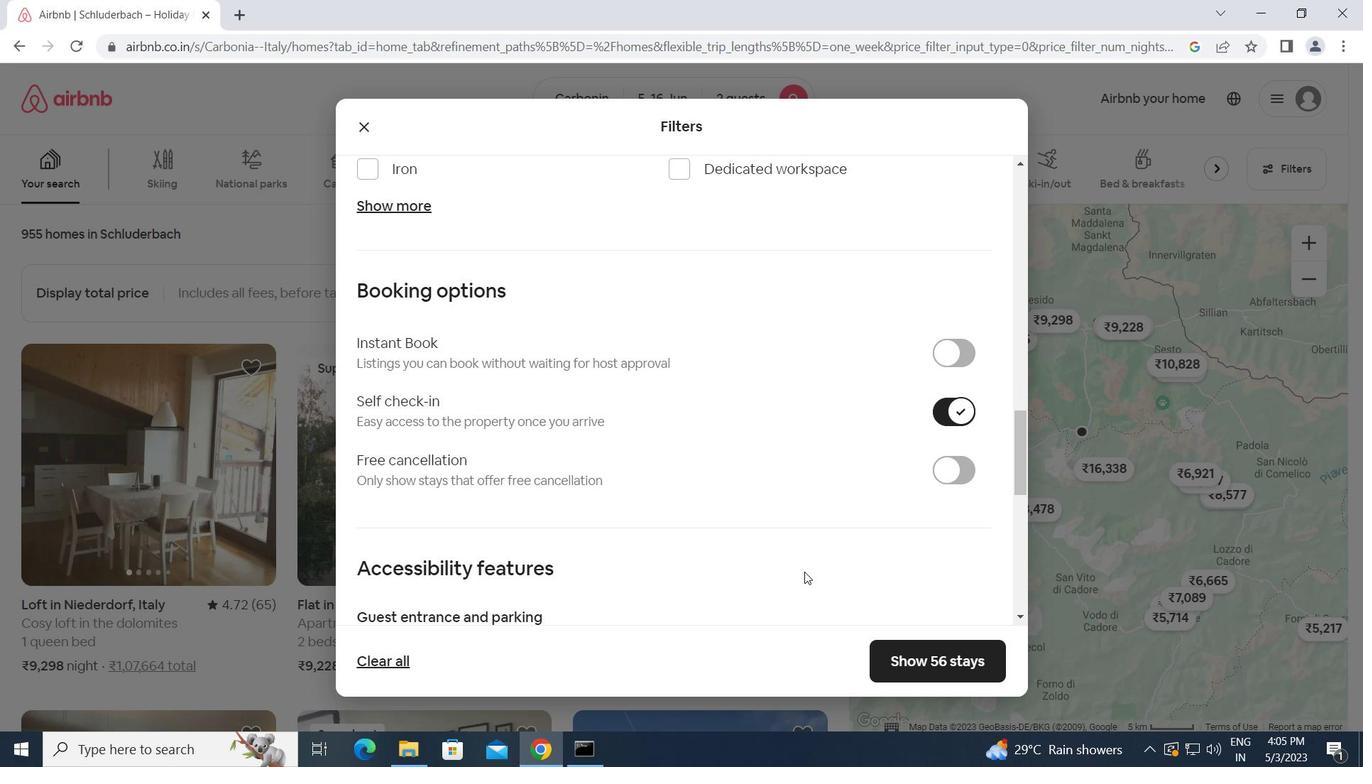 
Action: Mouse scrolled (805, 571) with delta (0, 0)
Screenshot: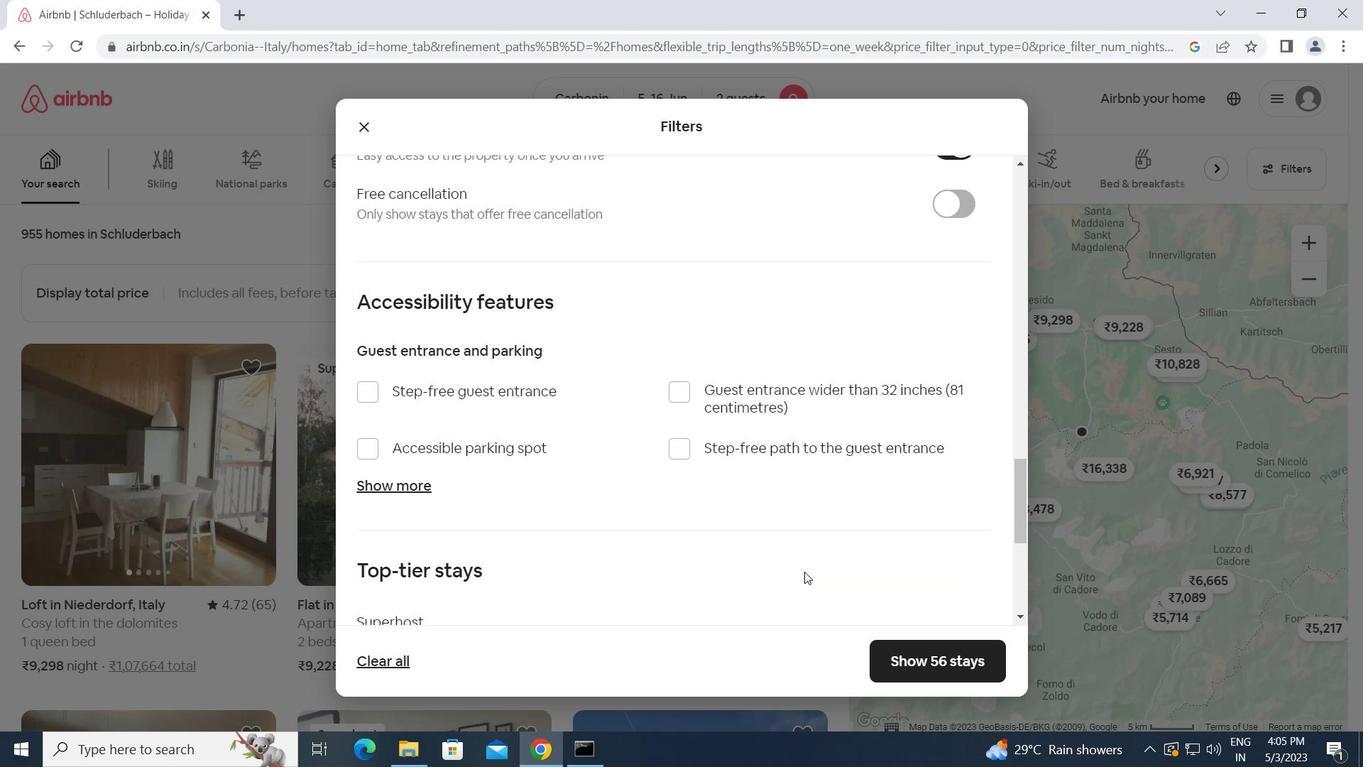 
Action: Mouse scrolled (805, 571) with delta (0, 0)
Screenshot: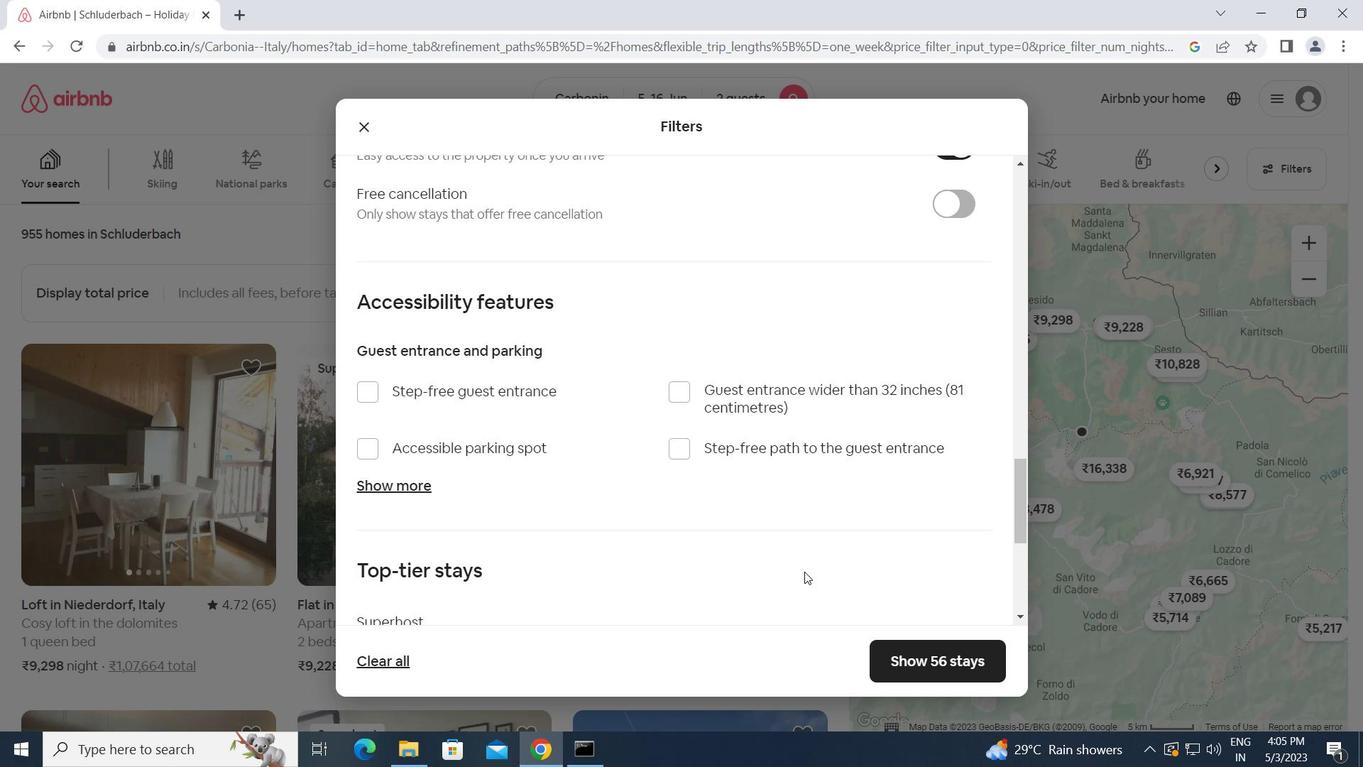 
Action: Mouse moved to (778, 560)
Screenshot: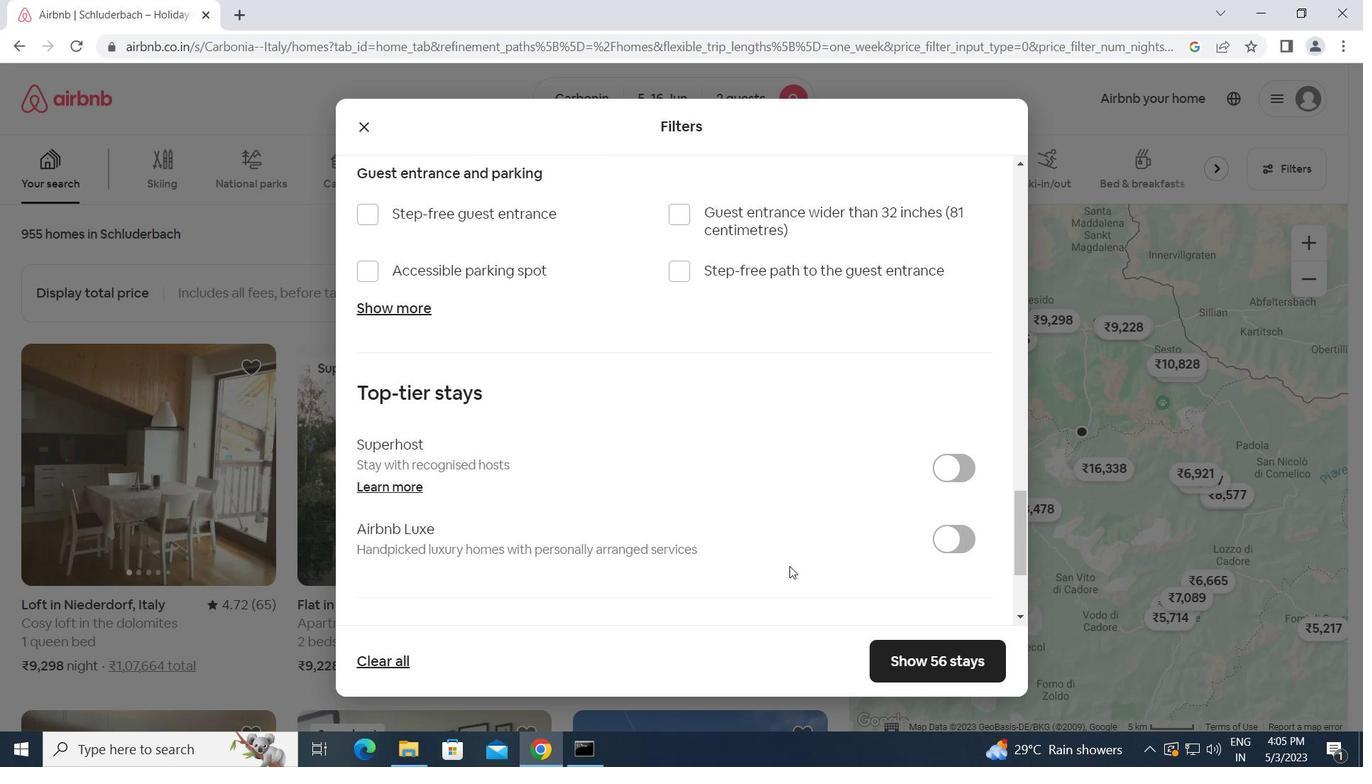 
Action: Mouse scrolled (778, 559) with delta (0, 0)
Screenshot: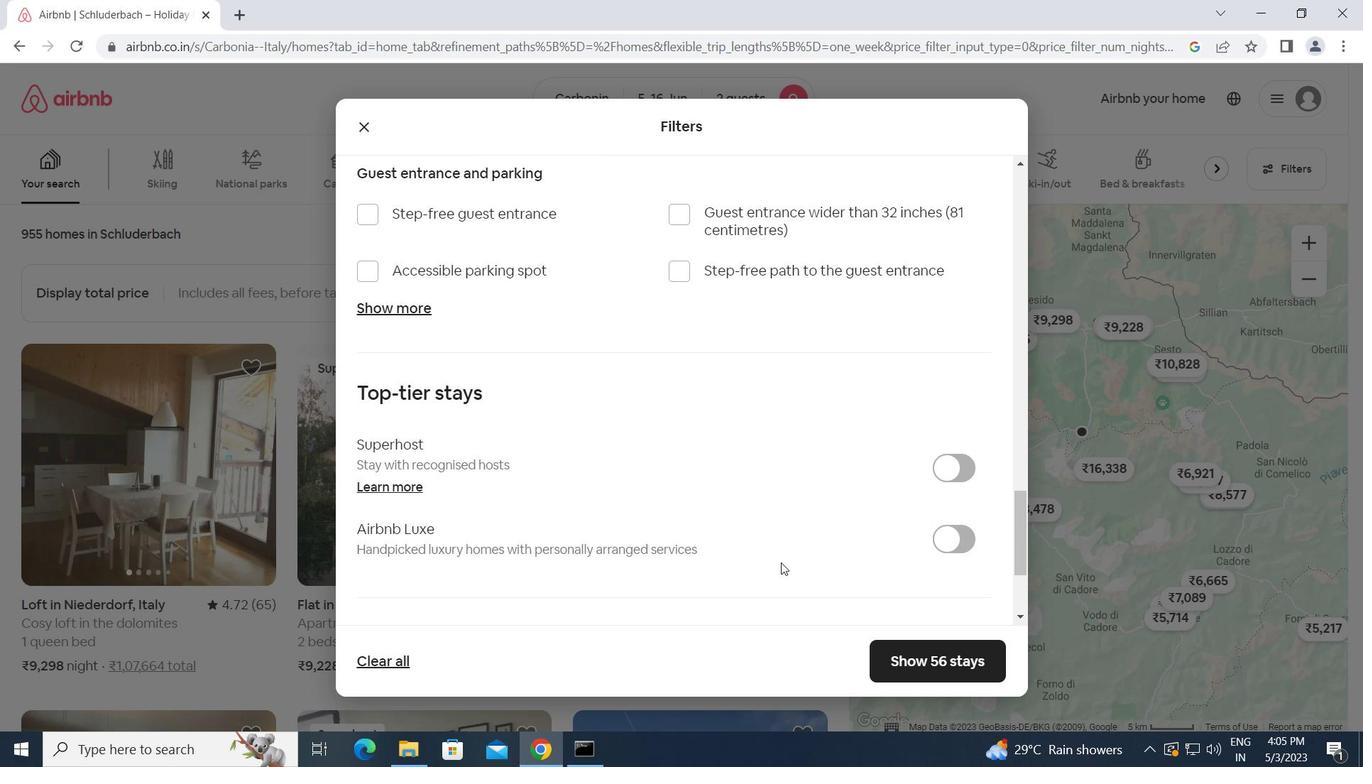 
Action: Mouse scrolled (778, 559) with delta (0, 0)
Screenshot: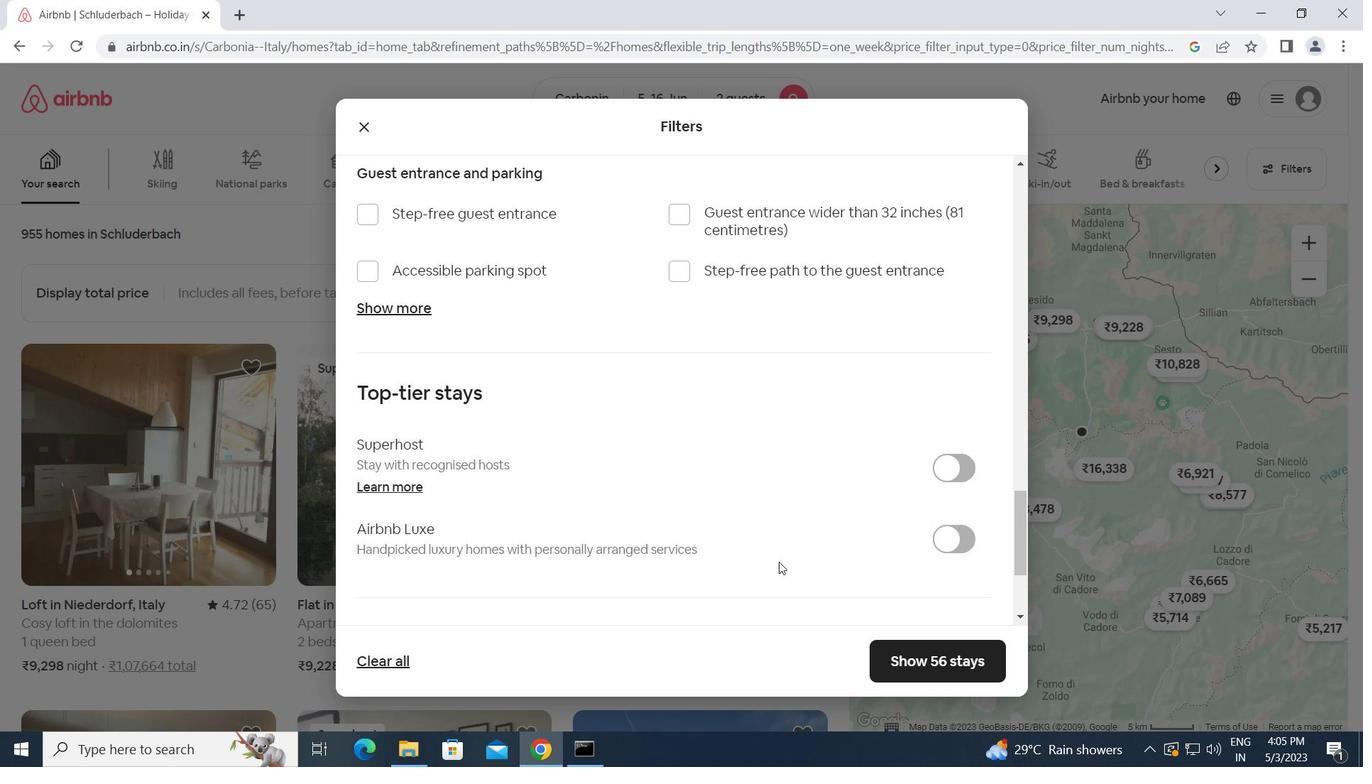 
Action: Mouse scrolled (778, 559) with delta (0, 0)
Screenshot: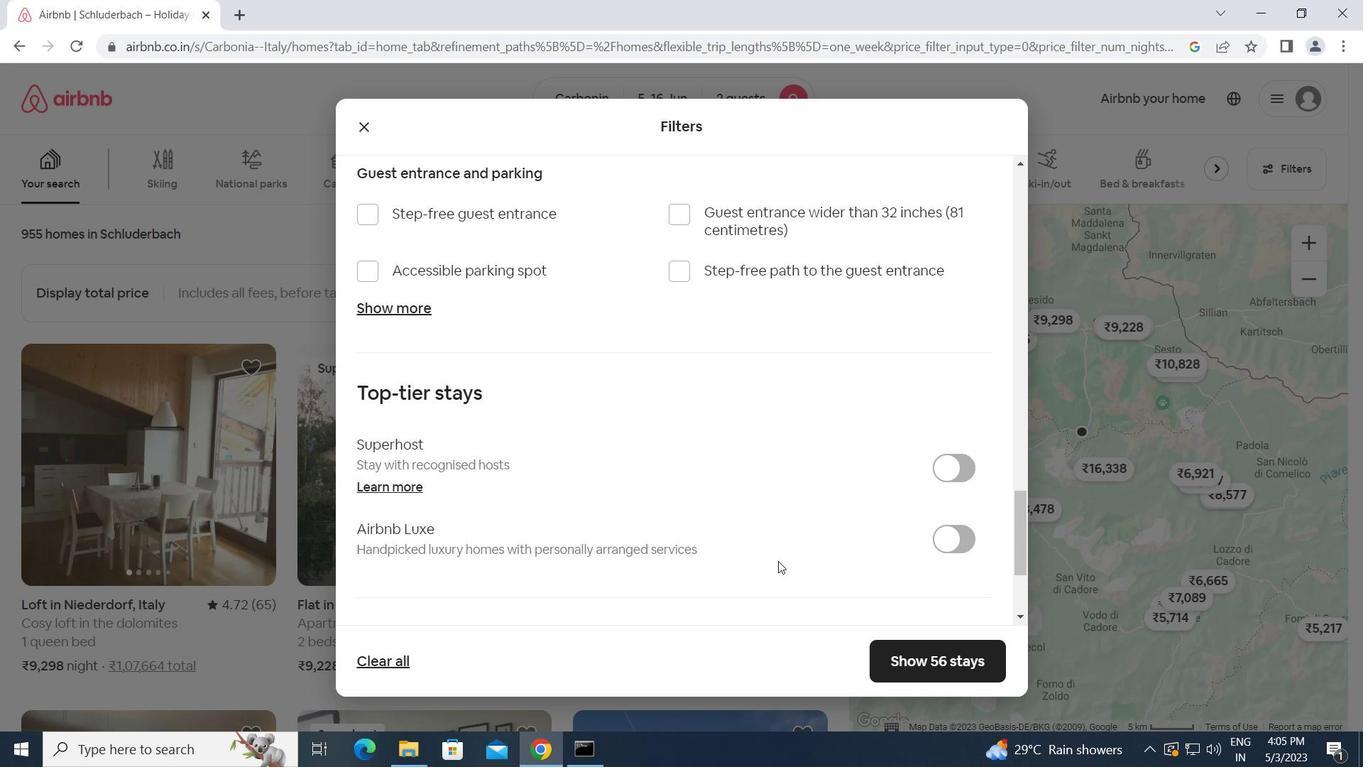 
Action: Mouse moved to (371, 503)
Screenshot: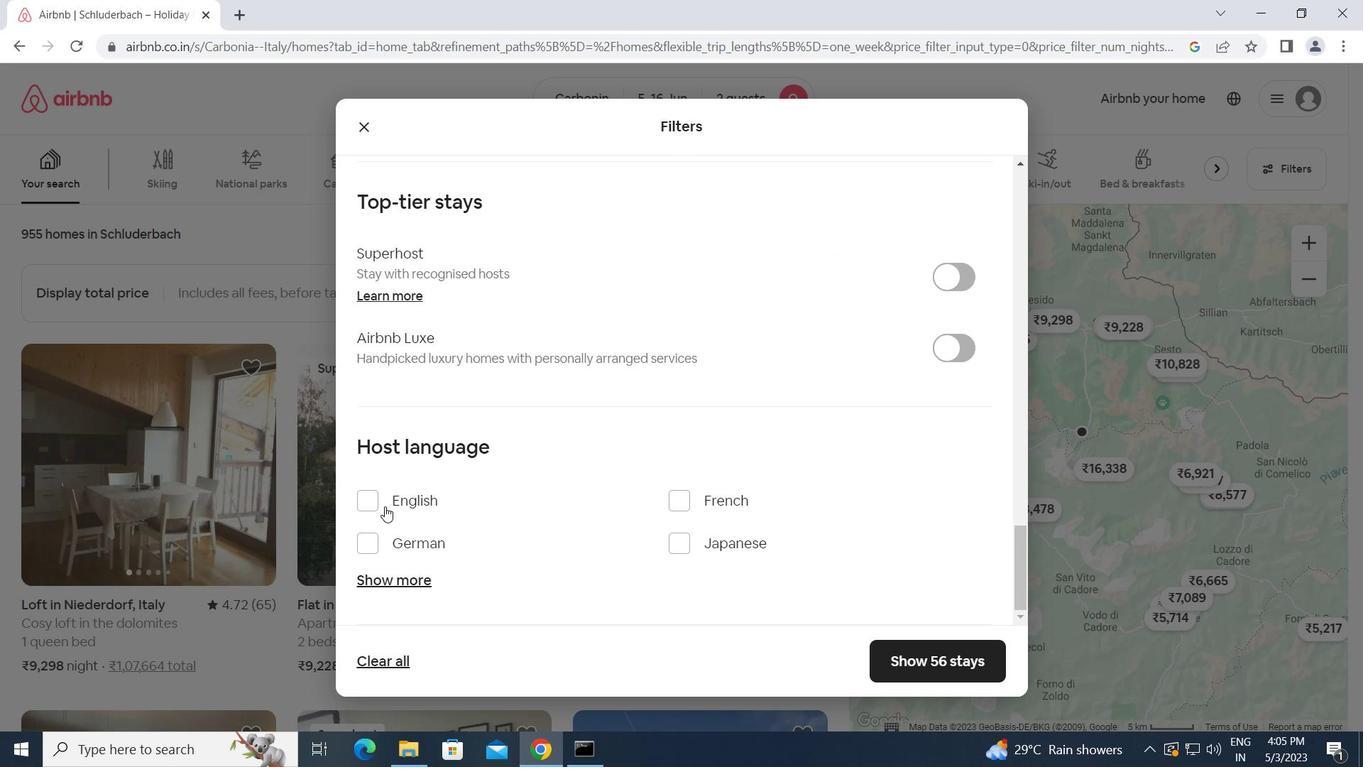 
Action: Mouse pressed left at (371, 503)
Screenshot: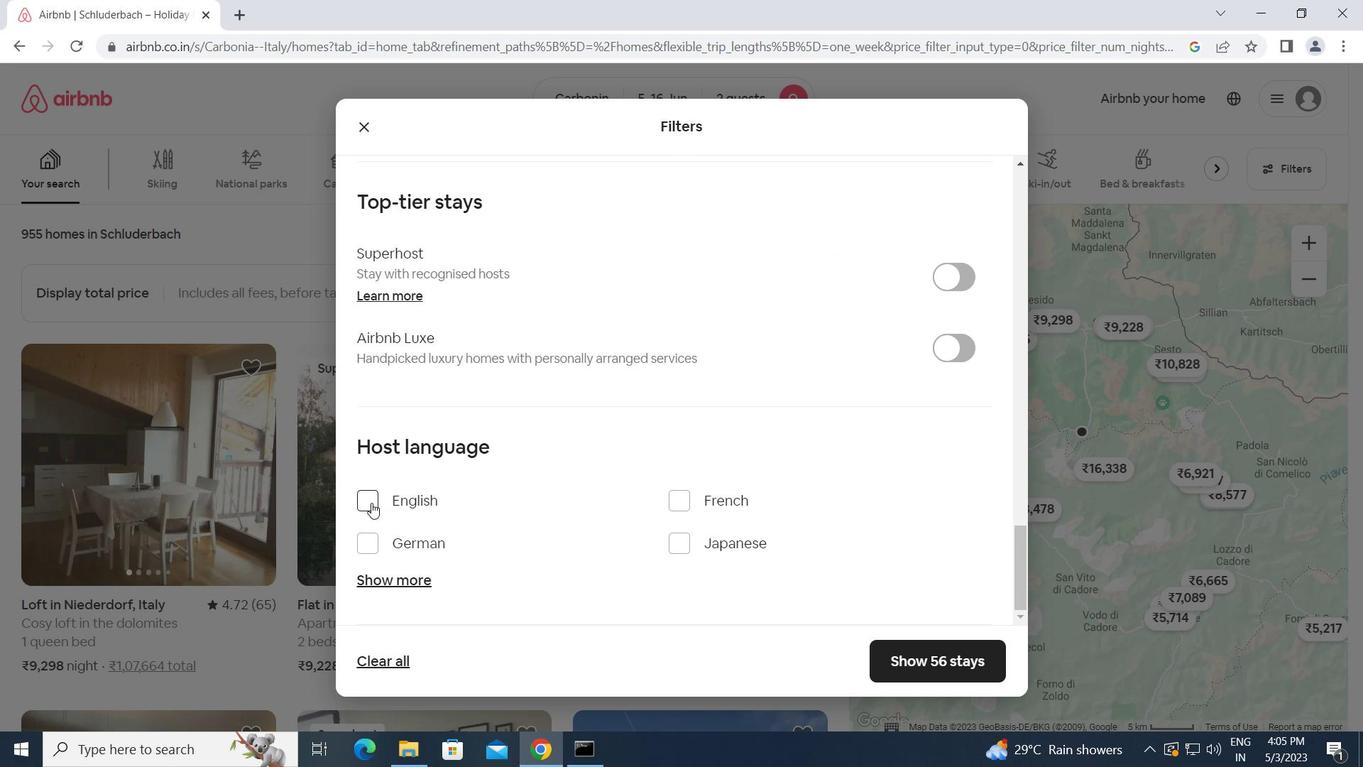 
Action: Mouse moved to (906, 653)
Screenshot: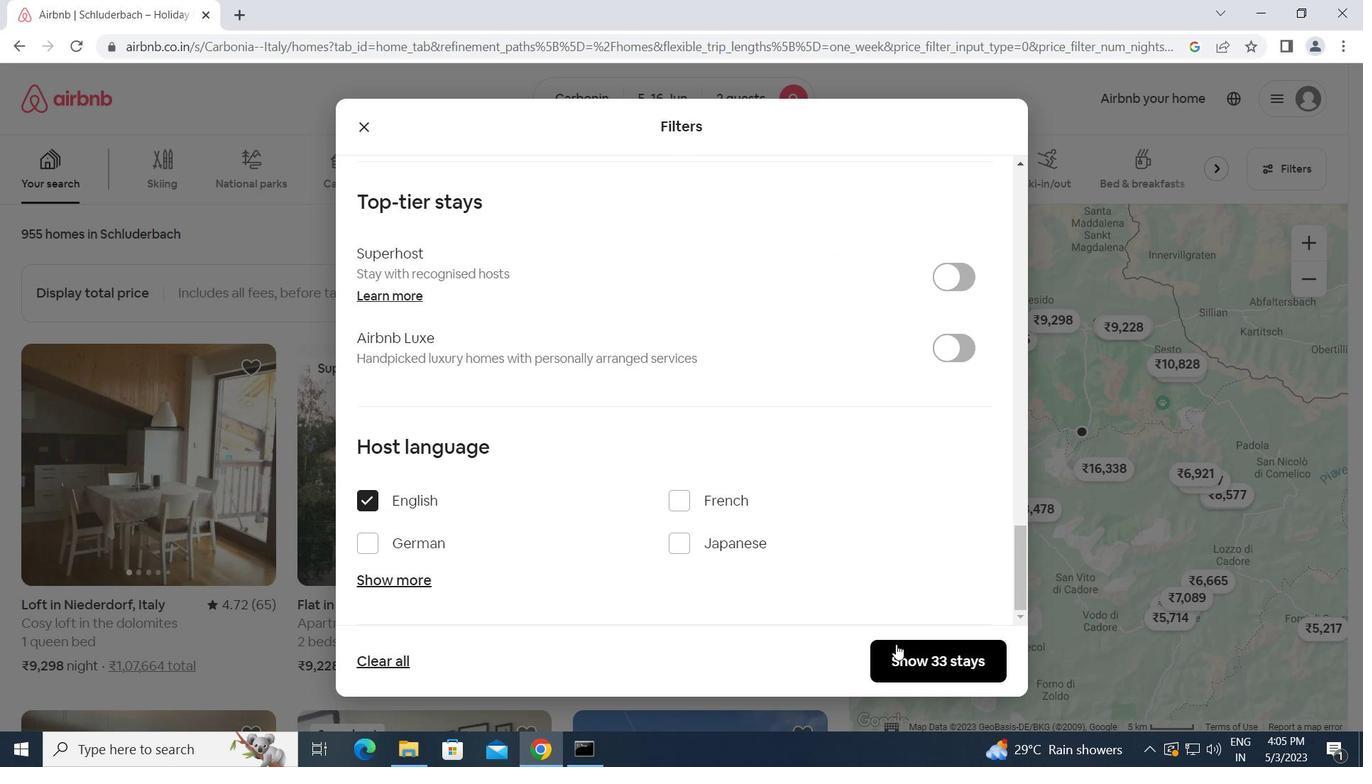 
Action: Mouse pressed left at (906, 653)
Screenshot: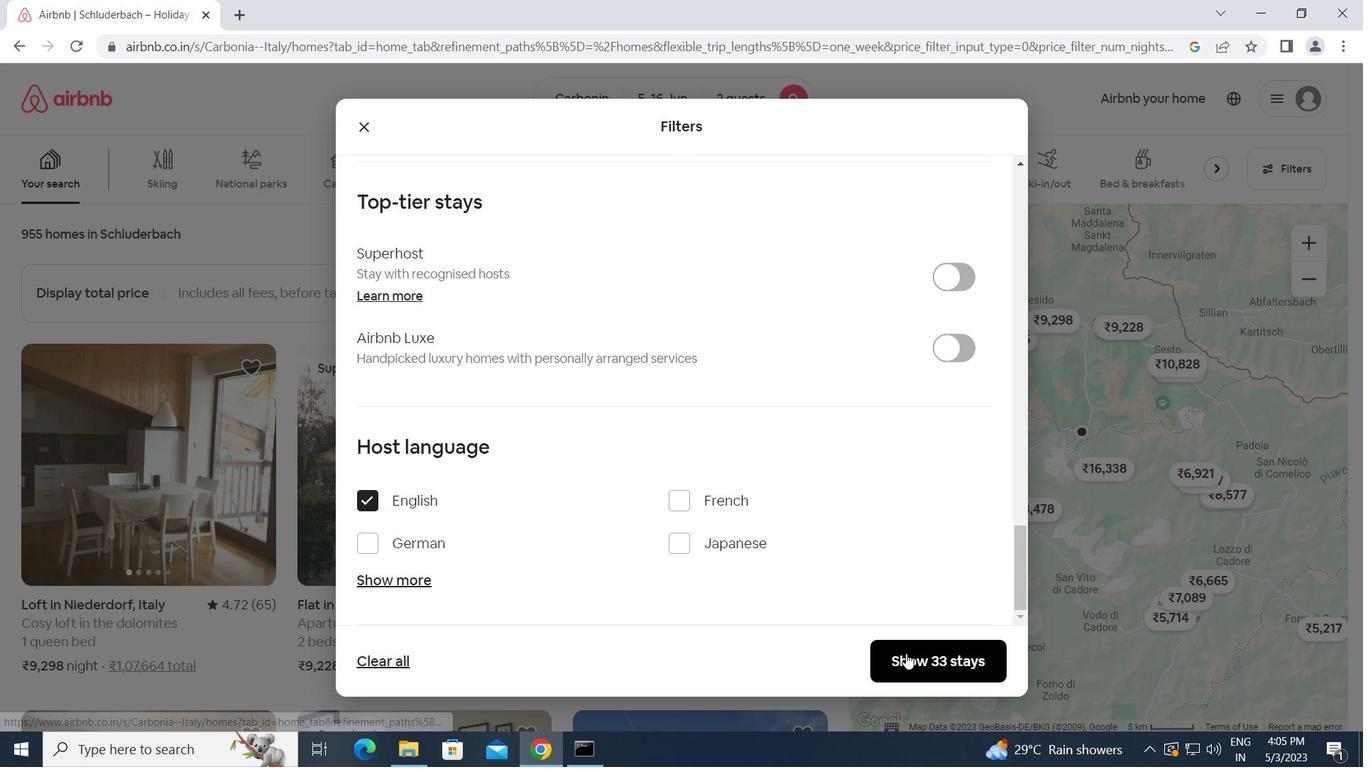 
